 Task: Play online Dominion games in easy mode.
Action: Mouse moved to (371, 383)
Screenshot: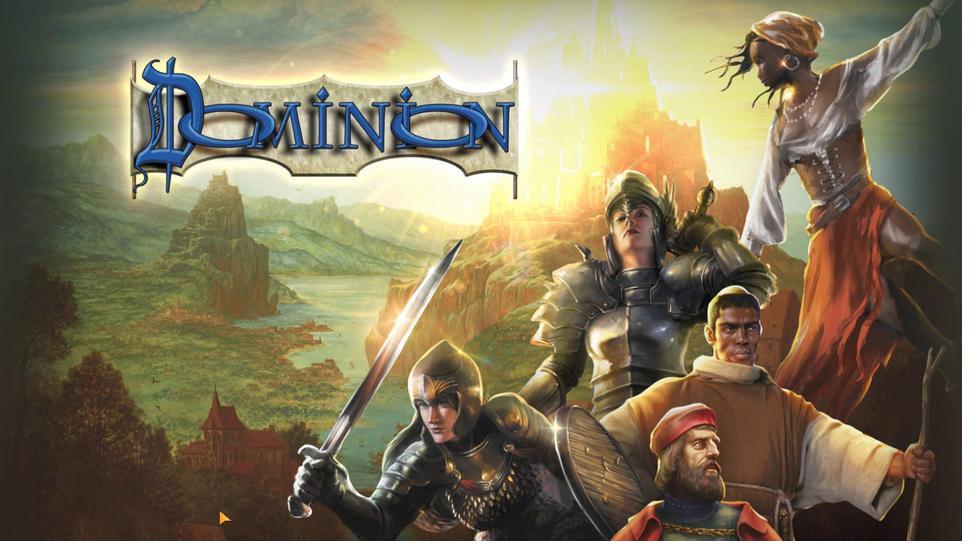 
Action: Mouse pressed left at (371, 383)
Screenshot: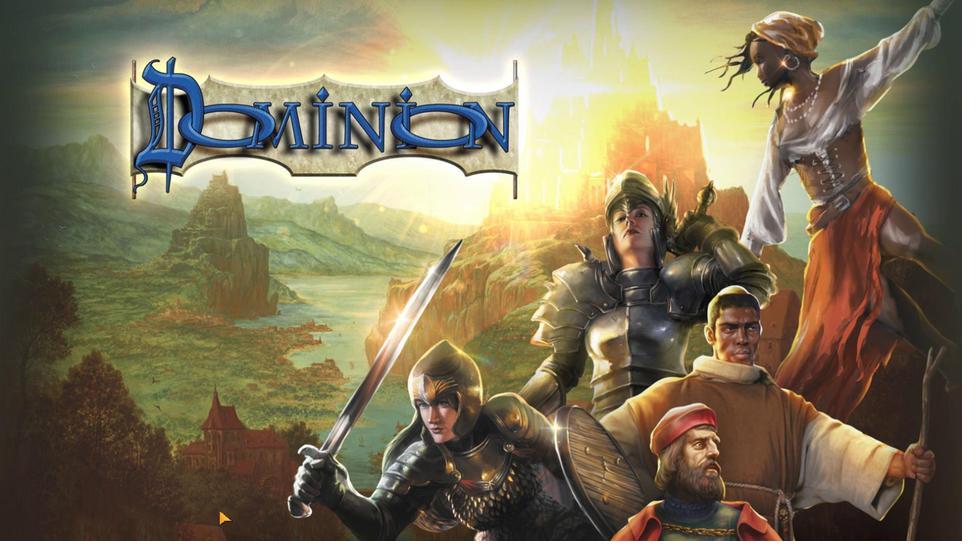 
Action: Mouse moved to (485, 382)
Screenshot: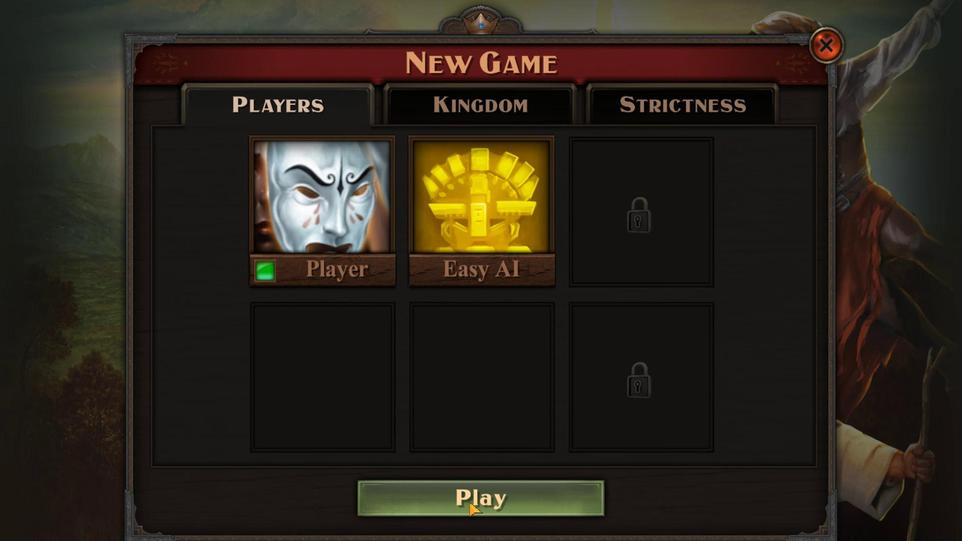 
Action: Mouse pressed left at (485, 382)
Screenshot: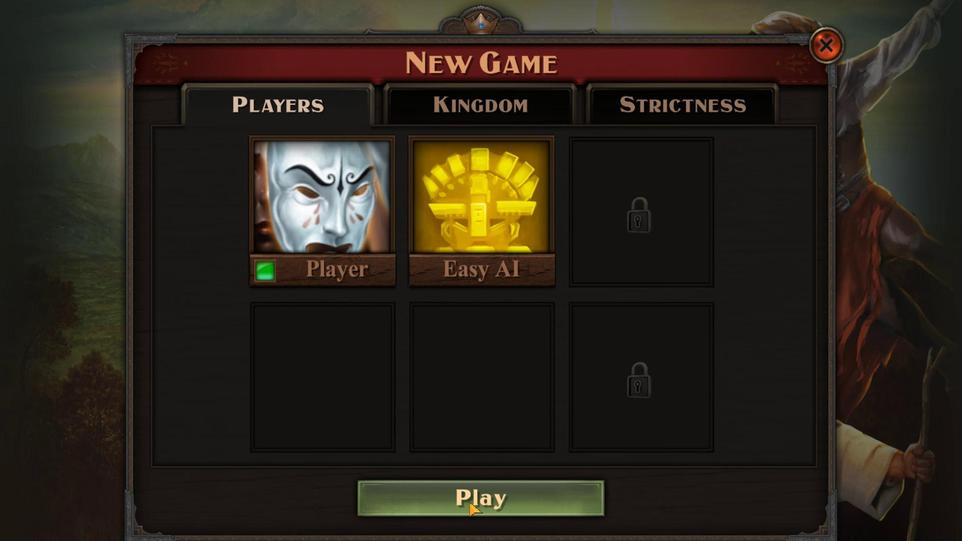 
Action: Mouse moved to (430, 379)
Screenshot: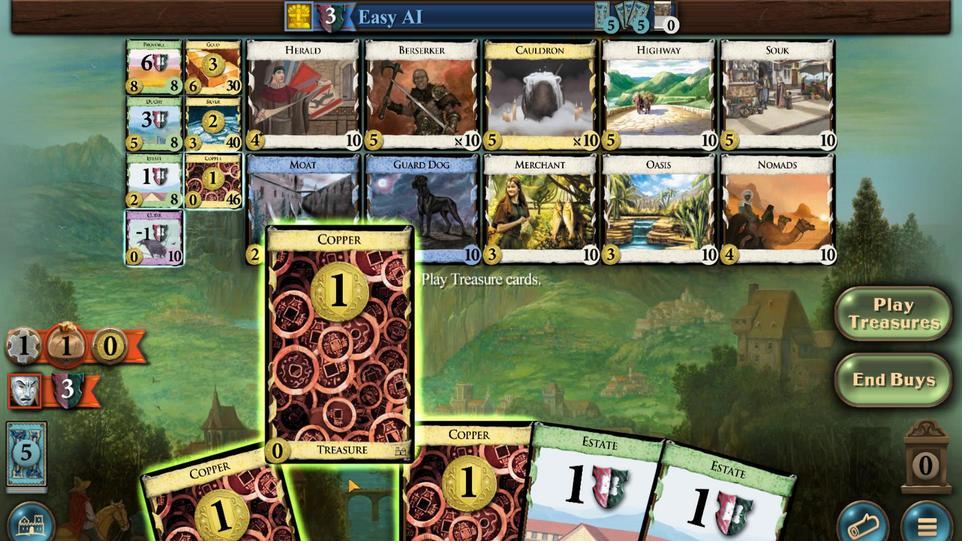 
Action: Mouse scrolled (430, 379) with delta (0, 0)
Screenshot: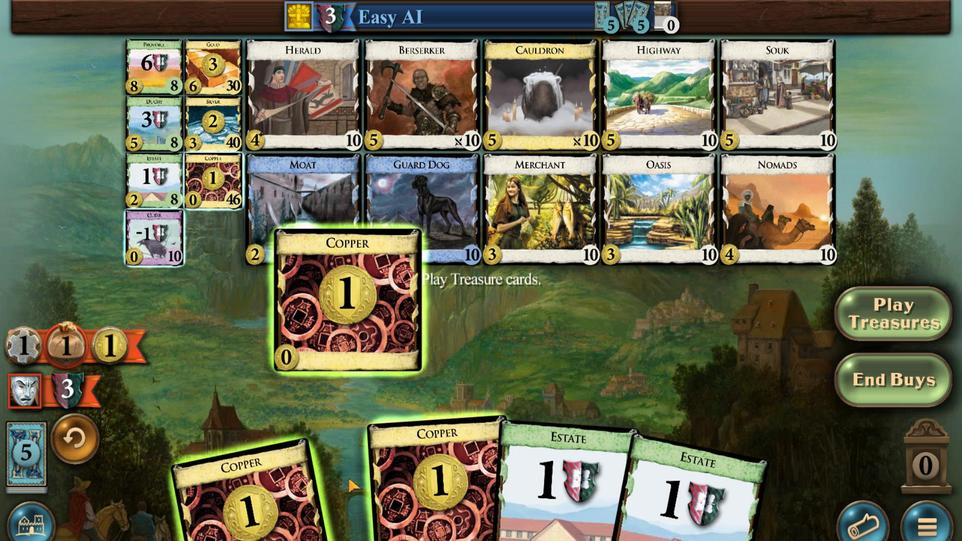
Action: Mouse scrolled (430, 379) with delta (0, 0)
Screenshot: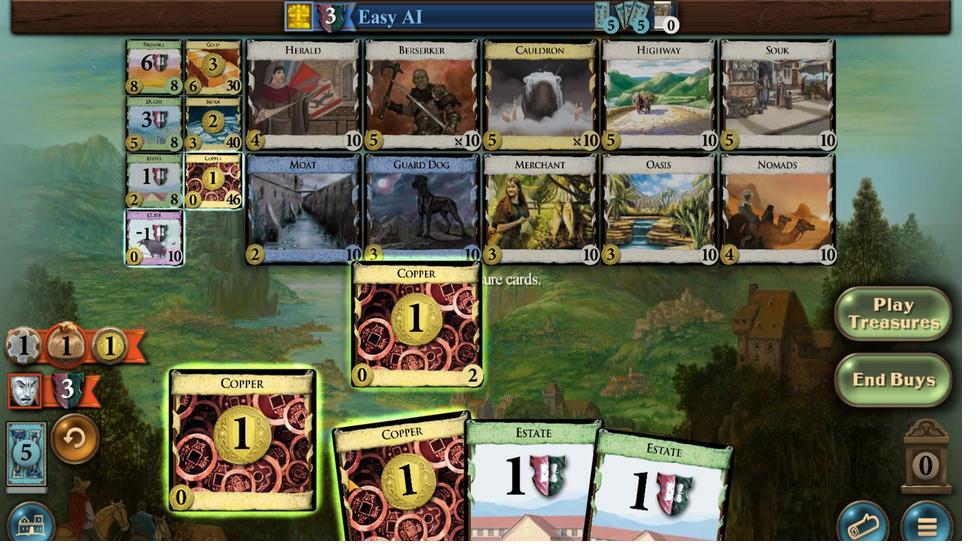 
Action: Mouse moved to (432, 378)
Screenshot: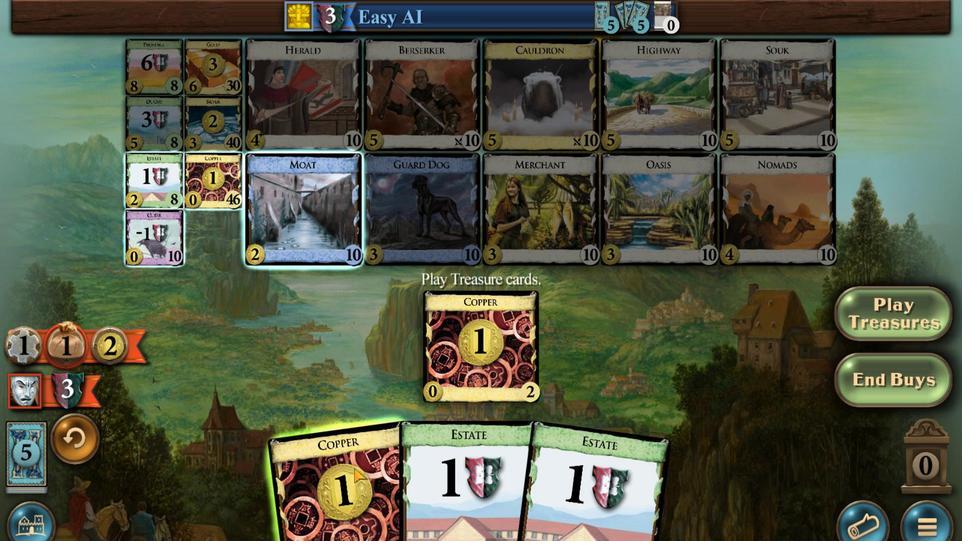 
Action: Mouse scrolled (432, 377) with delta (0, 0)
Screenshot: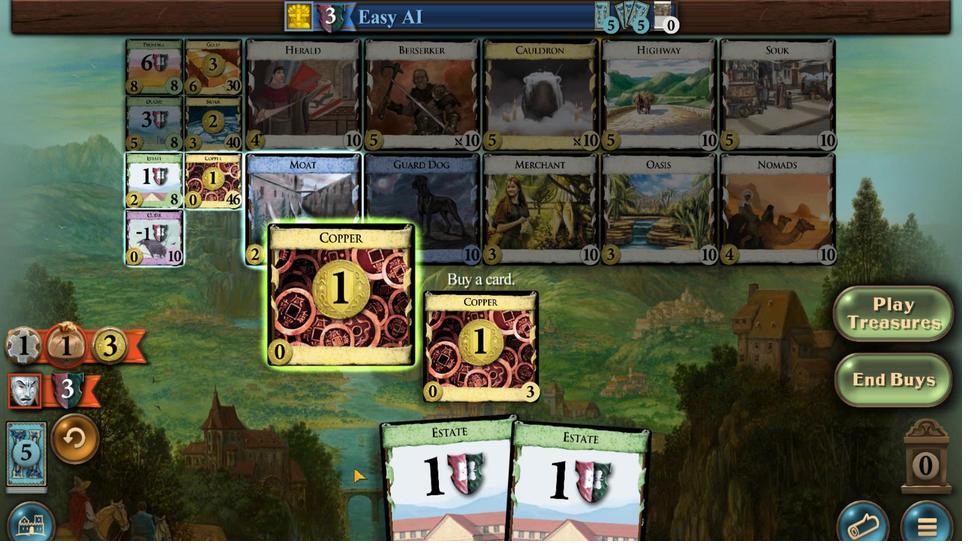 
Action: Mouse moved to (511, 343)
Screenshot: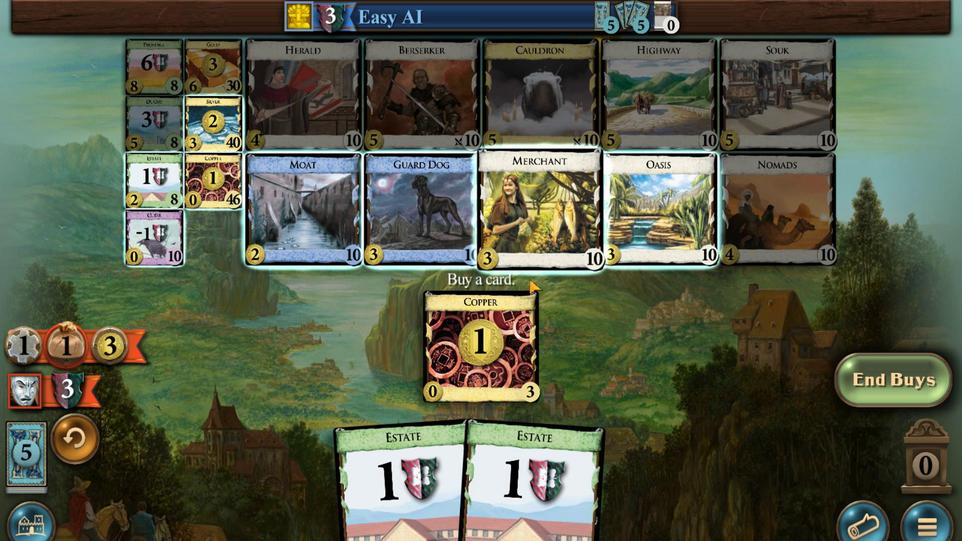 
Action: Mouse pressed left at (511, 343)
Screenshot: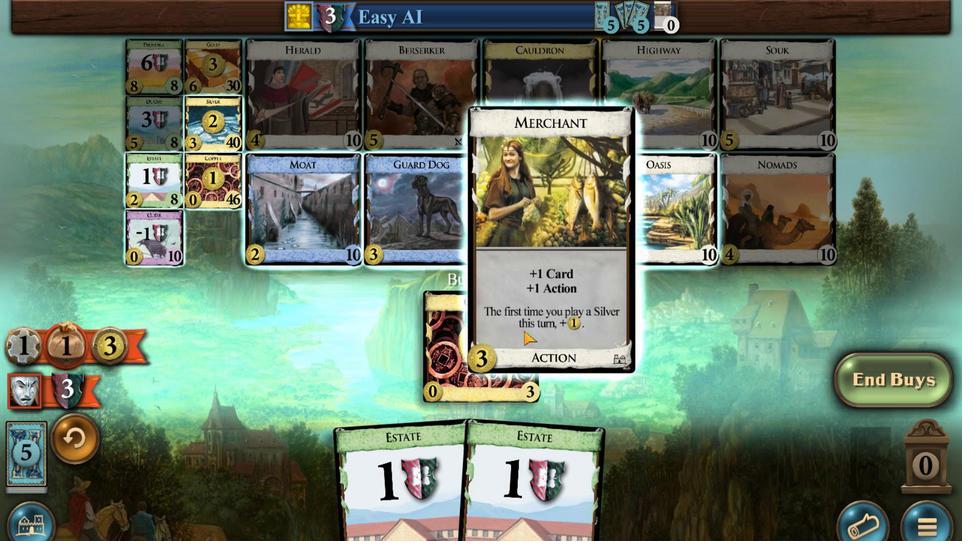 
Action: Mouse moved to (487, 377)
Screenshot: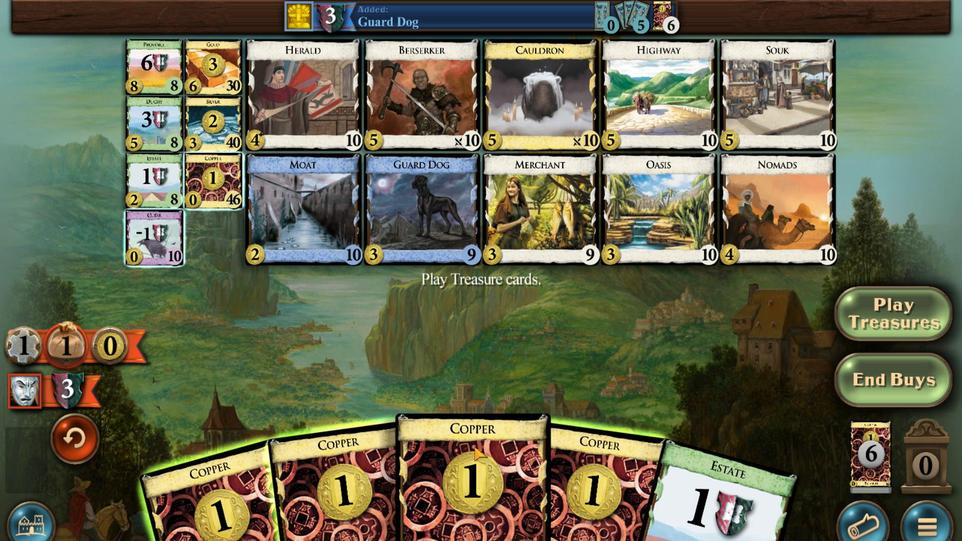 
Action: Mouse pressed left at (487, 377)
Screenshot: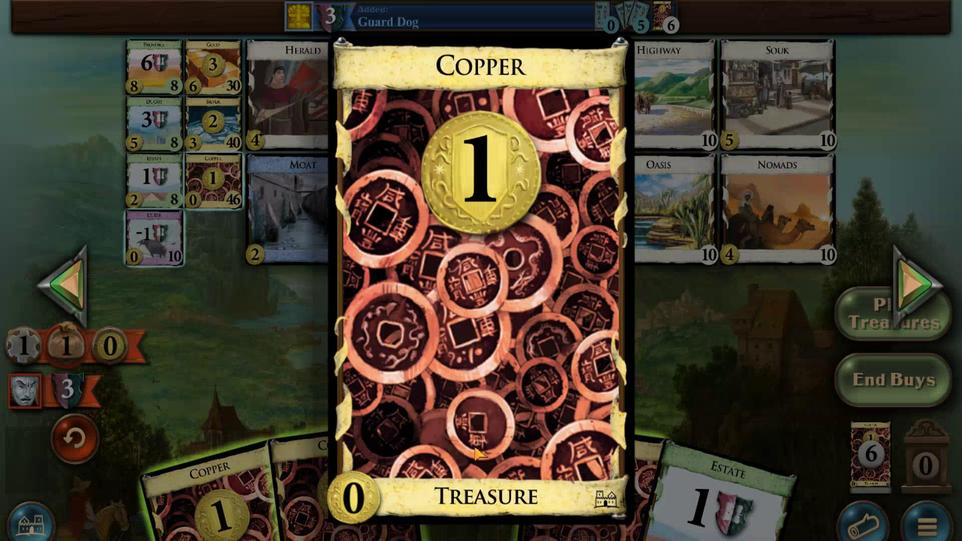 
Action: Mouse moved to (606, 358)
Screenshot: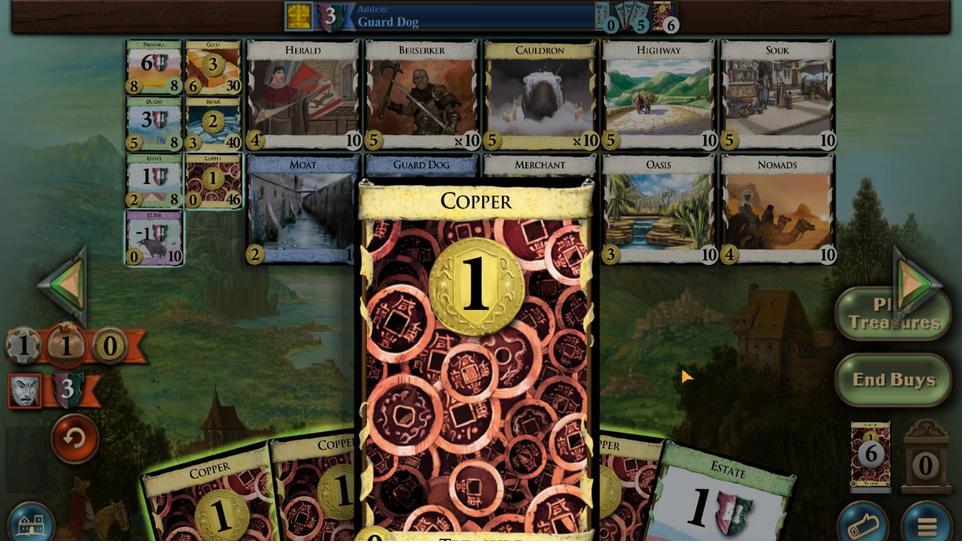 
Action: Mouse pressed left at (606, 358)
Screenshot: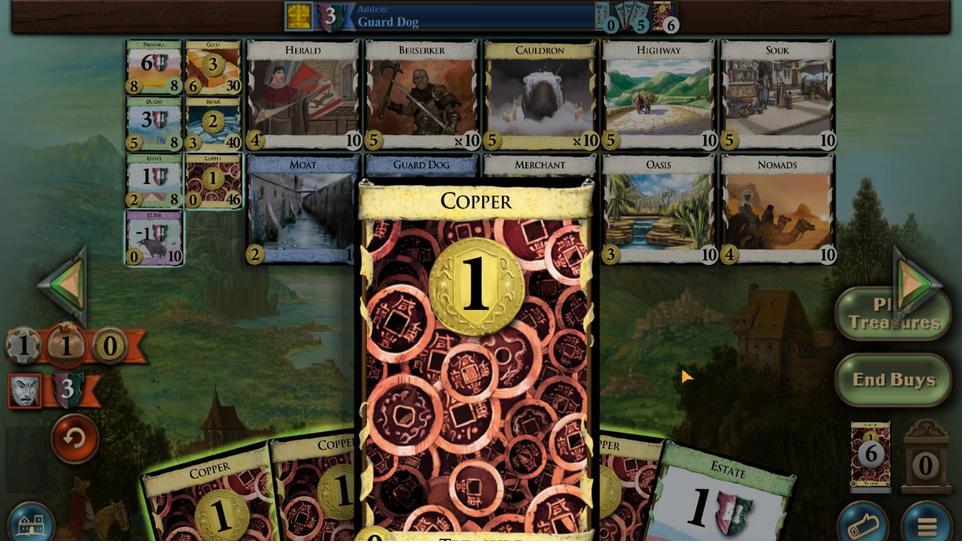 
Action: Mouse moved to (495, 378)
Screenshot: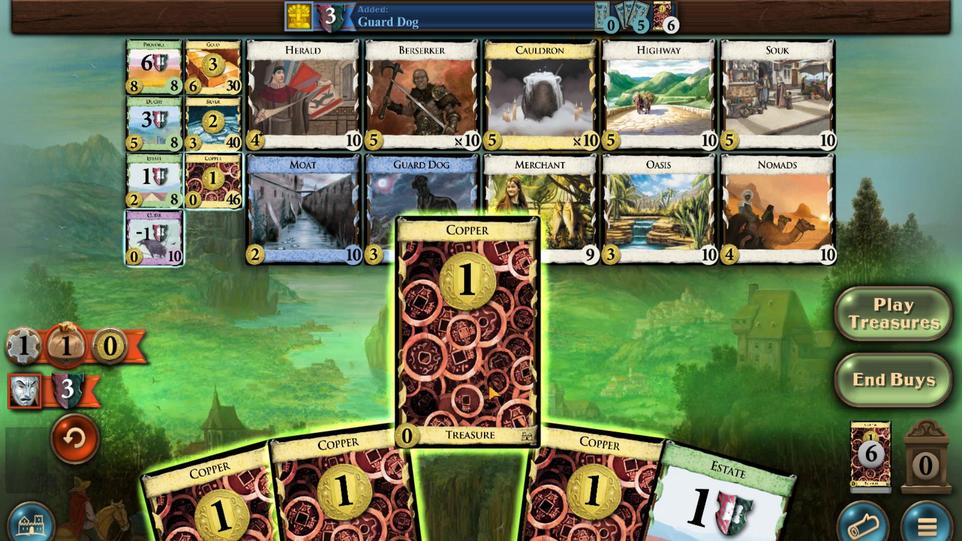 
Action: Mouse pressed left at (495, 378)
Screenshot: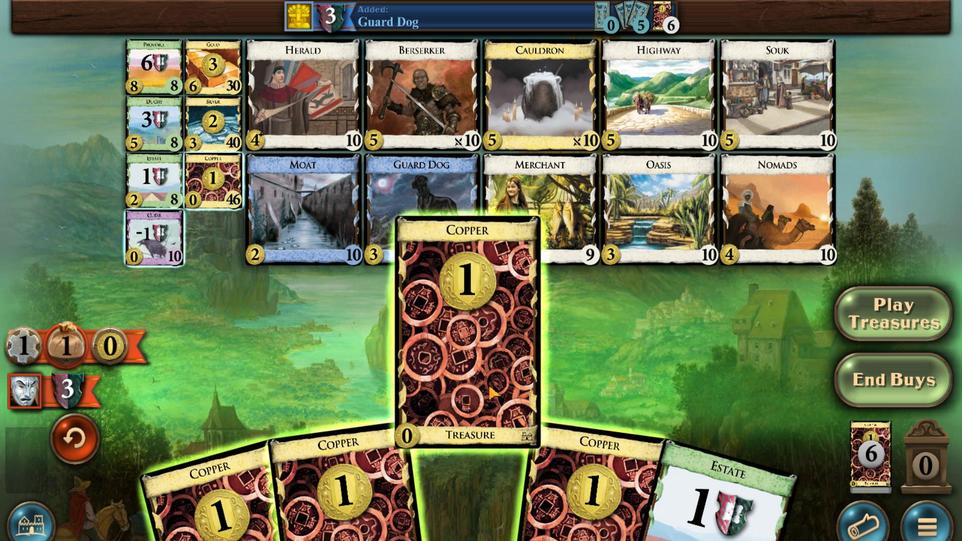 
Action: Mouse moved to (506, 378)
Screenshot: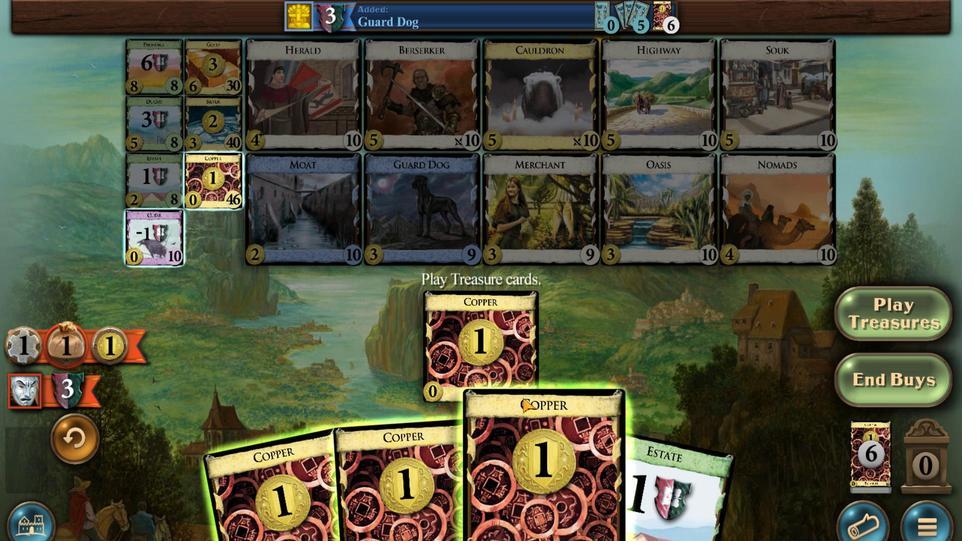 
Action: Mouse pressed left at (506, 378)
Screenshot: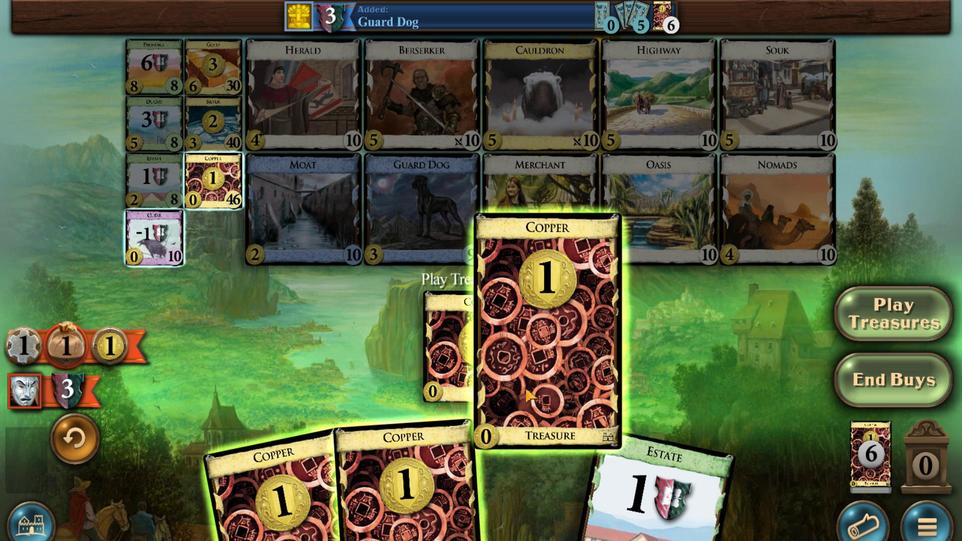 
Action: Mouse moved to (496, 376)
Screenshot: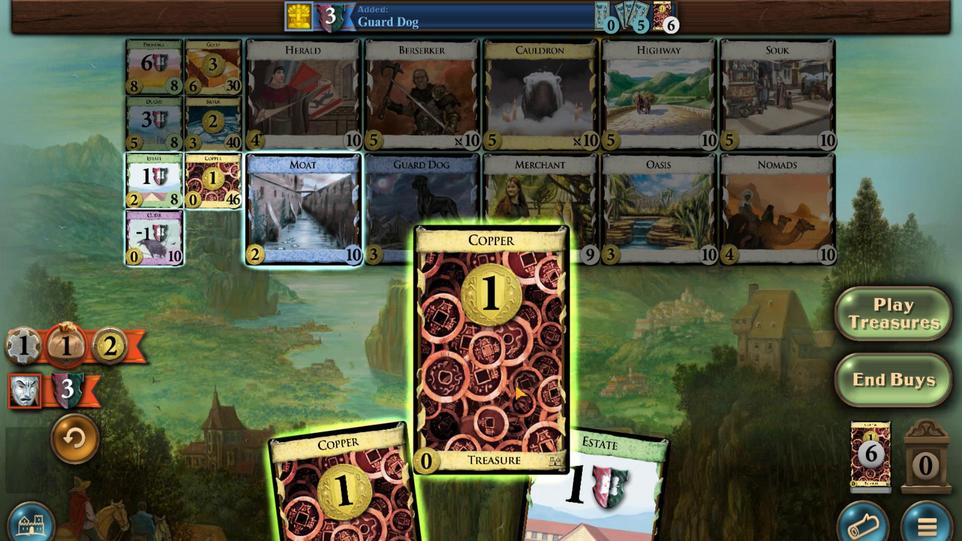 
Action: Mouse pressed left at (496, 376)
Screenshot: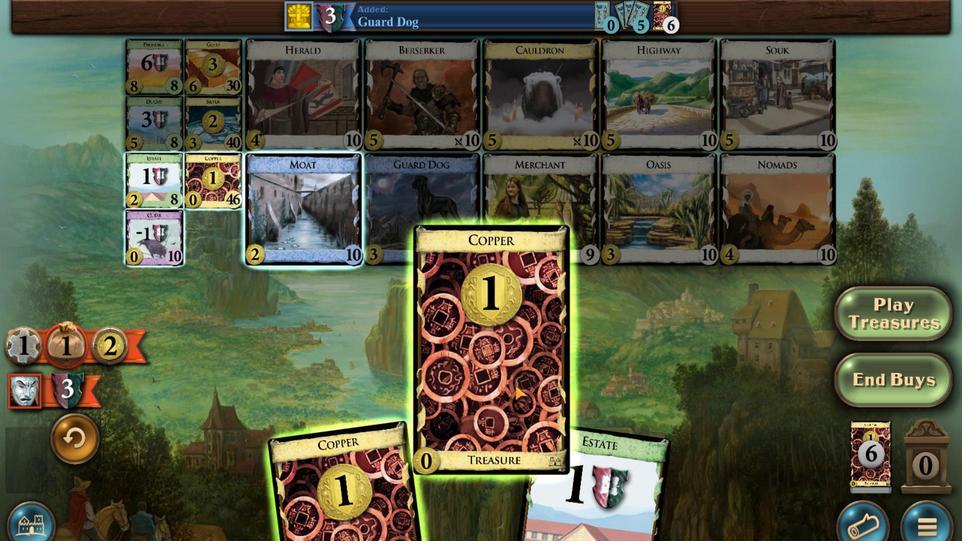 
Action: Mouse moved to (467, 377)
Screenshot: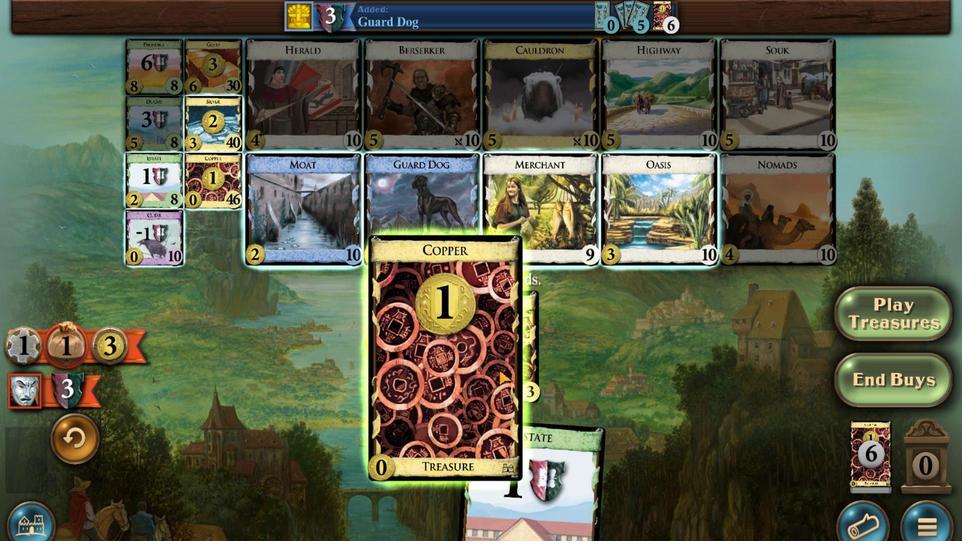 
Action: Mouse pressed left at (467, 377)
Screenshot: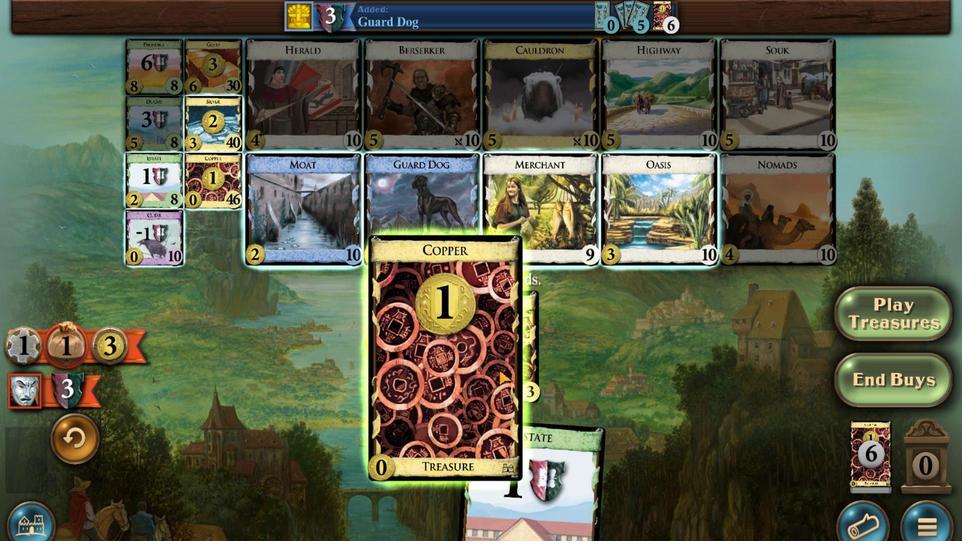 
Action: Mouse moved to (522, 345)
Screenshot: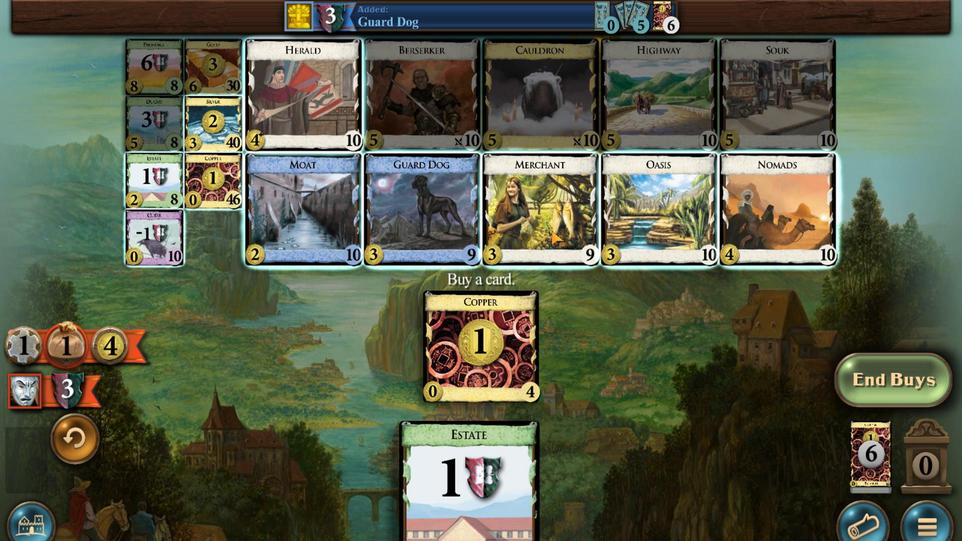 
Action: Mouse pressed left at (522, 345)
Screenshot: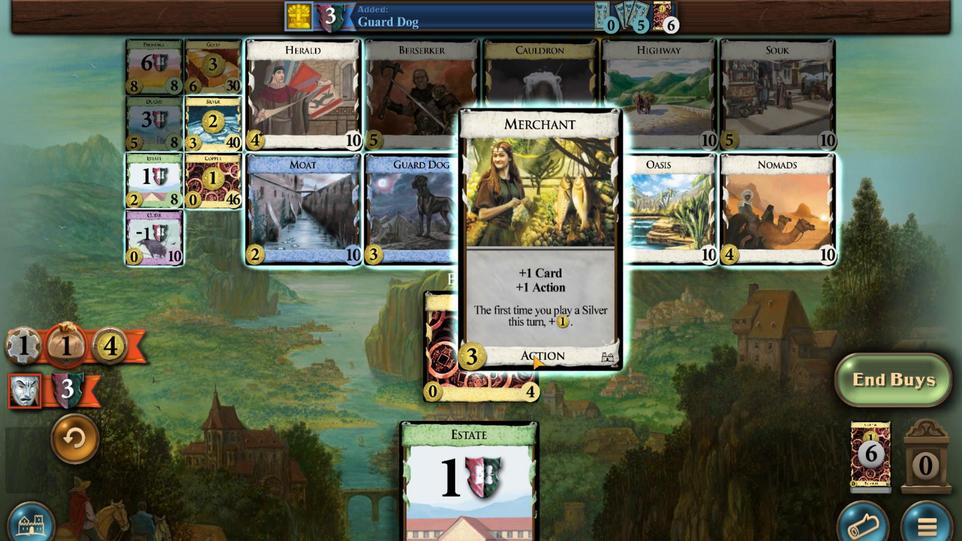 
Action: Mouse moved to (439, 376)
Screenshot: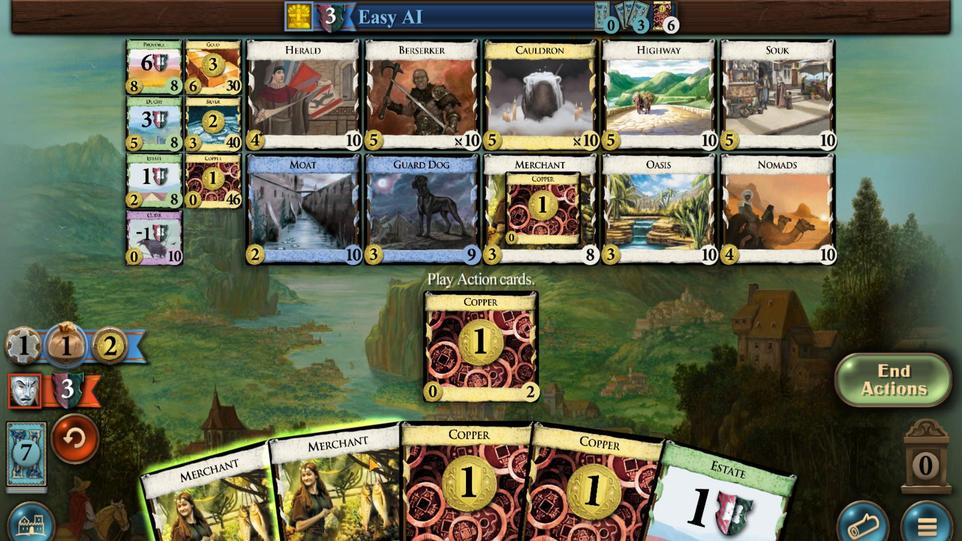 
Action: Mouse scrolled (439, 376) with delta (0, 0)
Screenshot: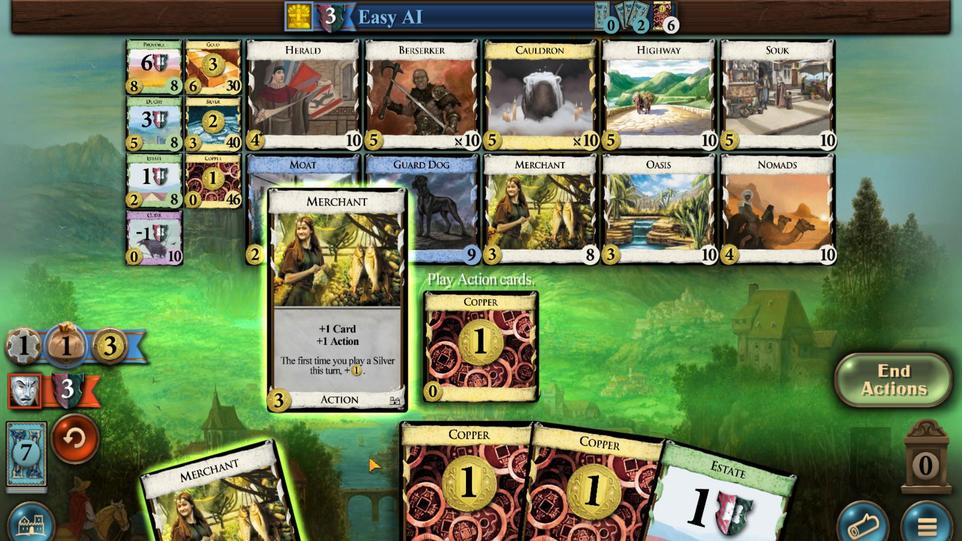 
Action: Mouse scrolled (439, 376) with delta (0, 0)
Screenshot: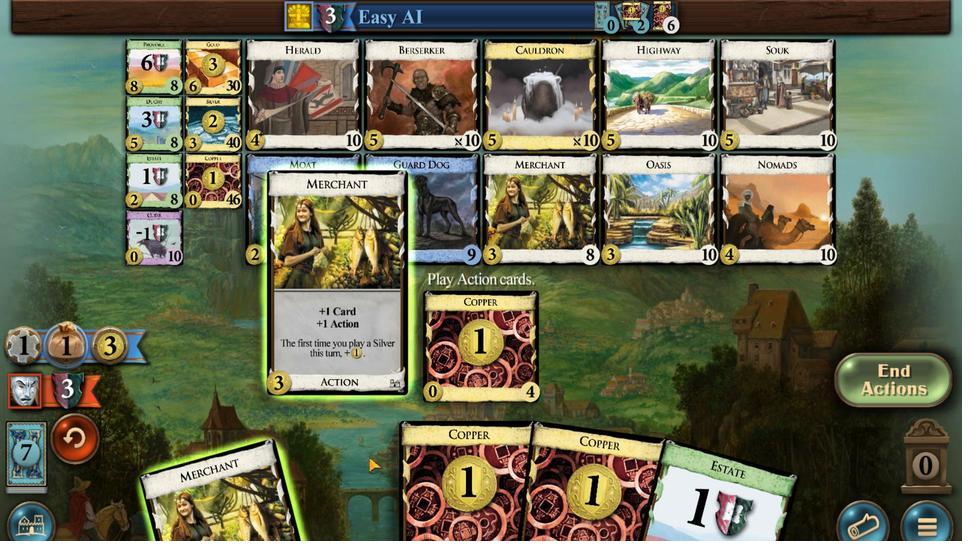 
Action: Mouse moved to (381, 381)
Screenshot: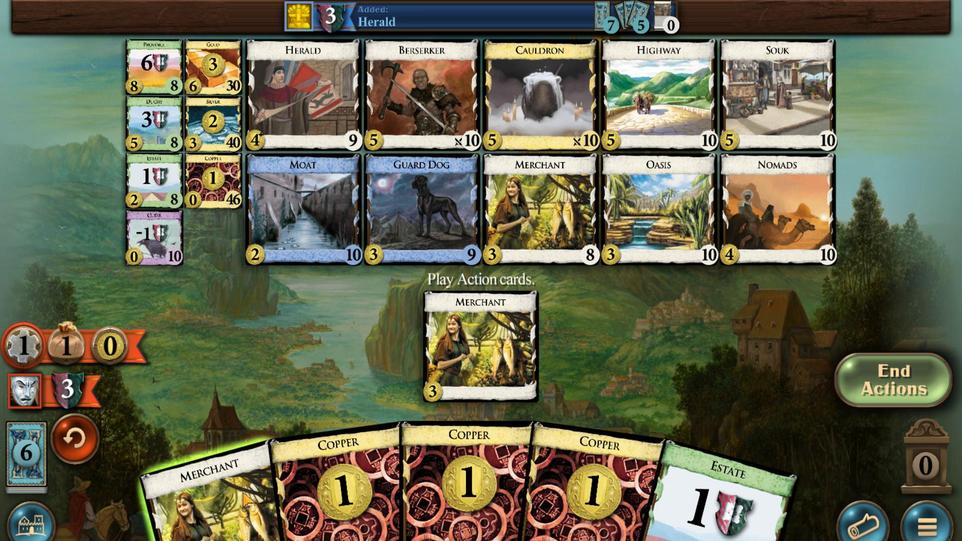 
Action: Mouse scrolled (381, 381) with delta (0, 0)
Screenshot: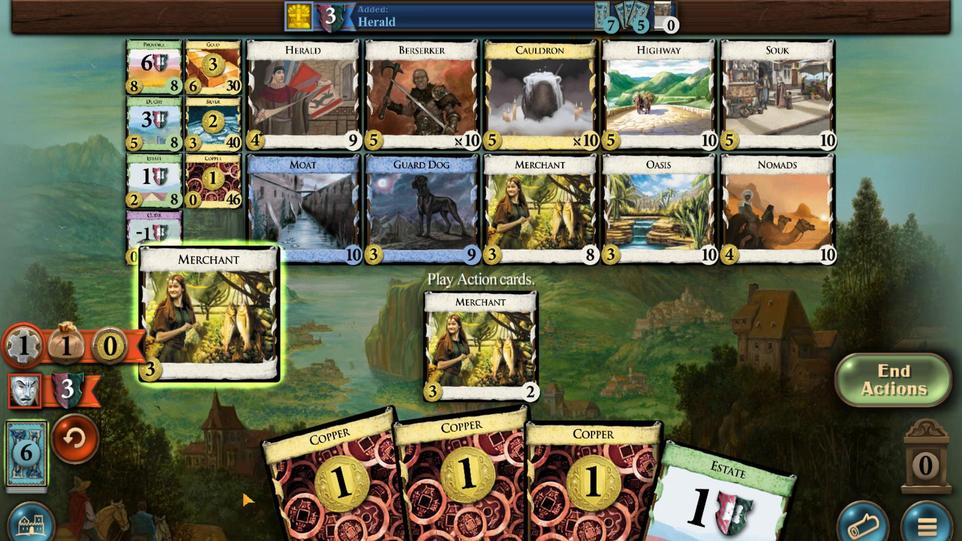 
Action: Mouse scrolled (381, 381) with delta (0, 0)
Screenshot: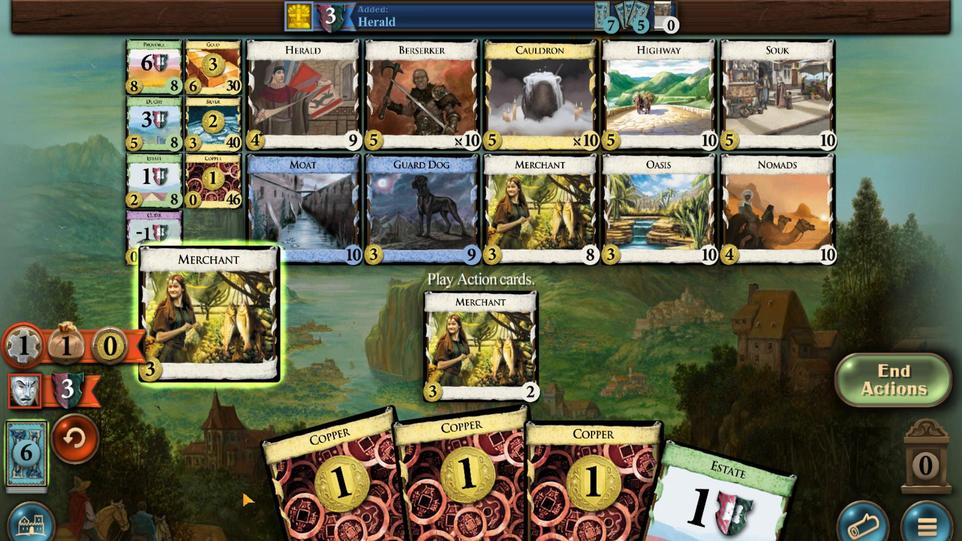 
Action: Mouse moved to (460, 379)
Screenshot: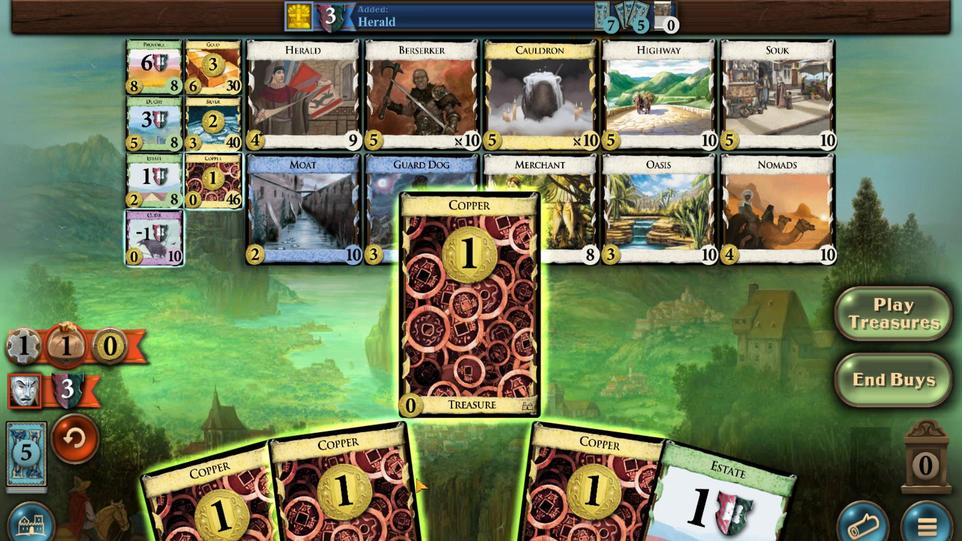 
Action: Mouse scrolled (460, 379) with delta (0, 0)
Screenshot: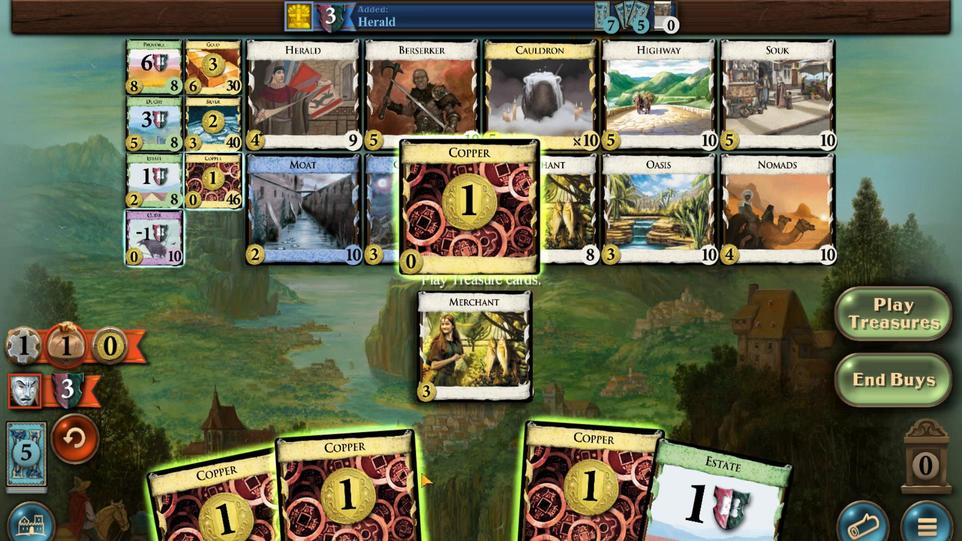 
Action: Mouse moved to (461, 379)
Screenshot: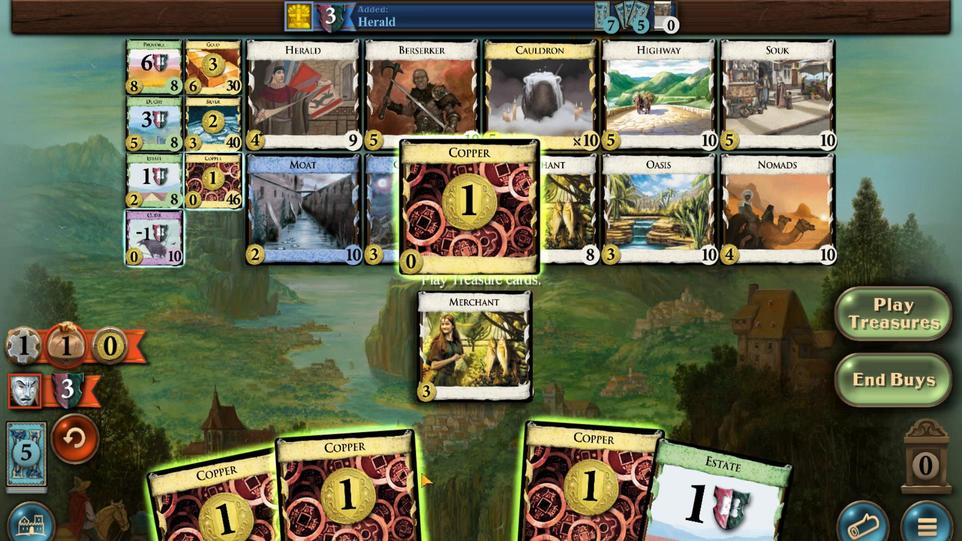 
Action: Mouse scrolled (461, 379) with delta (0, 0)
Screenshot: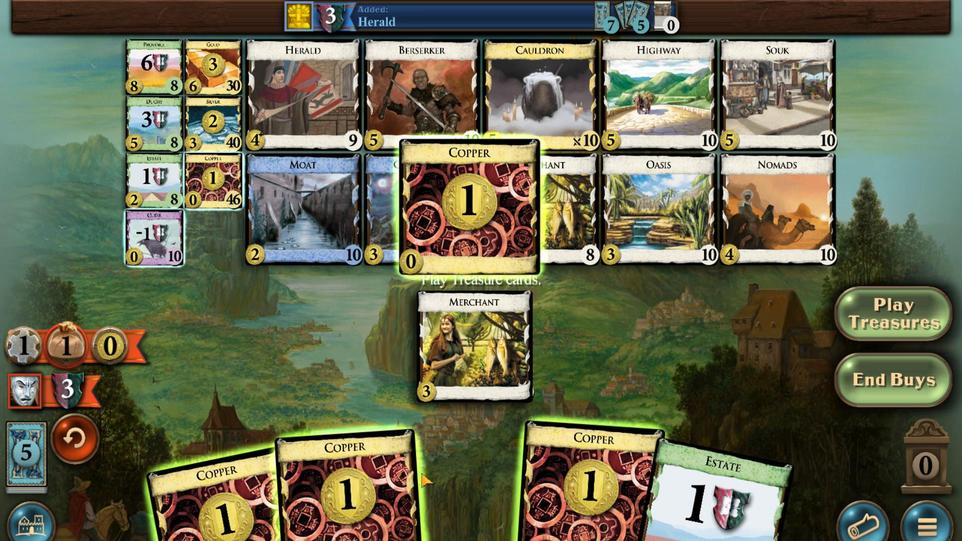 
Action: Mouse moved to (518, 378)
Screenshot: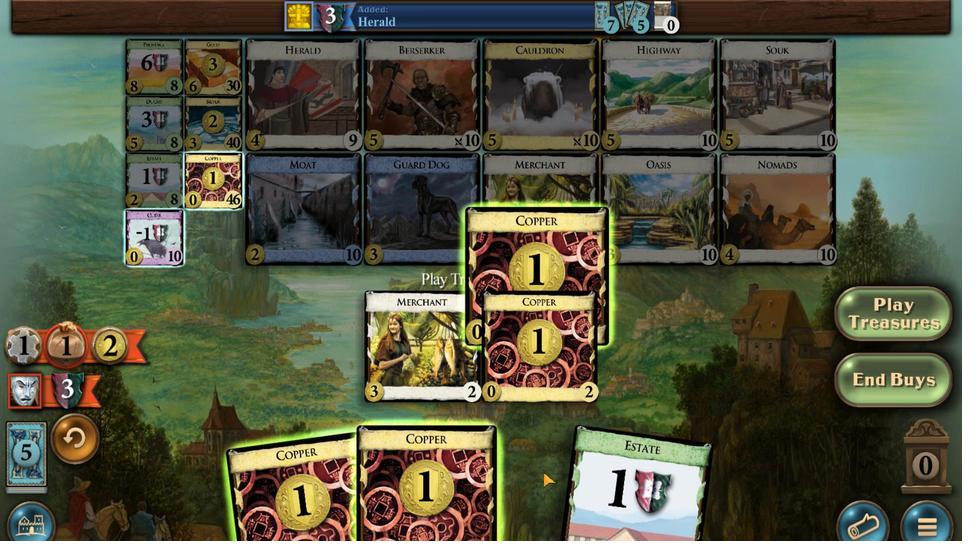 
Action: Mouse scrolled (518, 378) with delta (0, 0)
Screenshot: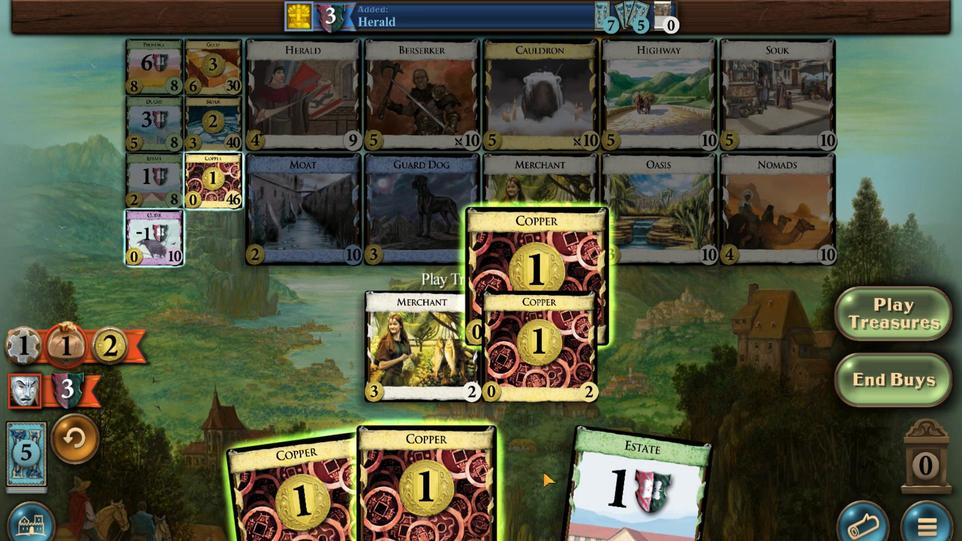 
Action: Mouse moved to (492, 380)
Screenshot: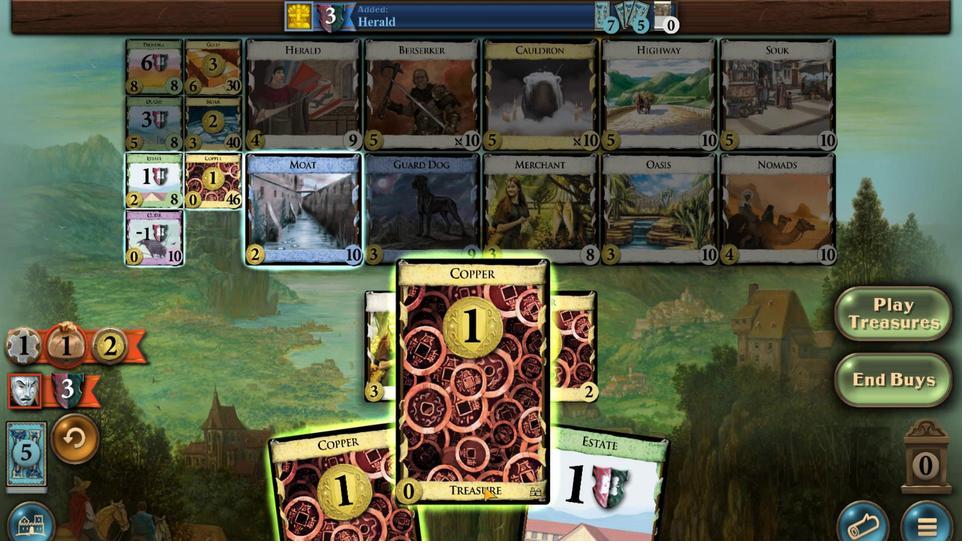 
Action: Mouse scrolled (492, 380) with delta (0, 0)
Screenshot: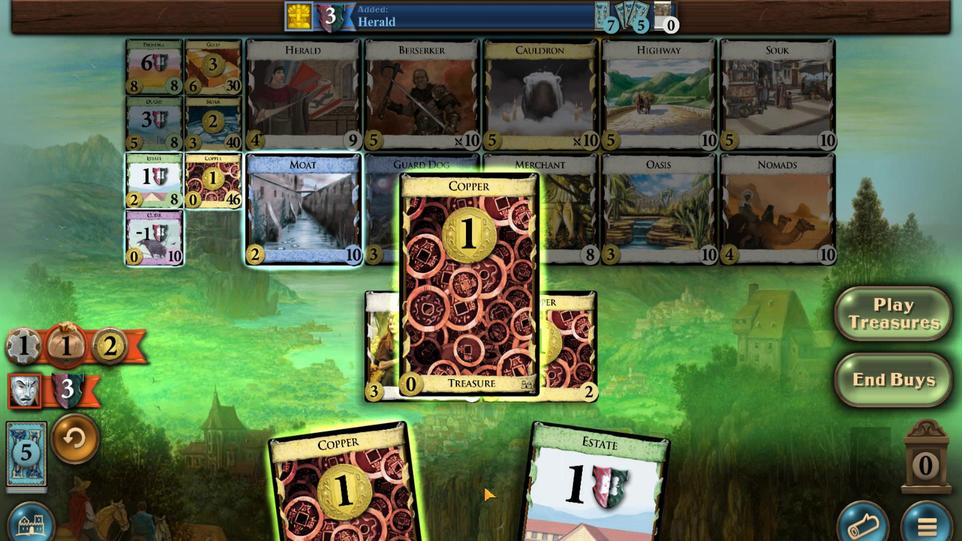 
Action: Mouse scrolled (492, 380) with delta (0, 0)
Screenshot: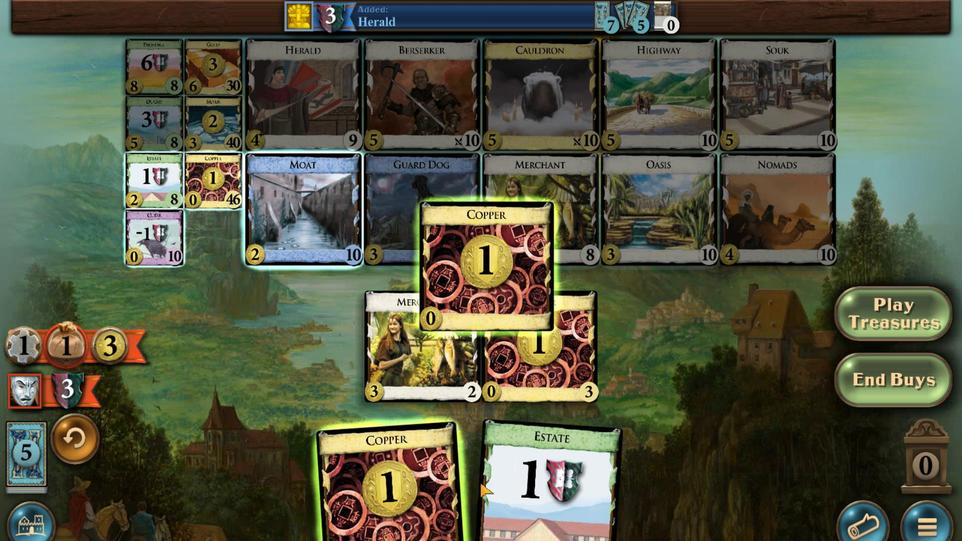 
Action: Mouse moved to (456, 380)
Screenshot: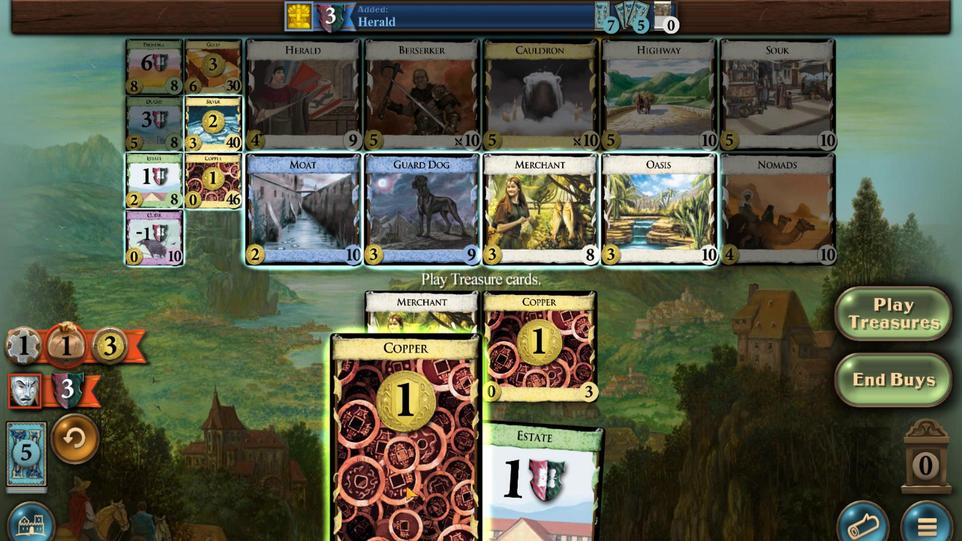 
Action: Mouse scrolled (456, 380) with delta (0, 0)
Screenshot: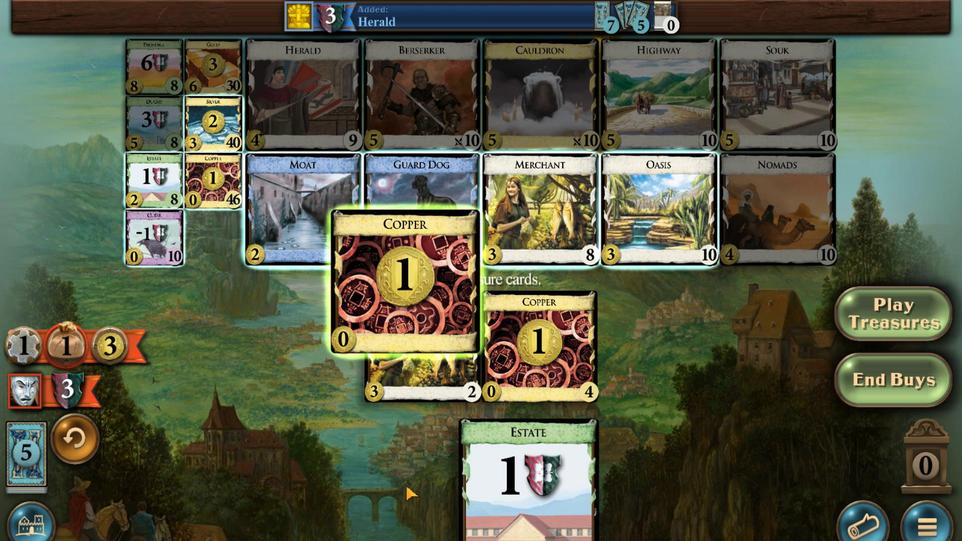 
Action: Mouse moved to (566, 344)
Screenshot: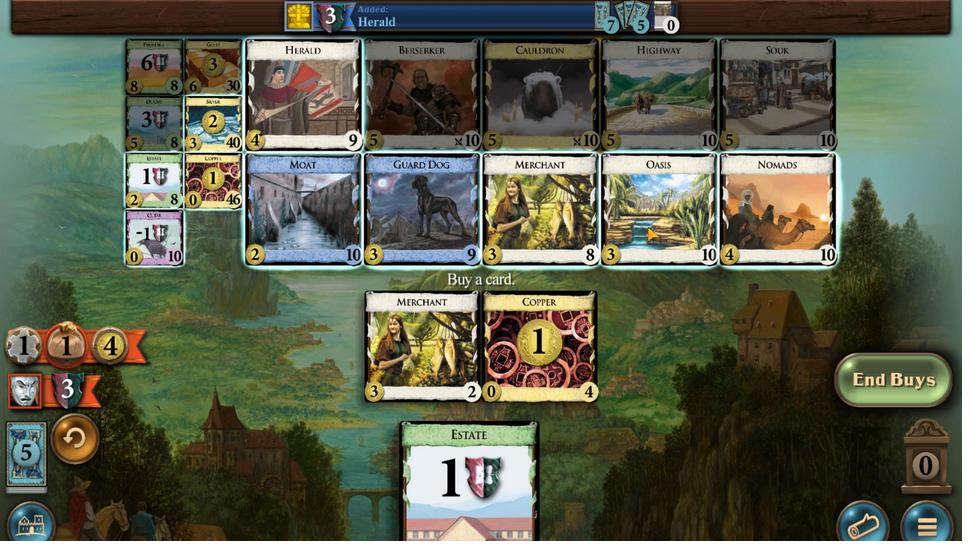 
Action: Mouse pressed left at (566, 344)
Screenshot: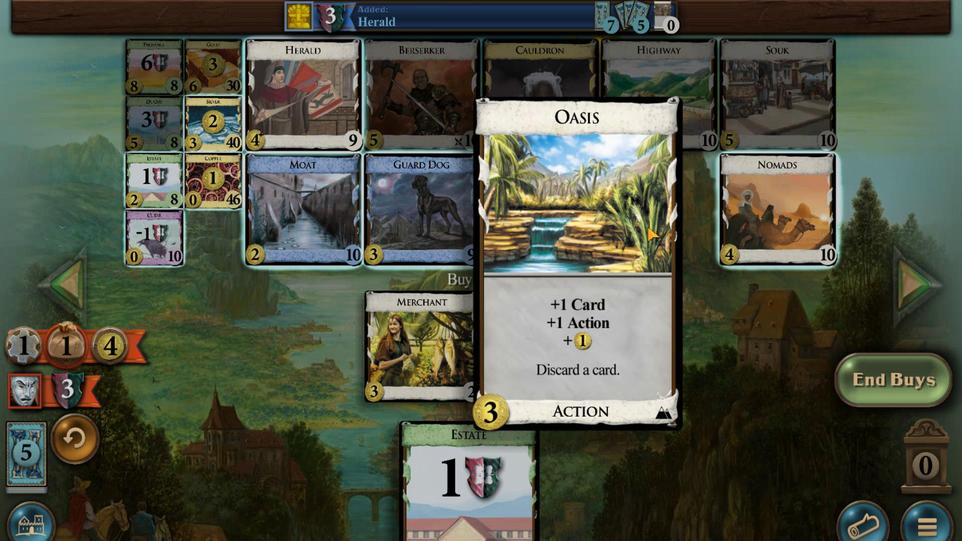 
Action: Mouse moved to (587, 349)
Screenshot: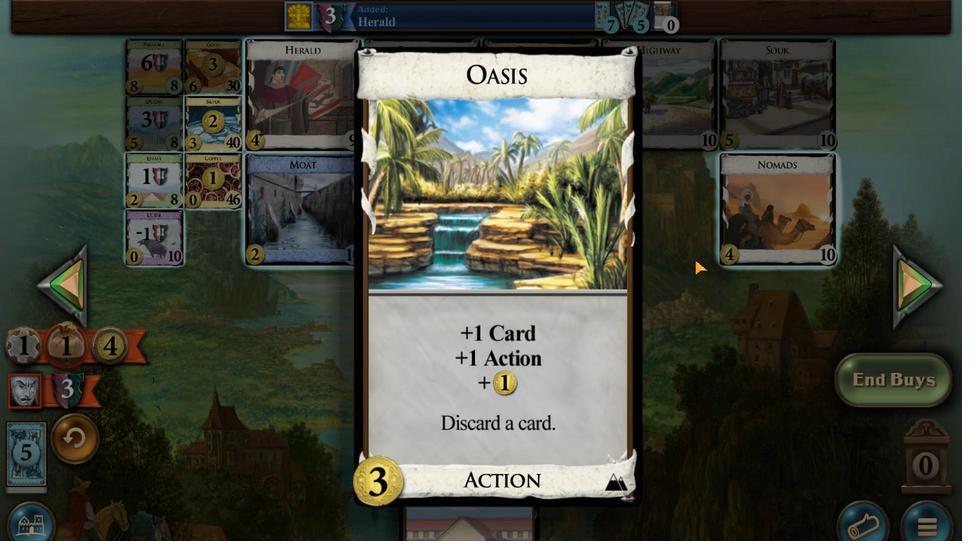 
Action: Mouse pressed left at (587, 349)
Screenshot: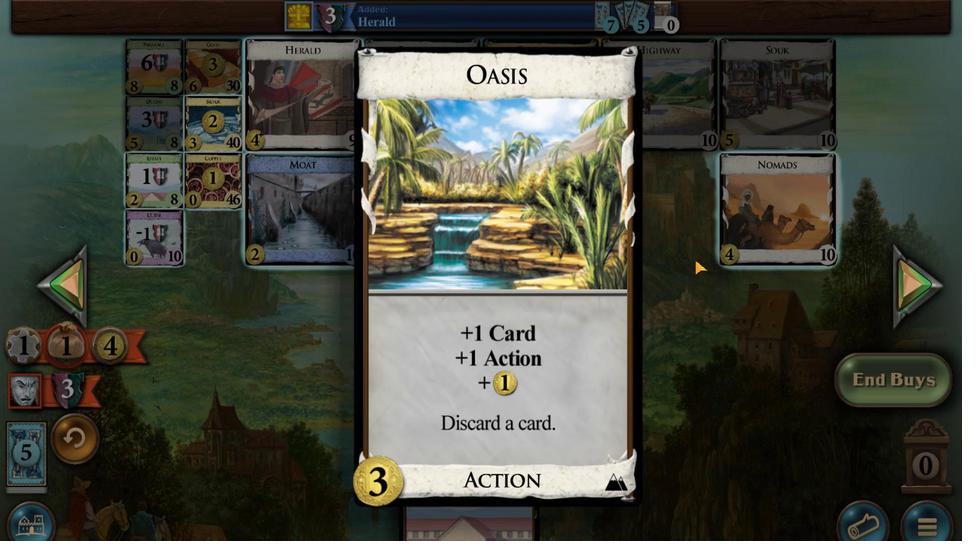 
Action: Mouse moved to (622, 343)
Screenshot: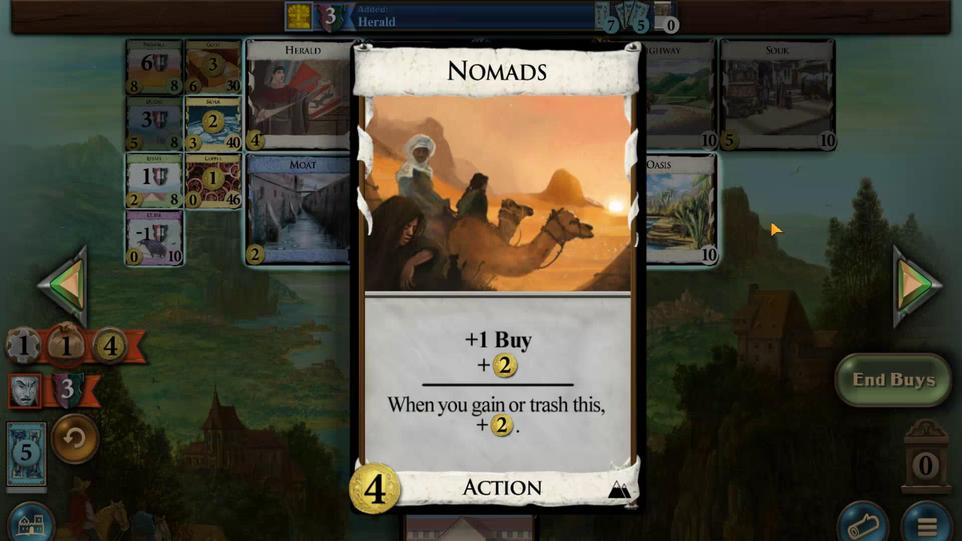 
Action: Mouse pressed left at (622, 343)
Screenshot: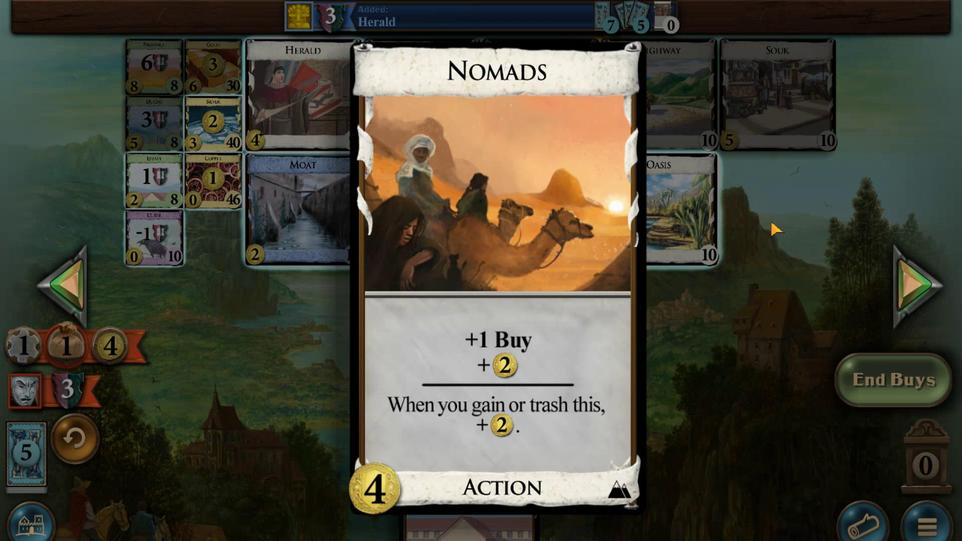 
Action: Mouse moved to (643, 343)
Screenshot: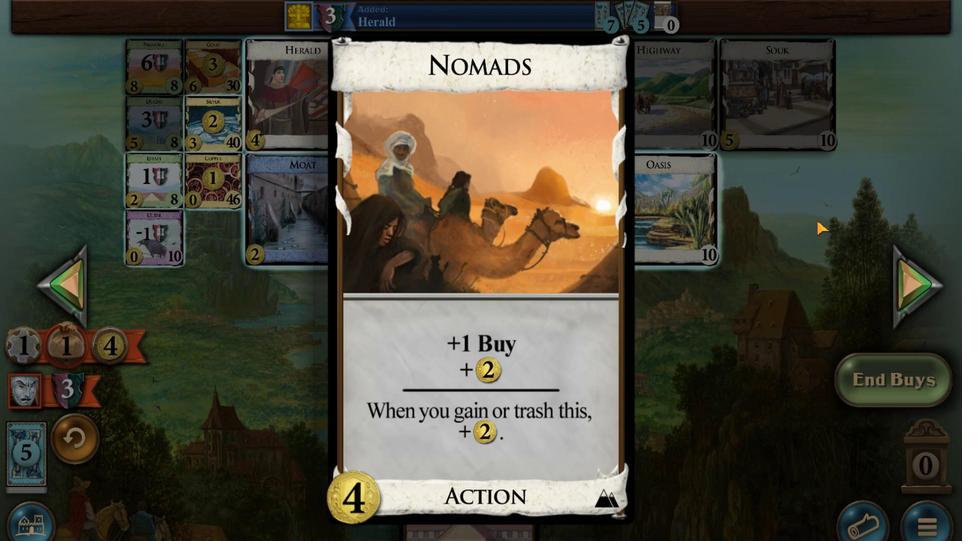 
Action: Mouse pressed left at (643, 343)
Screenshot: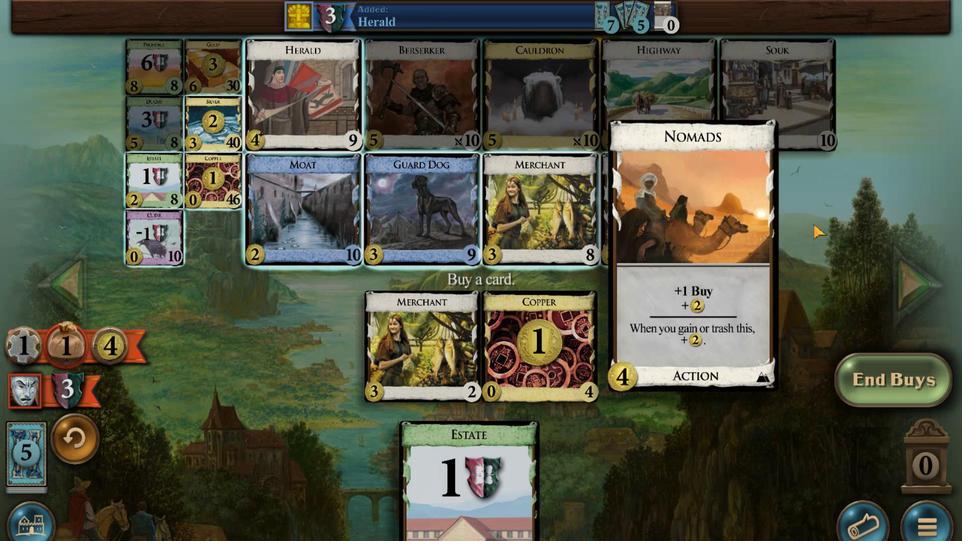 
Action: Mouse moved to (627, 344)
Screenshot: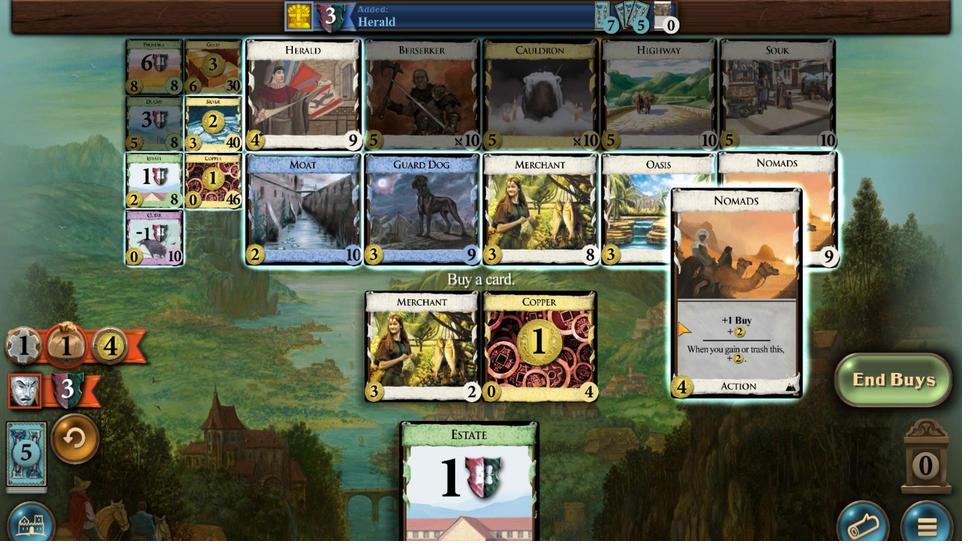
Action: Mouse pressed left at (627, 344)
Screenshot: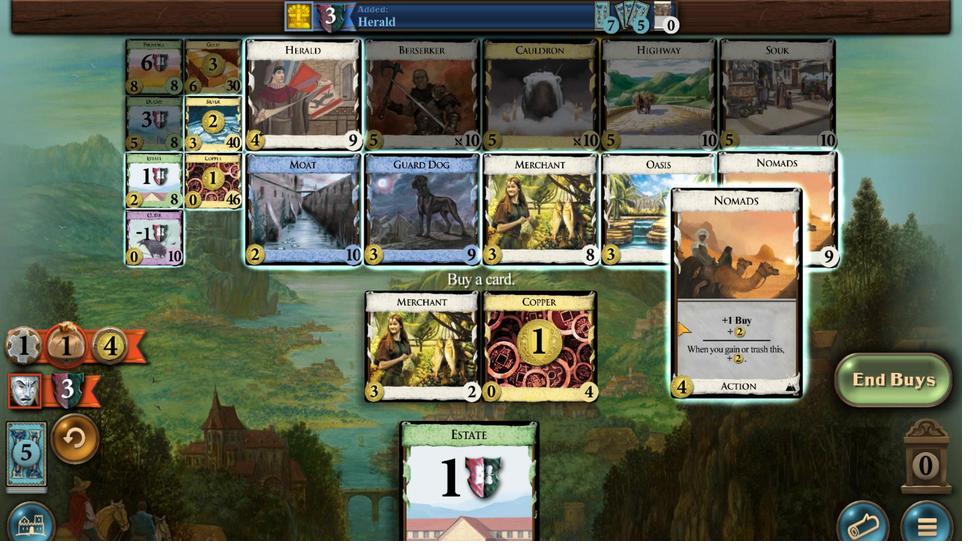 
Action: Mouse moved to (489, 376)
Screenshot: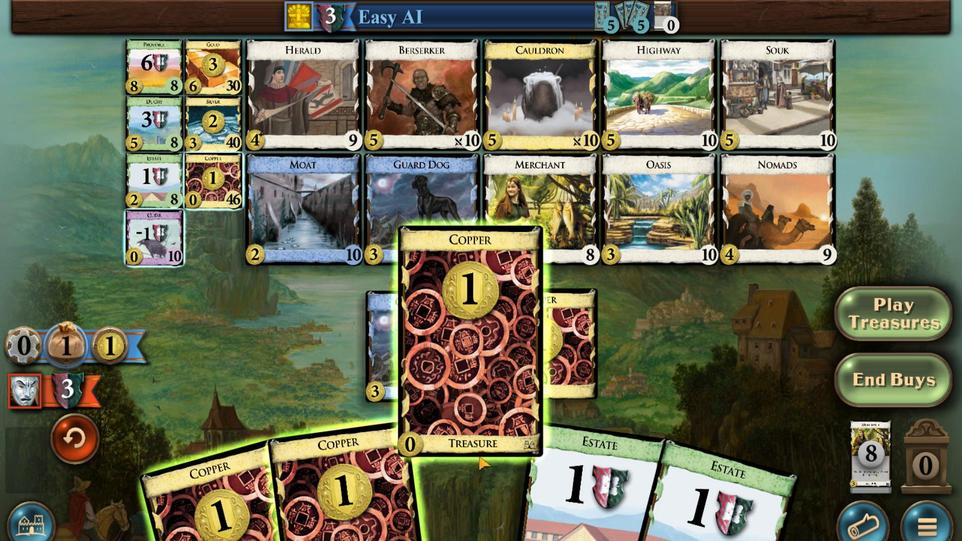 
Action: Mouse scrolled (489, 376) with delta (0, 0)
Screenshot: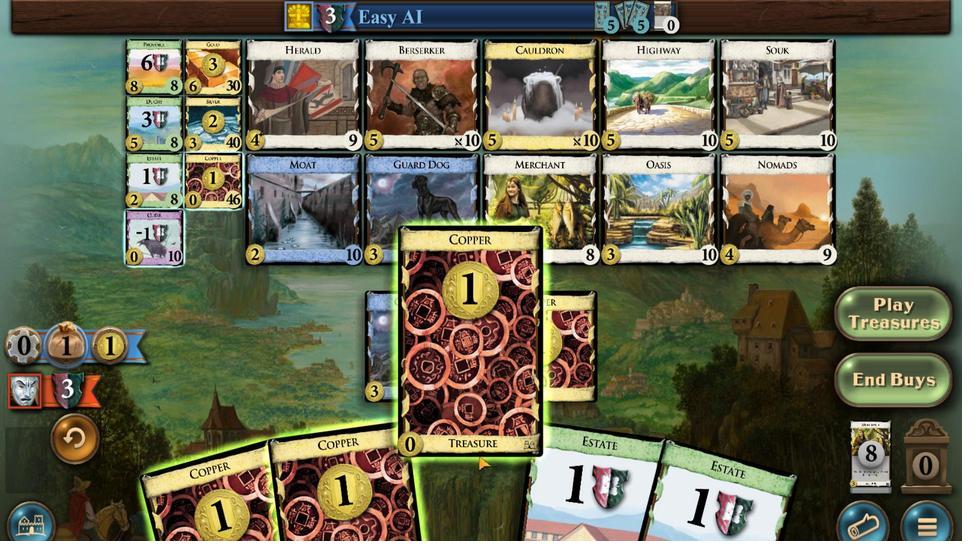 
Action: Mouse moved to (442, 379)
Screenshot: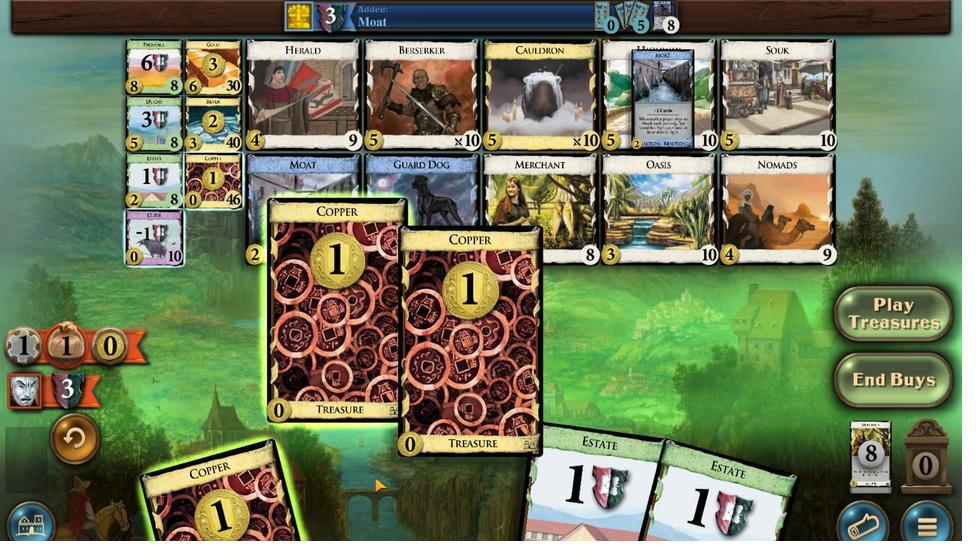 
Action: Mouse scrolled (442, 379) with delta (0, 0)
Screenshot: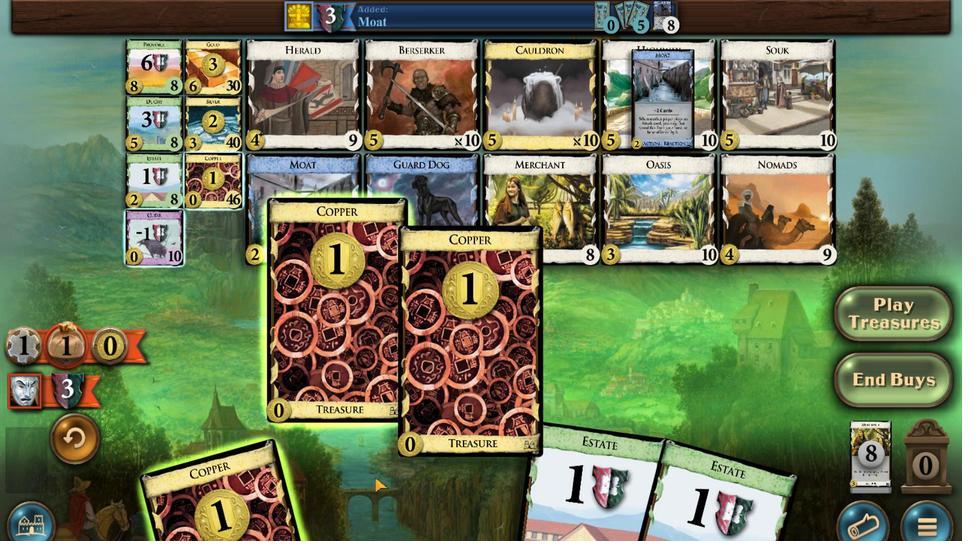 
Action: Mouse scrolled (442, 379) with delta (0, 0)
Screenshot: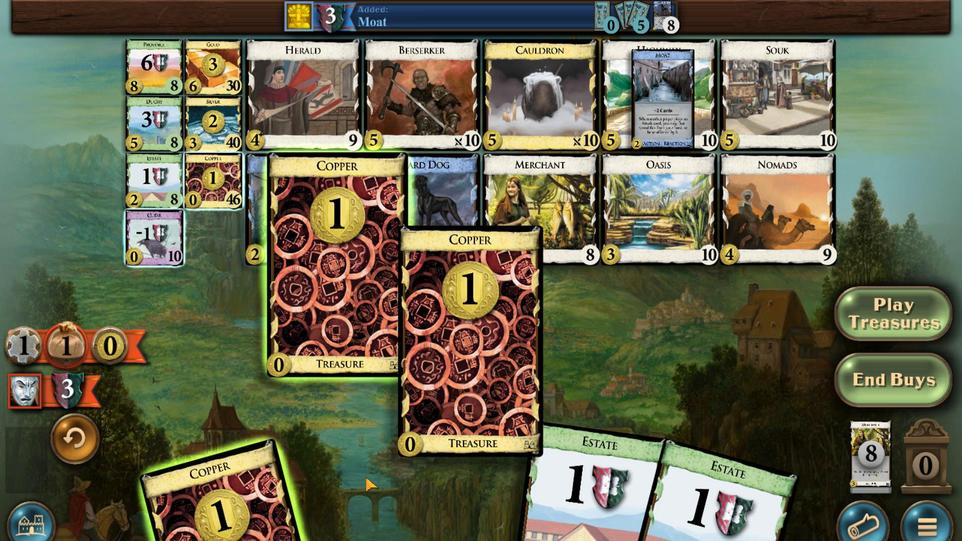 
Action: Mouse moved to (416, 379)
Screenshot: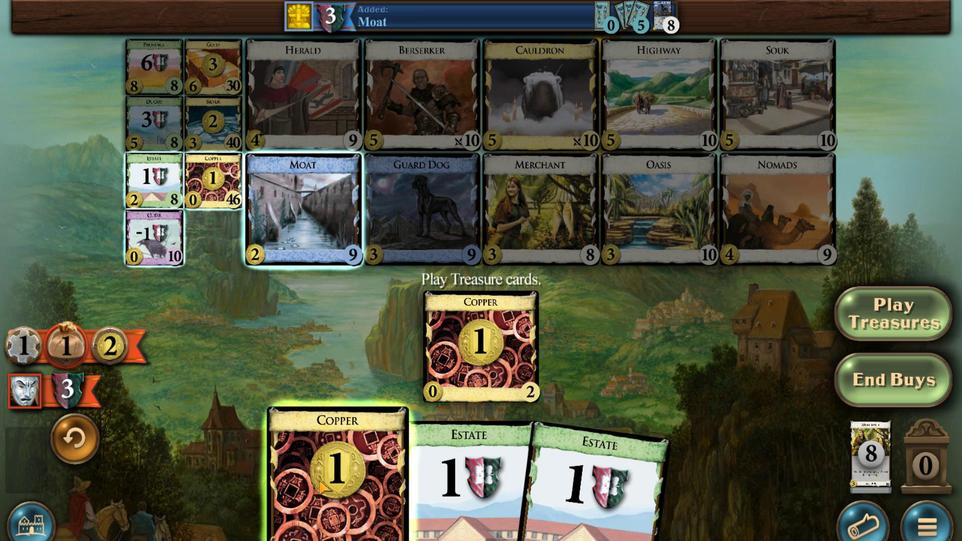 
Action: Mouse scrolled (416, 379) with delta (0, 0)
Screenshot: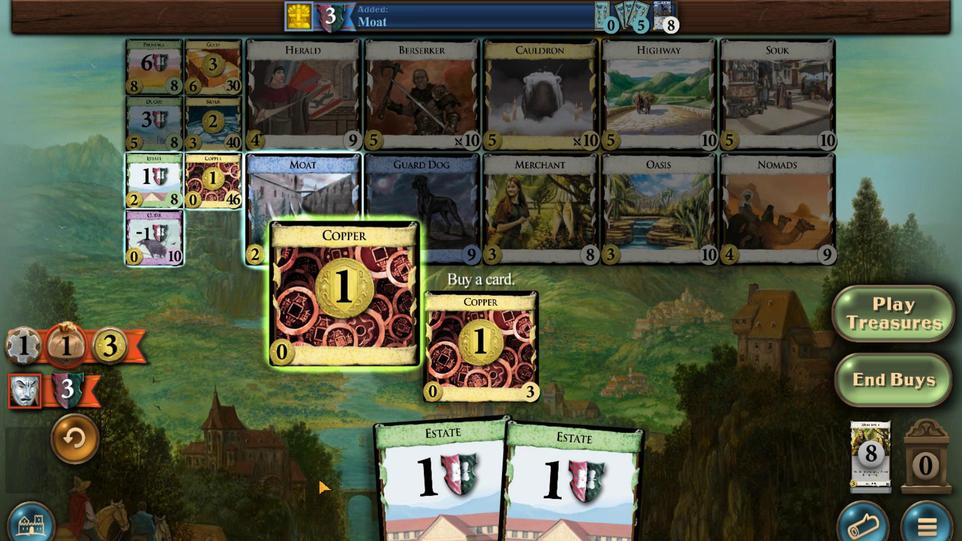
Action: Mouse moved to (467, 341)
Screenshot: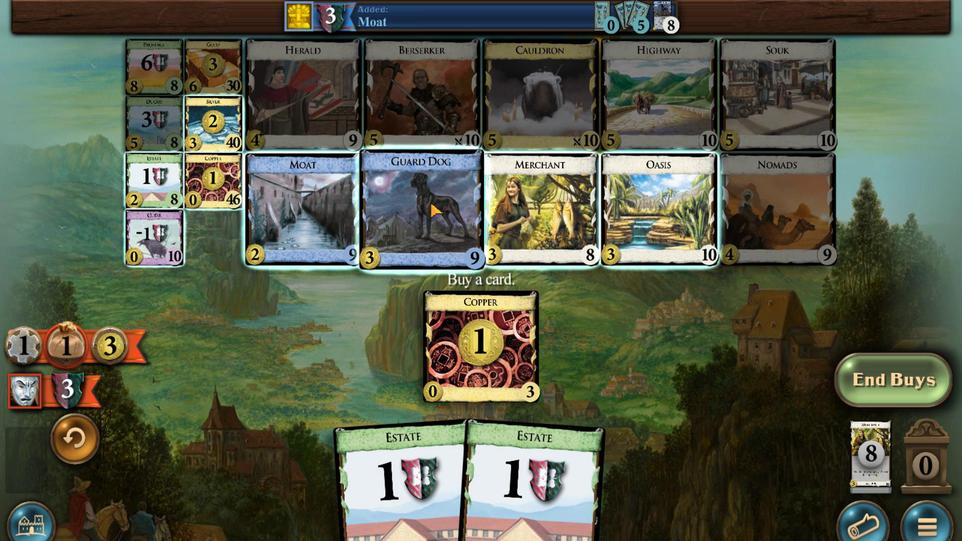 
Action: Mouse pressed left at (467, 341)
Screenshot: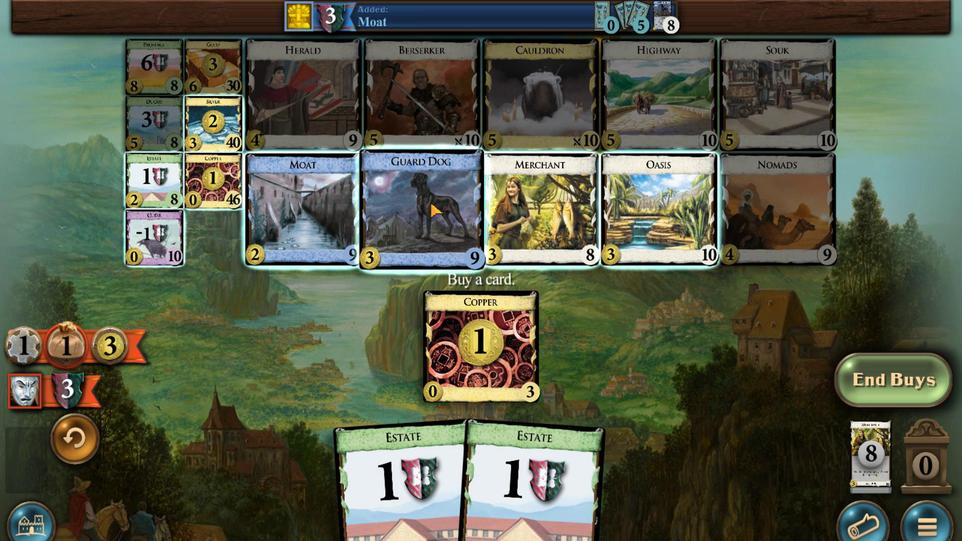 
Action: Mouse moved to (602, 357)
Screenshot: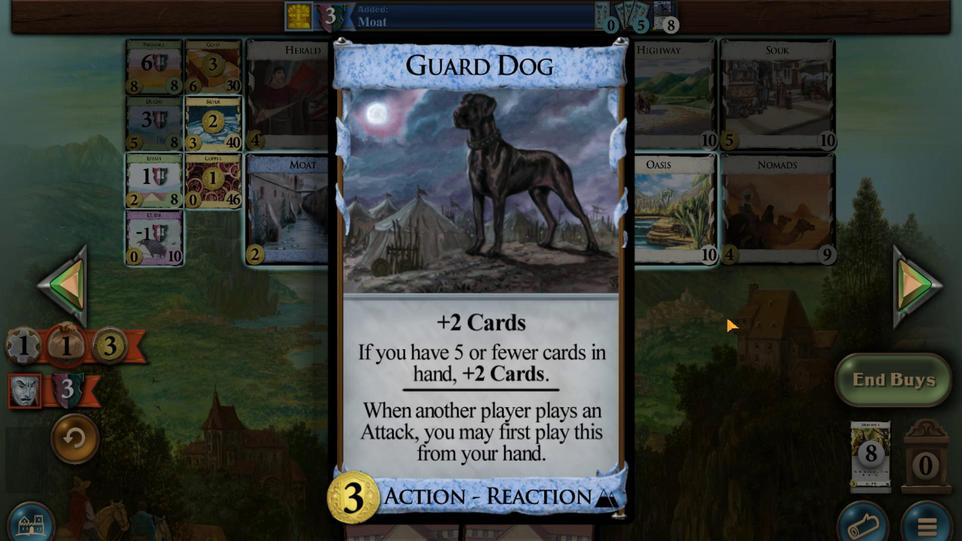 
Action: Mouse pressed left at (602, 357)
Screenshot: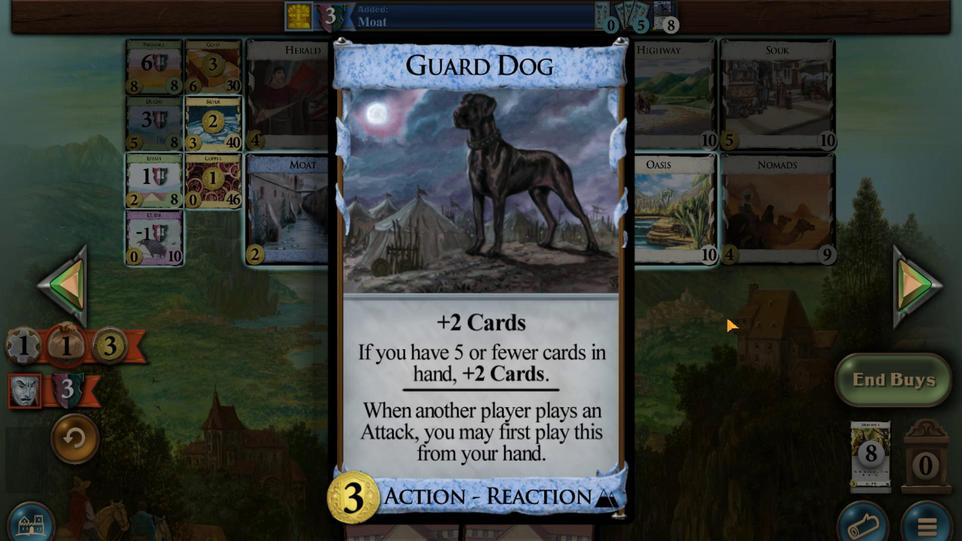 
Action: Mouse moved to (468, 341)
Screenshot: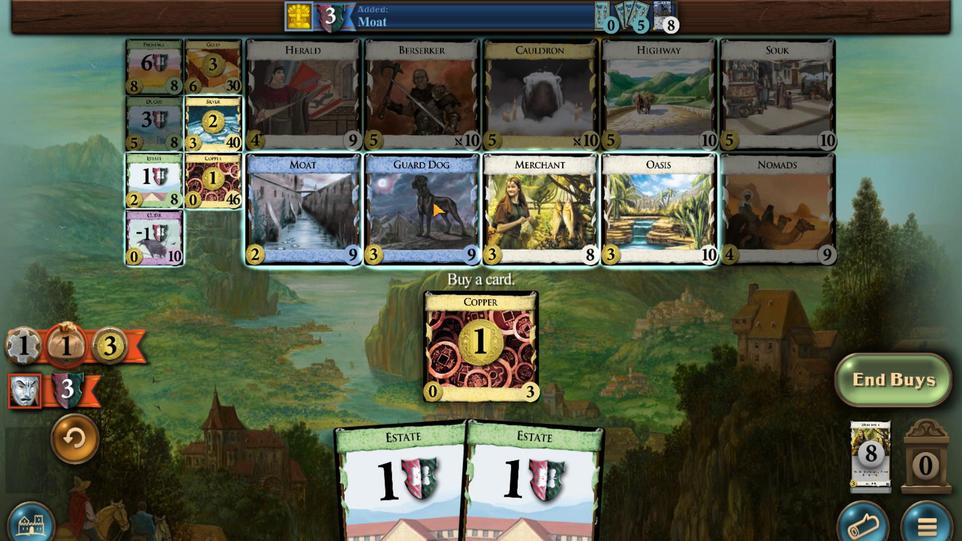 
Action: Mouse pressed left at (468, 341)
Screenshot: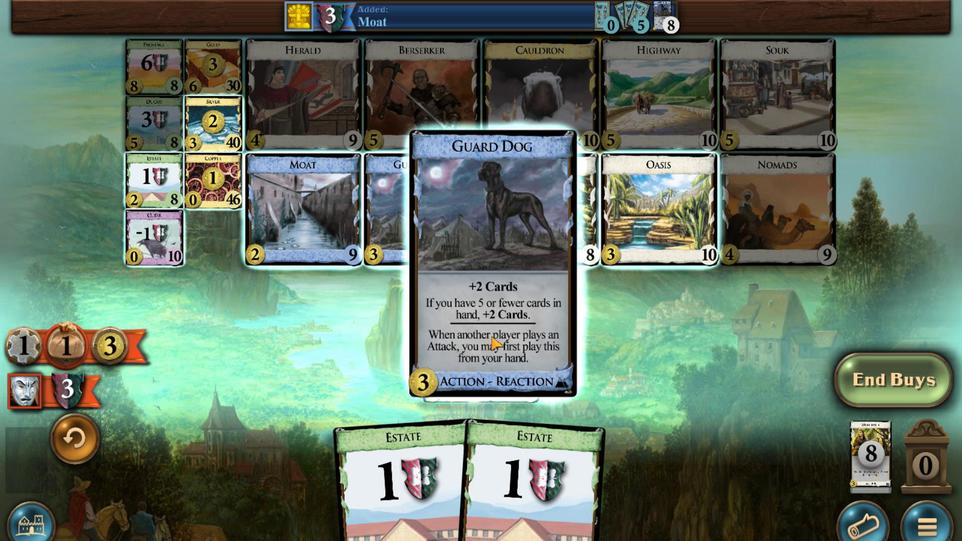 
Action: Mouse moved to (427, 377)
Screenshot: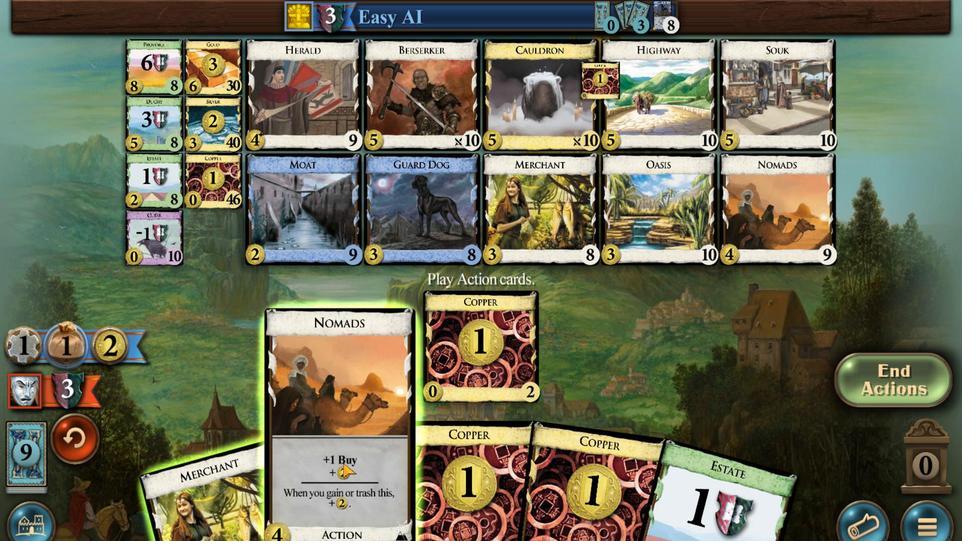 
Action: Mouse scrolled (427, 377) with delta (0, 0)
Screenshot: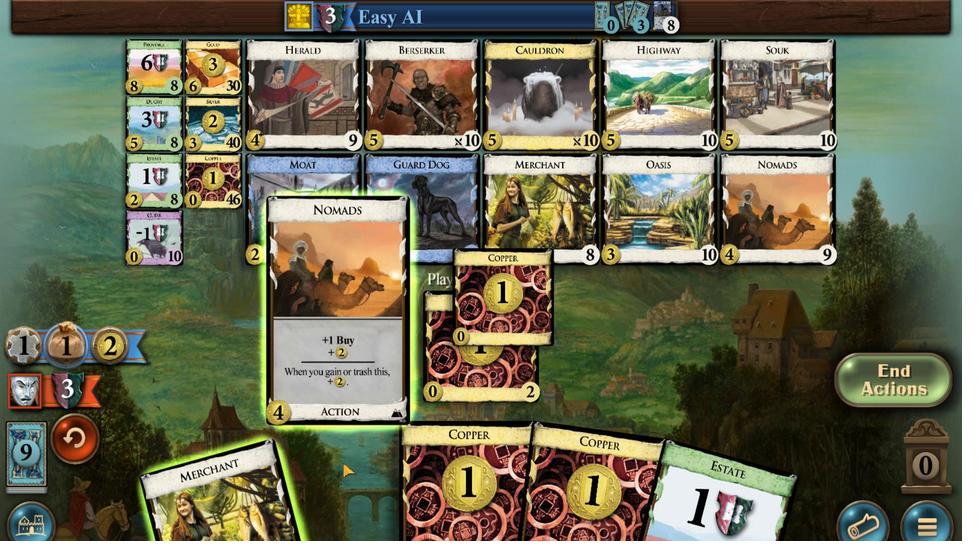 
Action: Mouse scrolled (427, 377) with delta (0, 0)
Screenshot: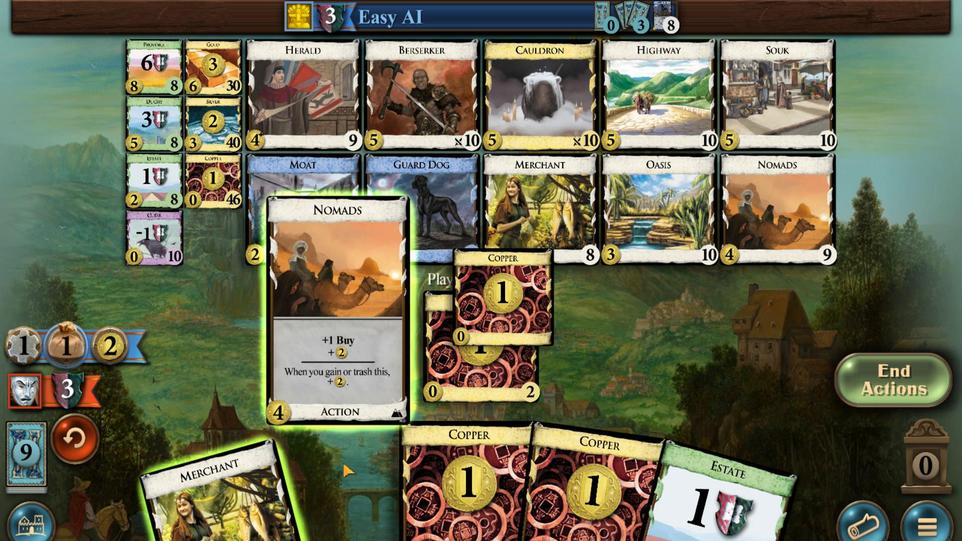 
Action: Mouse moved to (451, 381)
Screenshot: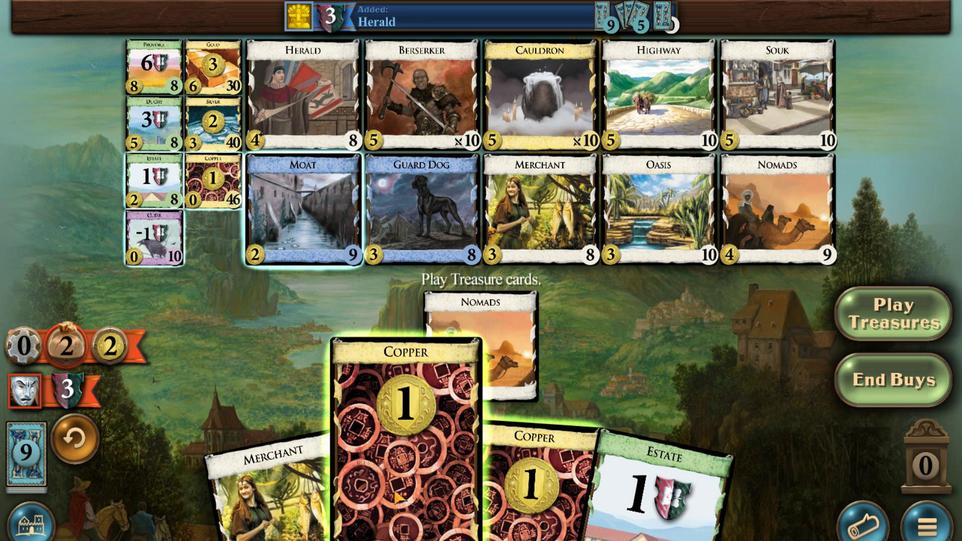 
Action: Mouse scrolled (451, 380) with delta (0, 0)
Screenshot: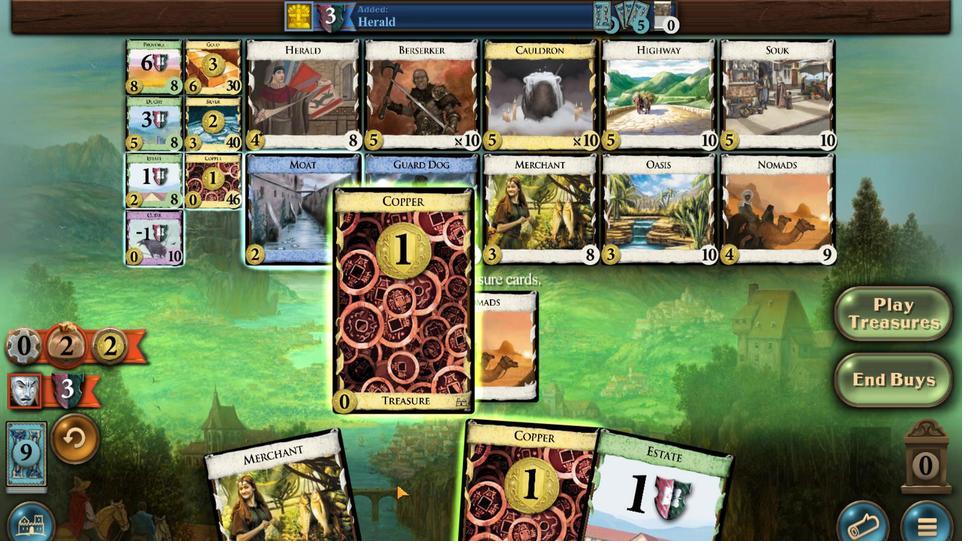 
Action: Mouse scrolled (451, 380) with delta (0, 0)
Screenshot: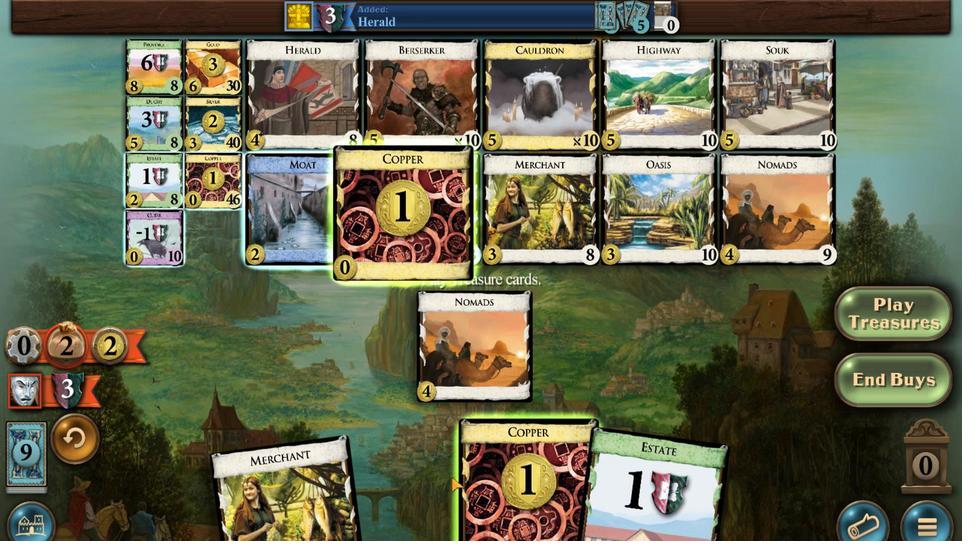 
Action: Mouse moved to (479, 379)
Screenshot: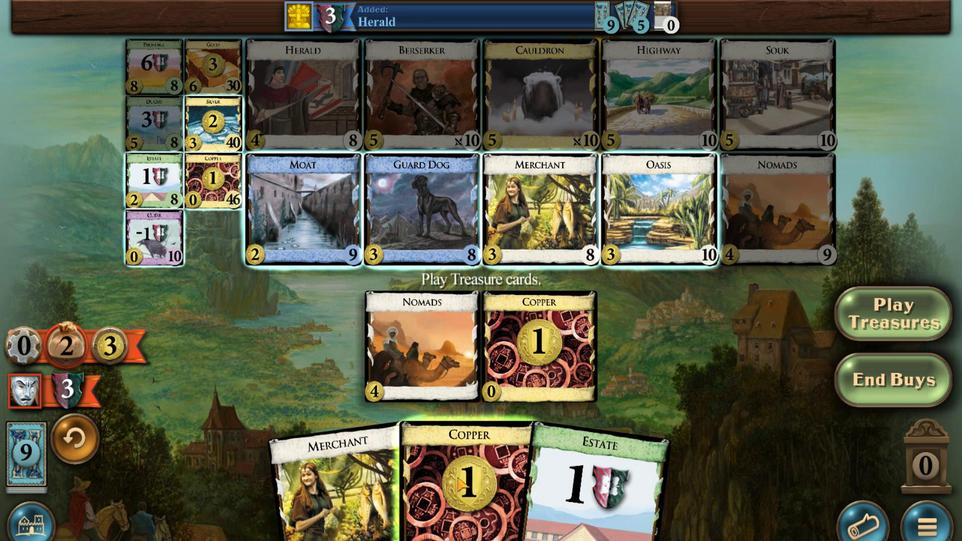 
Action: Mouse scrolled (479, 379) with delta (0, 0)
Screenshot: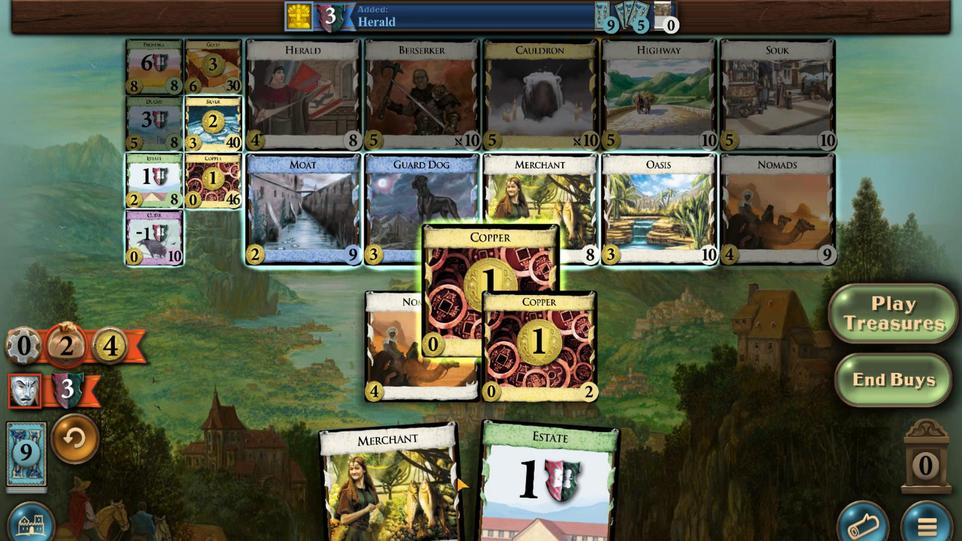 
Action: Mouse moved to (369, 332)
Screenshot: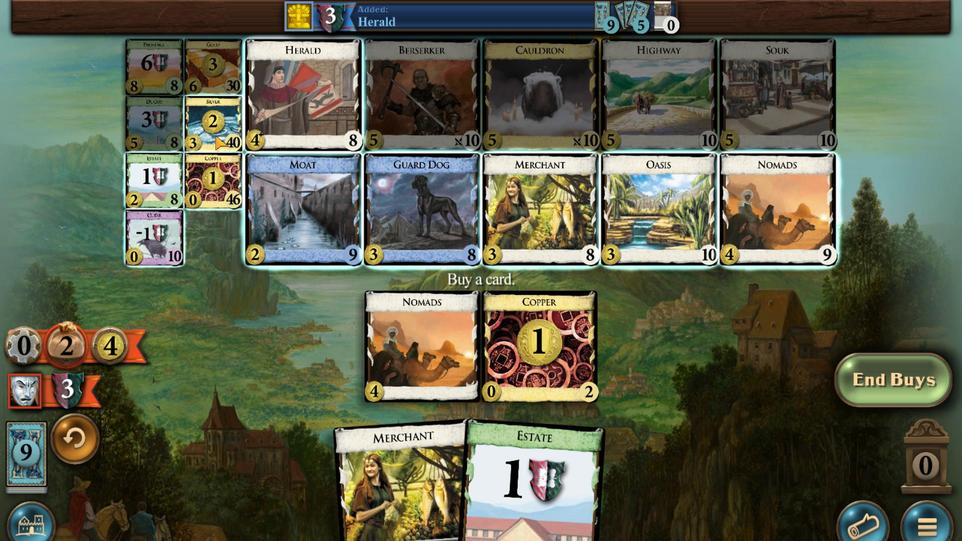 
Action: Mouse pressed left at (369, 332)
Screenshot: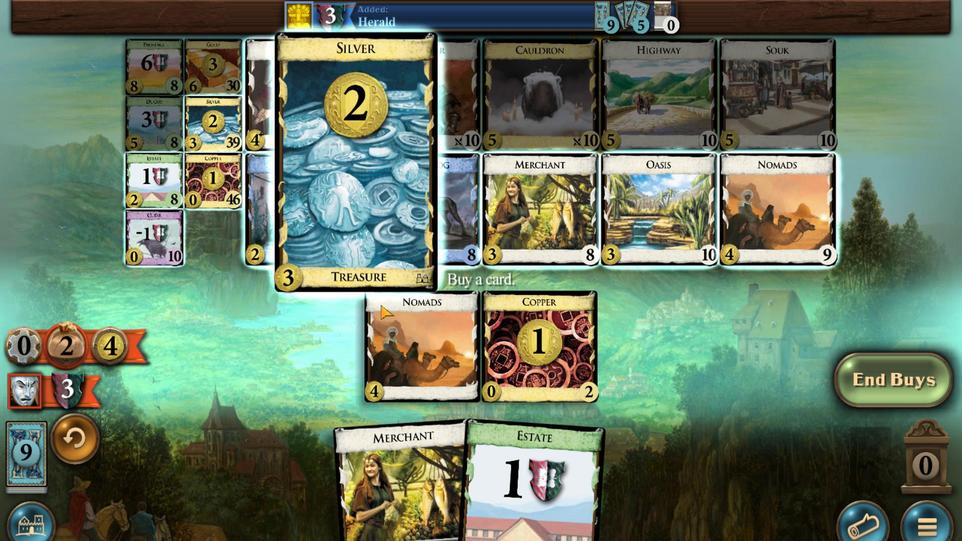 
Action: Mouse moved to (365, 337)
Screenshot: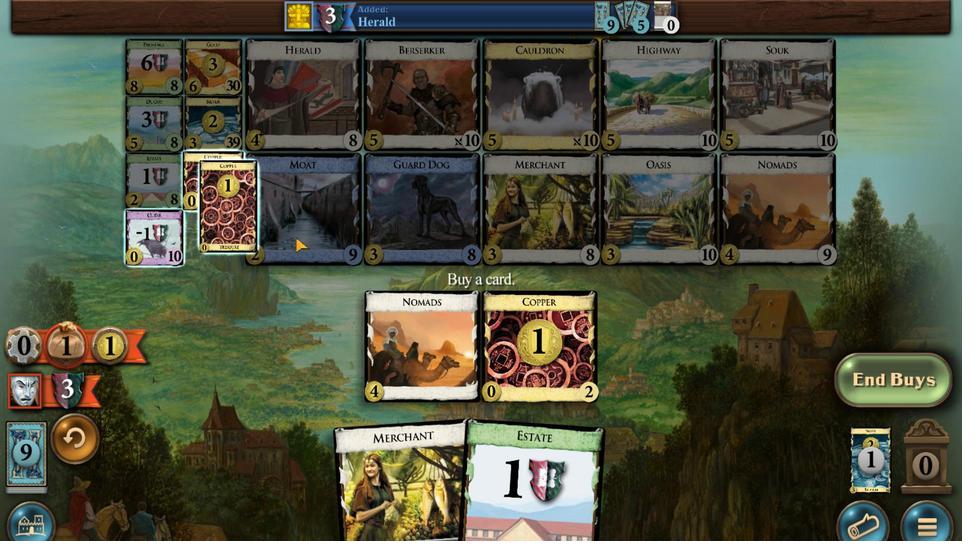 
Action: Mouse pressed left at (365, 337)
Screenshot: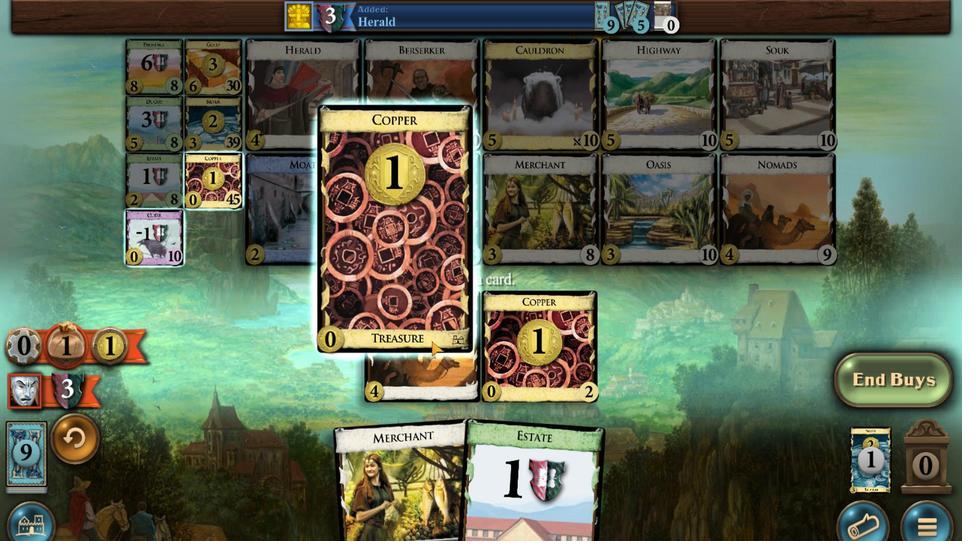 
Action: Mouse moved to (500, 379)
Screenshot: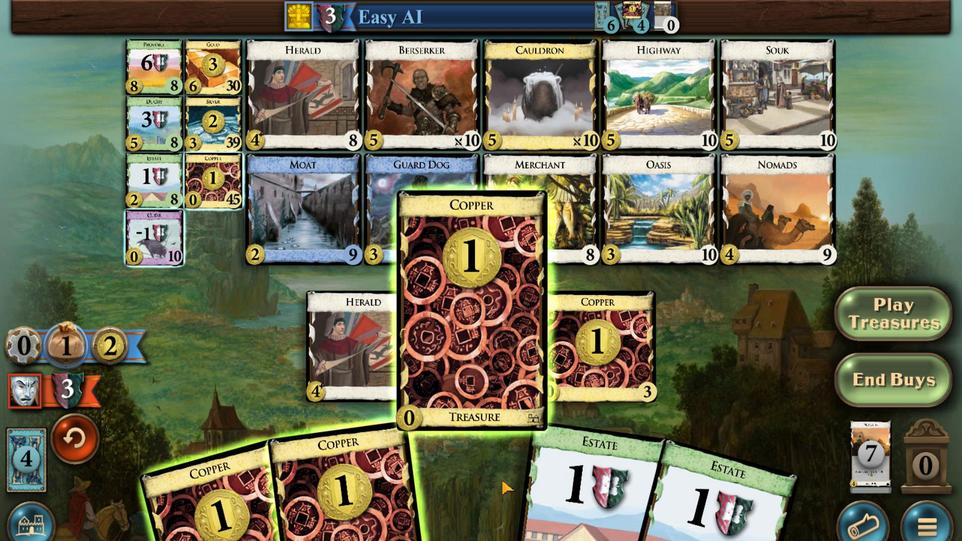 
Action: Mouse scrolled (500, 379) with delta (0, 0)
Screenshot: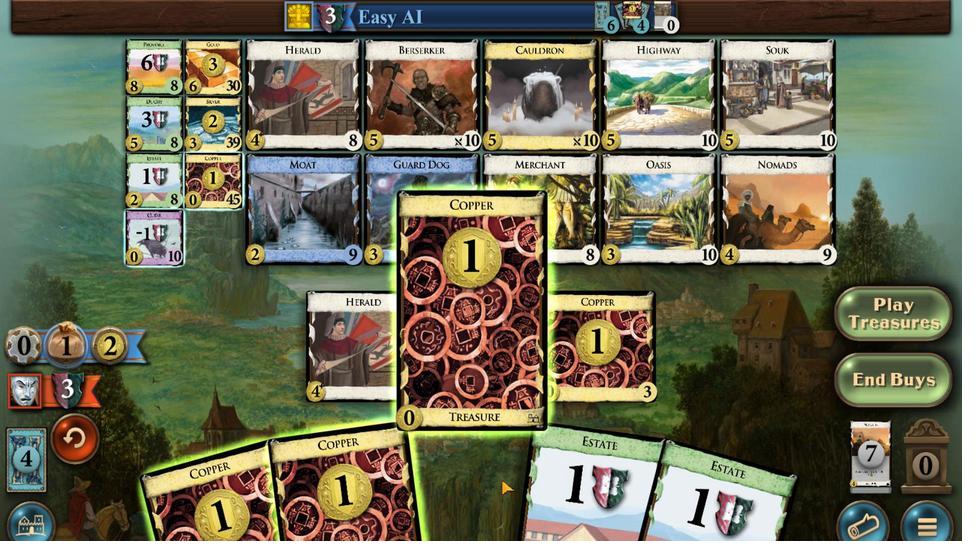 
Action: Mouse moved to (432, 382)
Screenshot: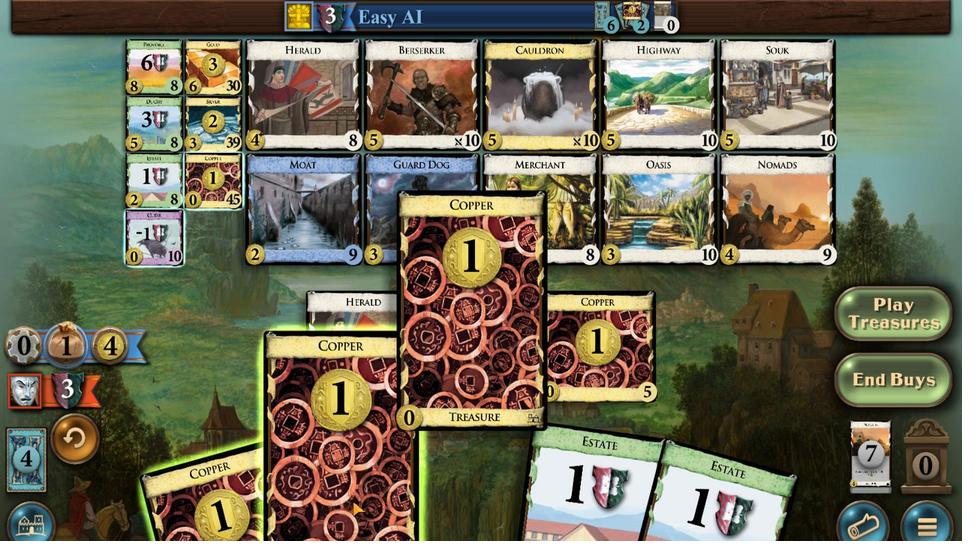 
Action: Mouse scrolled (432, 382) with delta (0, 0)
Screenshot: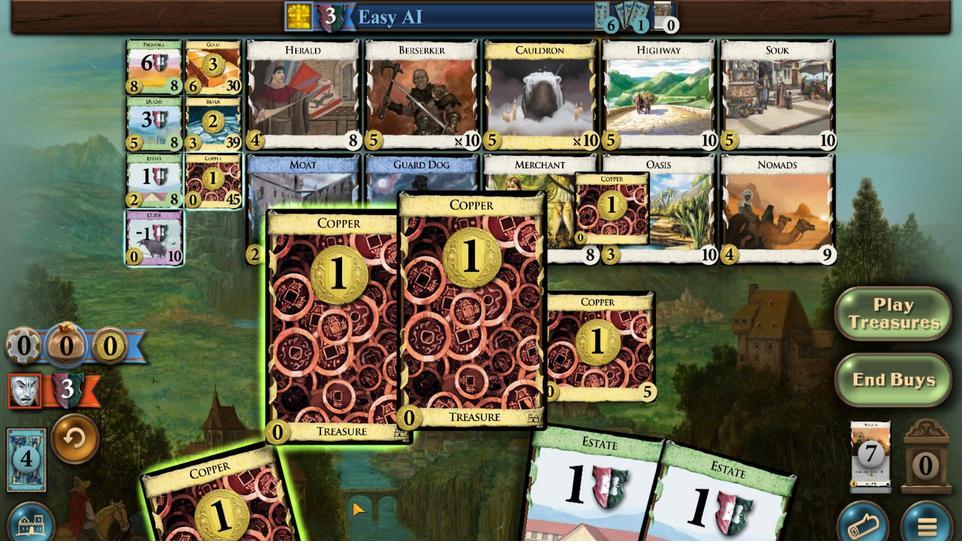 
Action: Mouse moved to (381, 385)
Screenshot: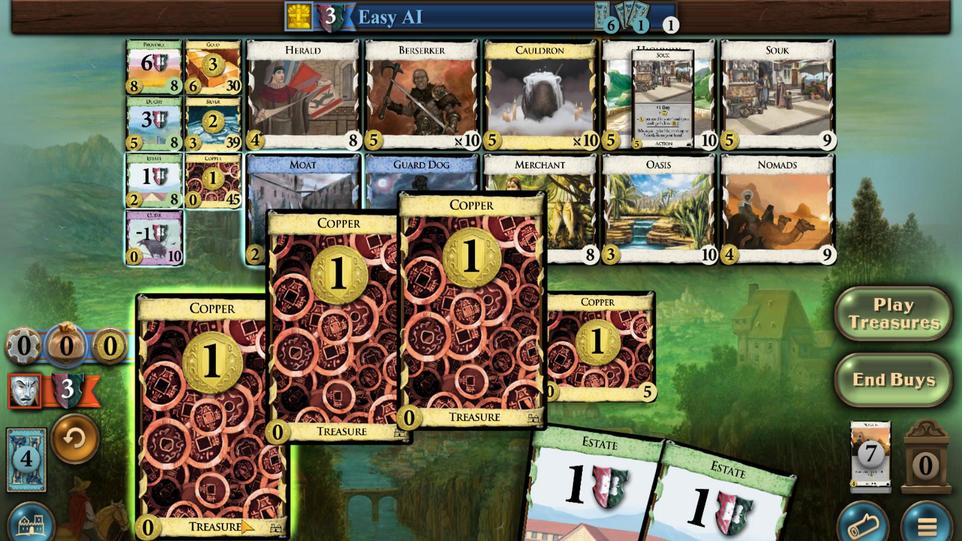 
Action: Mouse scrolled (381, 385) with delta (0, 0)
Screenshot: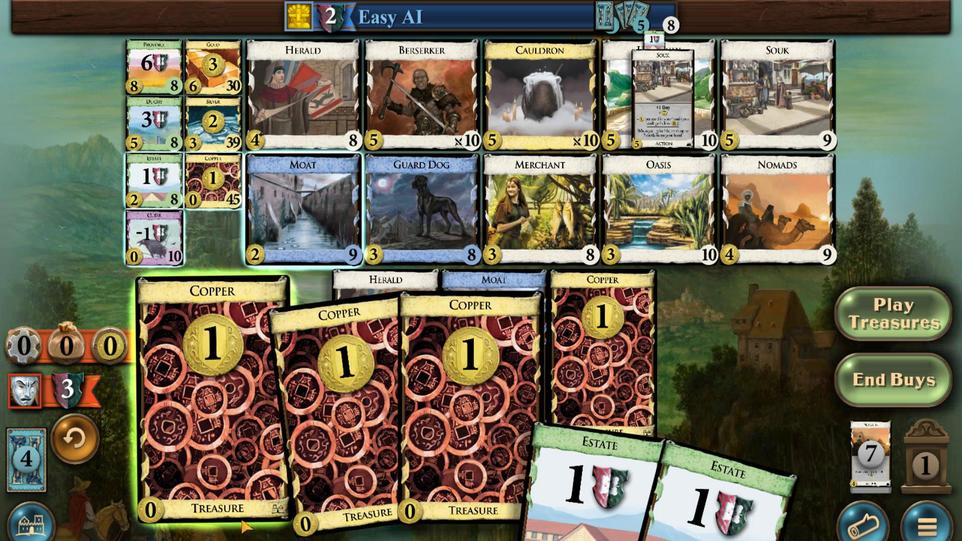 
Action: Mouse moved to (368, 383)
Screenshot: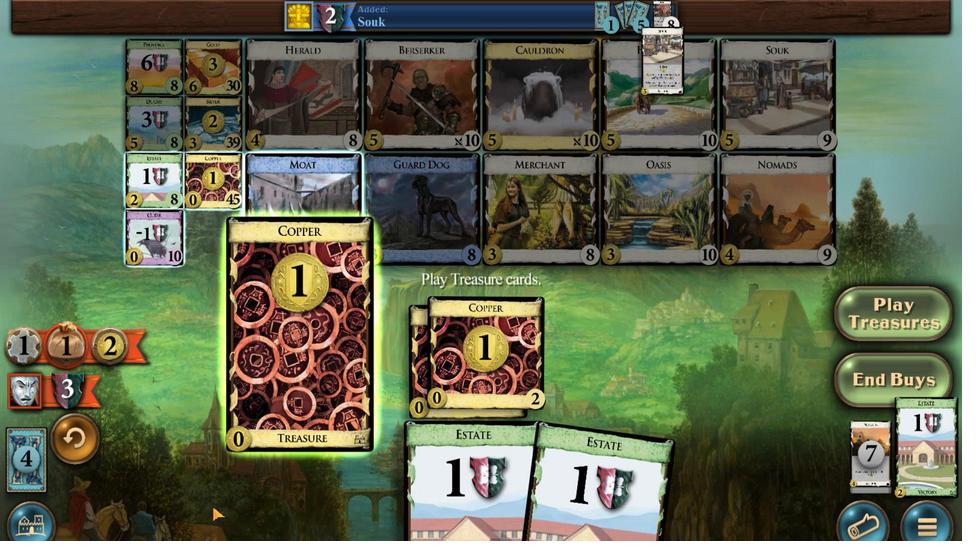 
Action: Mouse scrolled (368, 383) with delta (0, 0)
Screenshot: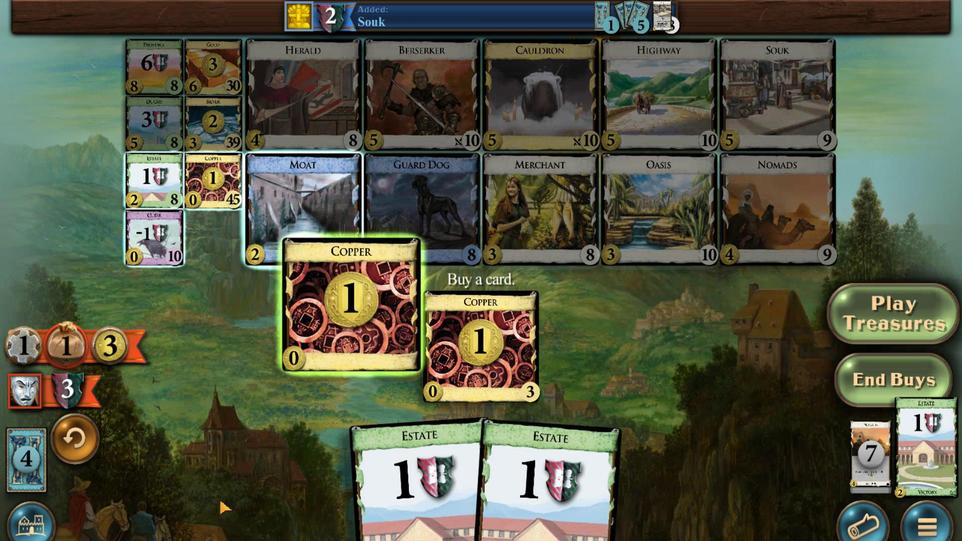 
Action: Mouse scrolled (368, 383) with delta (0, 0)
Screenshot: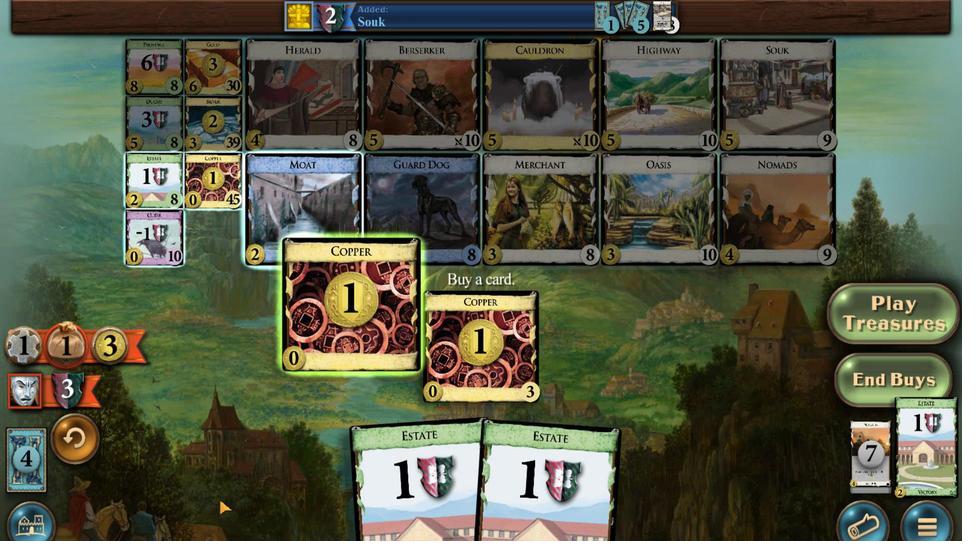 
Action: Mouse moved to (518, 343)
Screenshot: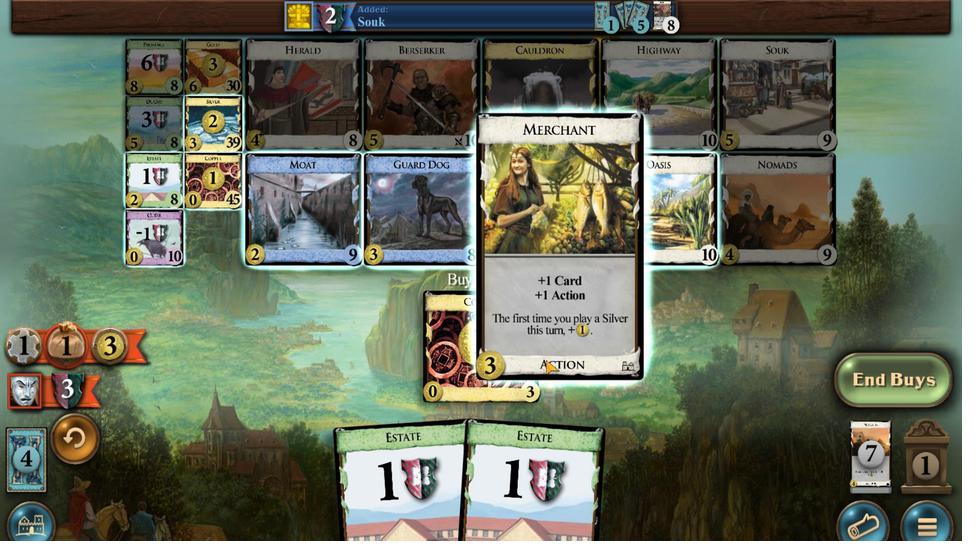 
Action: Mouse pressed left at (518, 343)
Screenshot: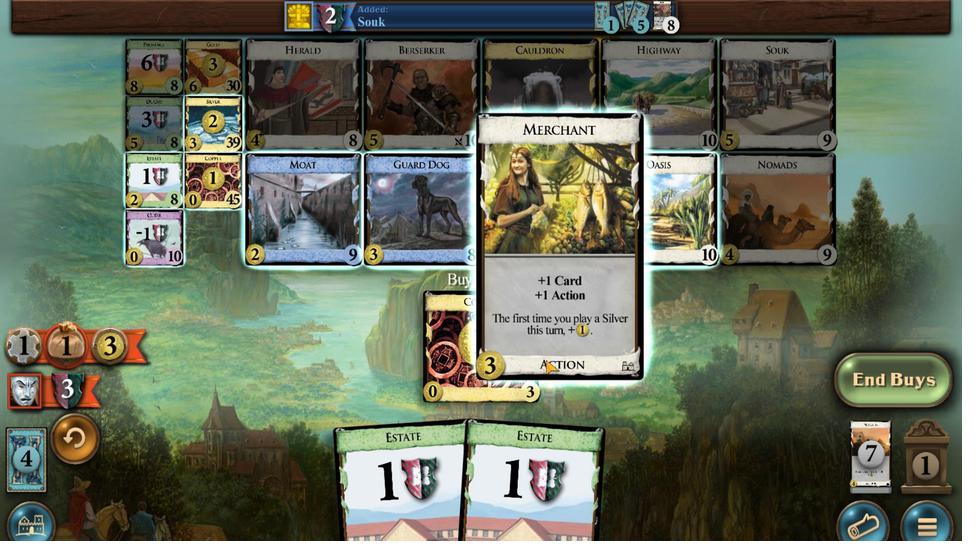 
Action: Mouse moved to (408, 377)
Screenshot: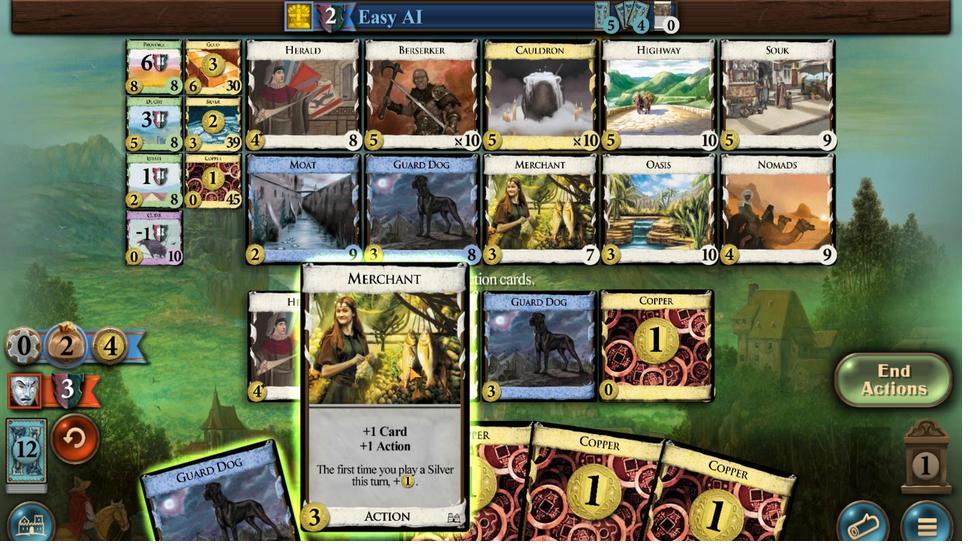 
Action: Mouse pressed left at (408, 377)
Screenshot: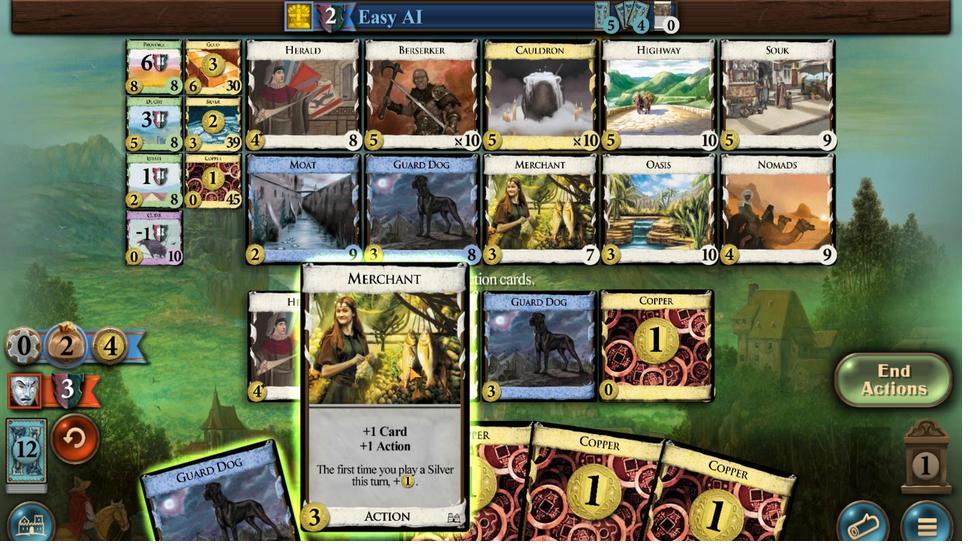 
Action: Mouse moved to (370, 380)
Screenshot: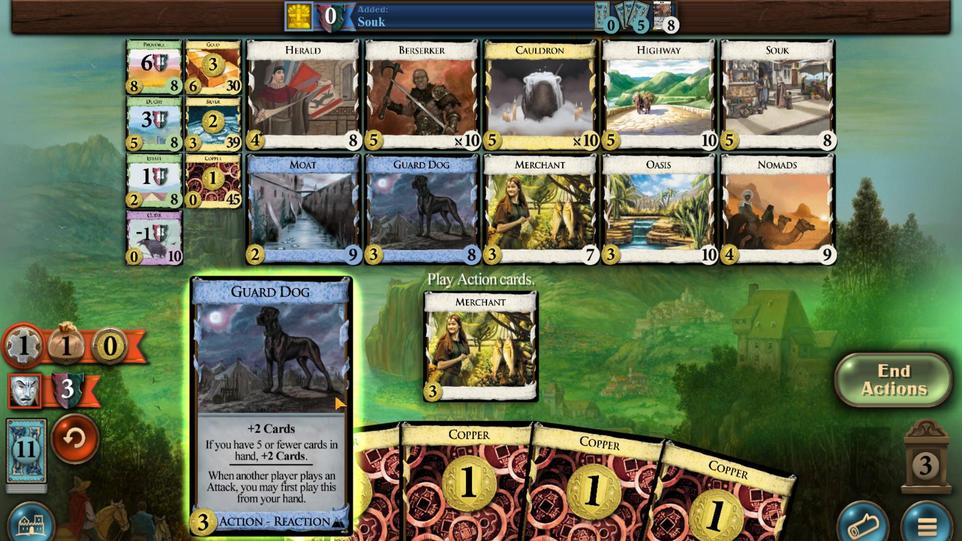 
Action: Mouse pressed left at (370, 380)
Screenshot: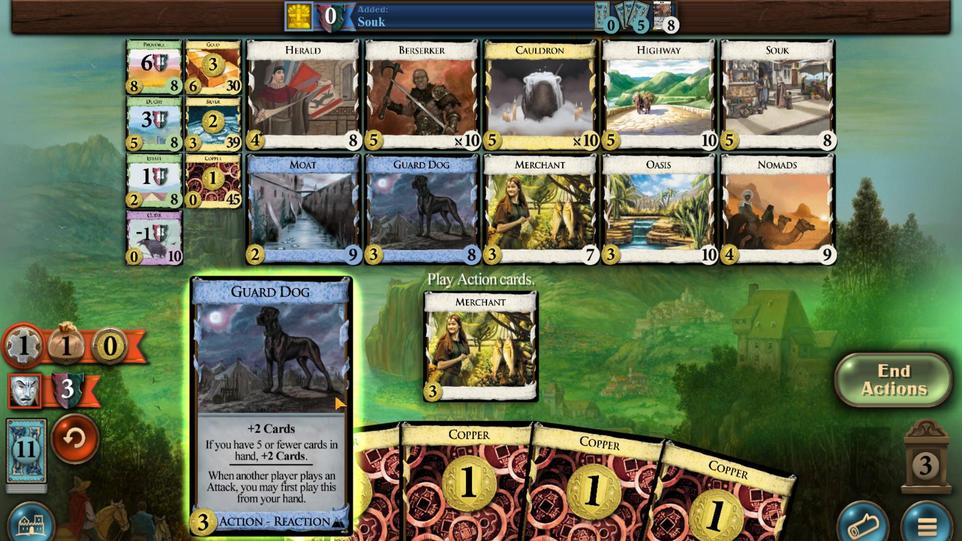 
Action: Mouse moved to (463, 377)
Screenshot: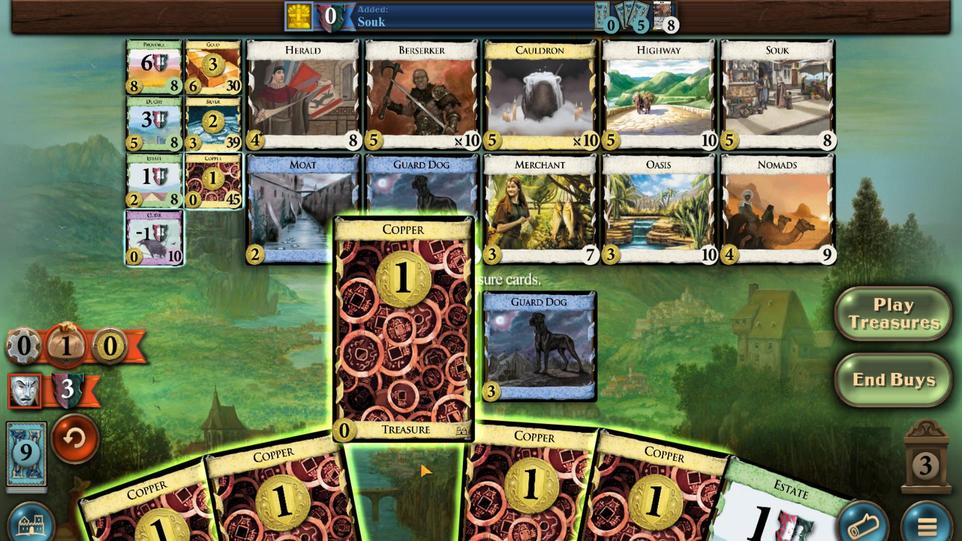 
Action: Mouse scrolled (463, 377) with delta (0, 0)
Screenshot: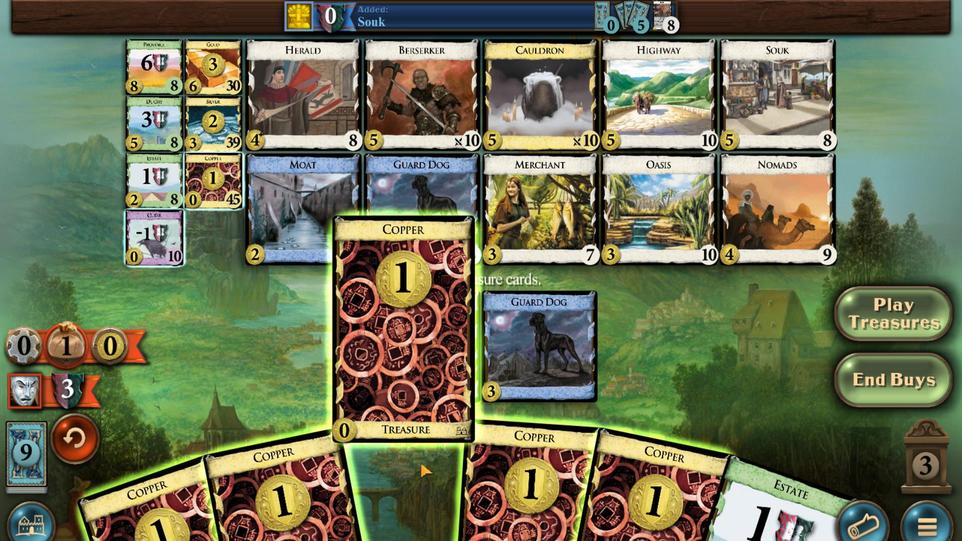 
Action: Mouse scrolled (463, 377) with delta (0, 0)
Screenshot: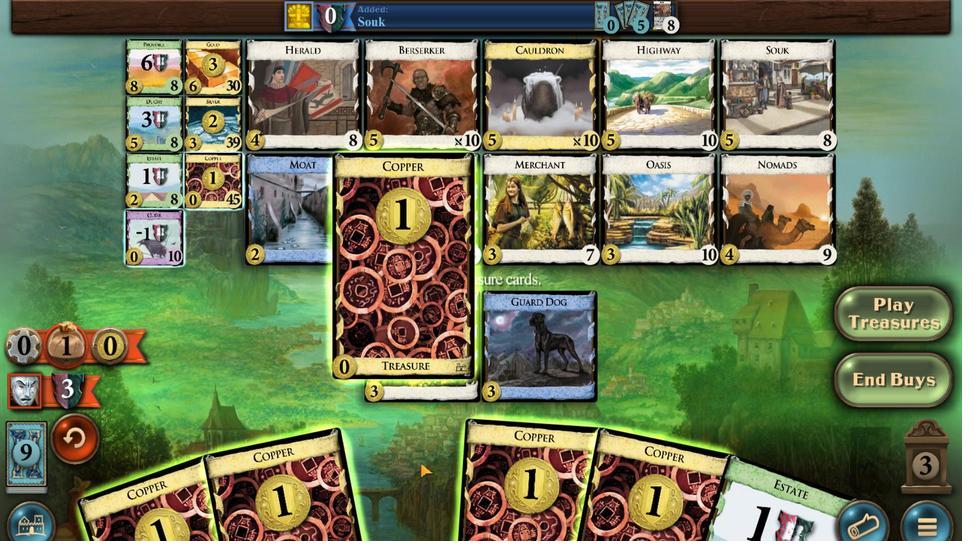 
Action: Mouse moved to (440, 378)
Screenshot: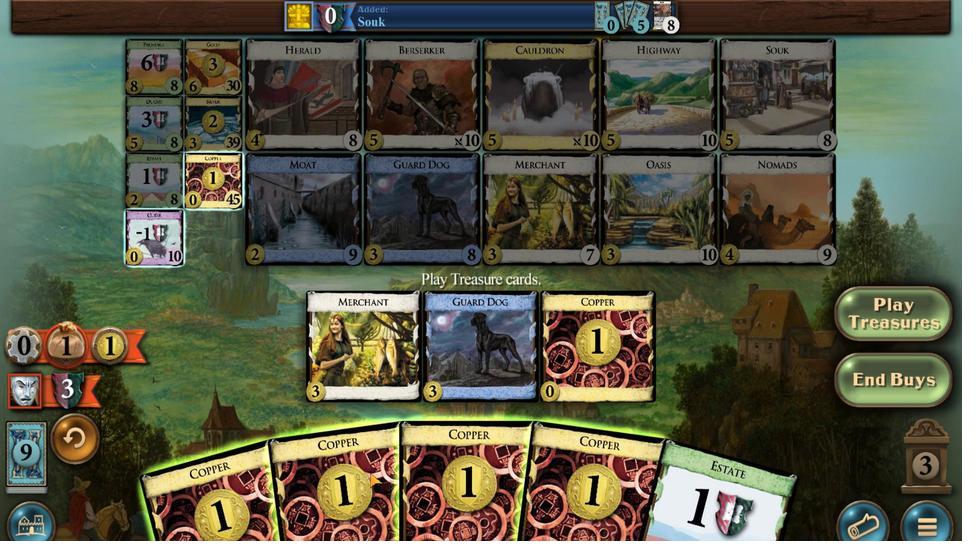 
Action: Mouse scrolled (440, 378) with delta (0, 0)
Screenshot: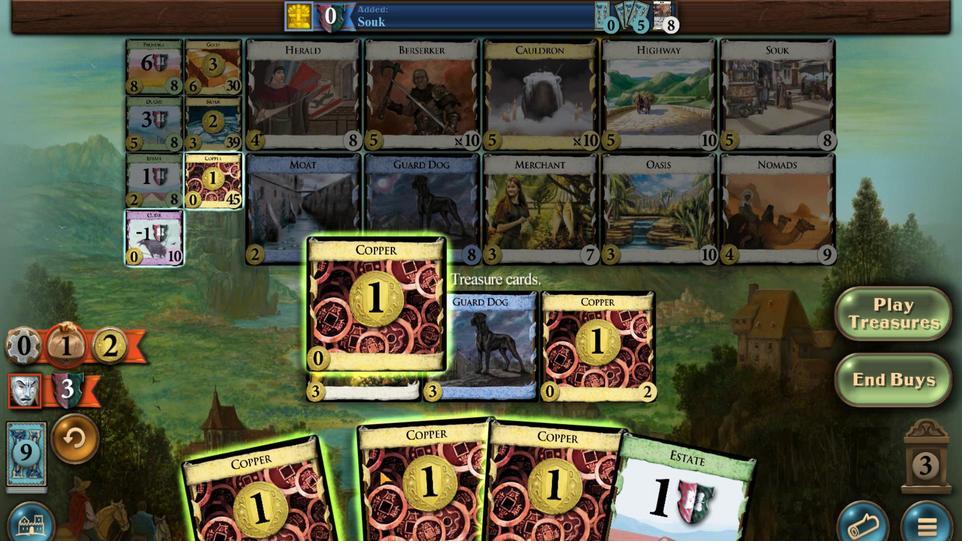 
Action: Mouse moved to (449, 378)
Screenshot: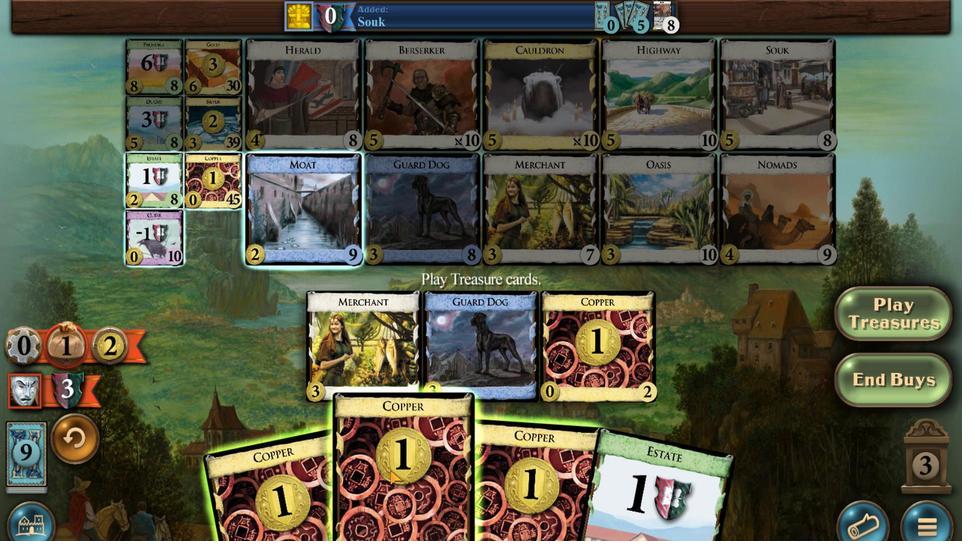 
Action: Mouse scrolled (449, 378) with delta (0, 0)
Screenshot: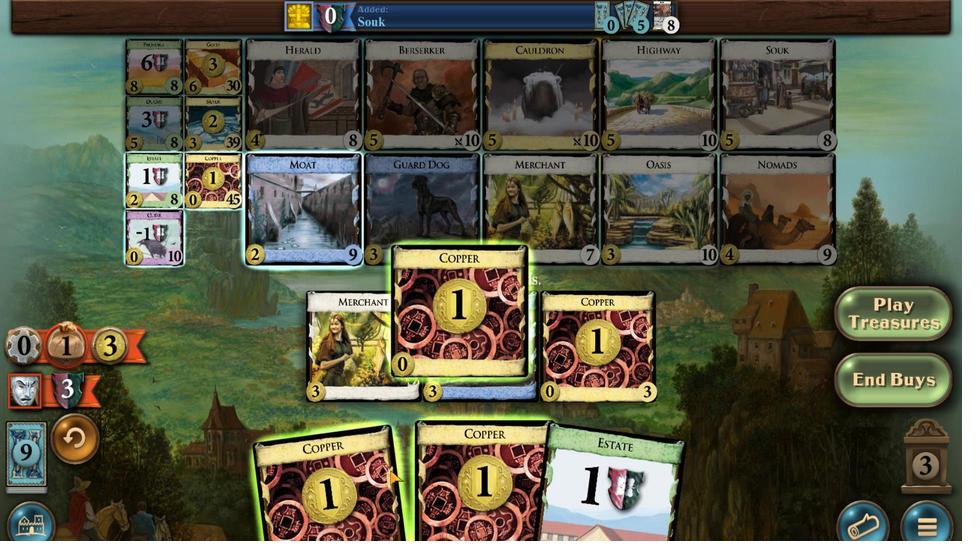 
Action: Mouse moved to (467, 379)
Screenshot: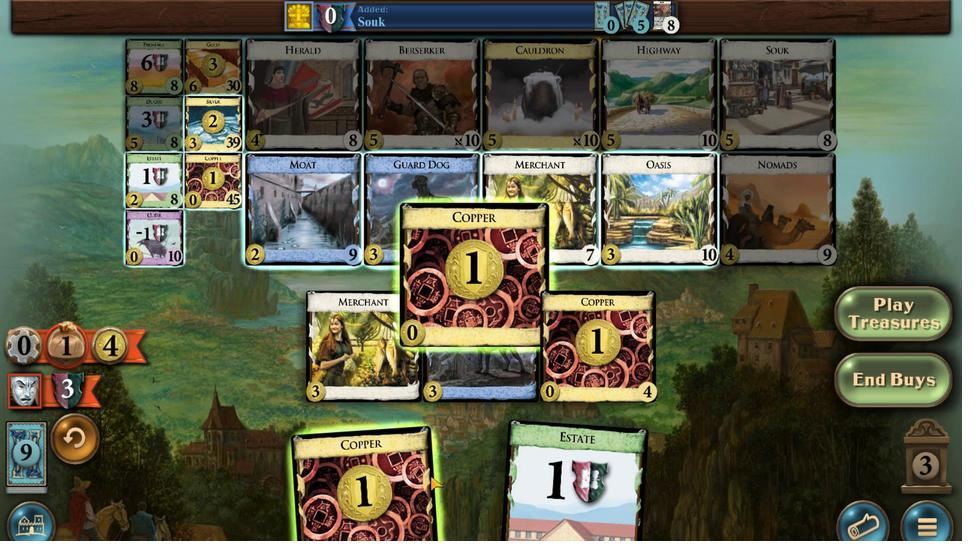 
Action: Mouse scrolled (467, 379) with delta (0, 0)
Screenshot: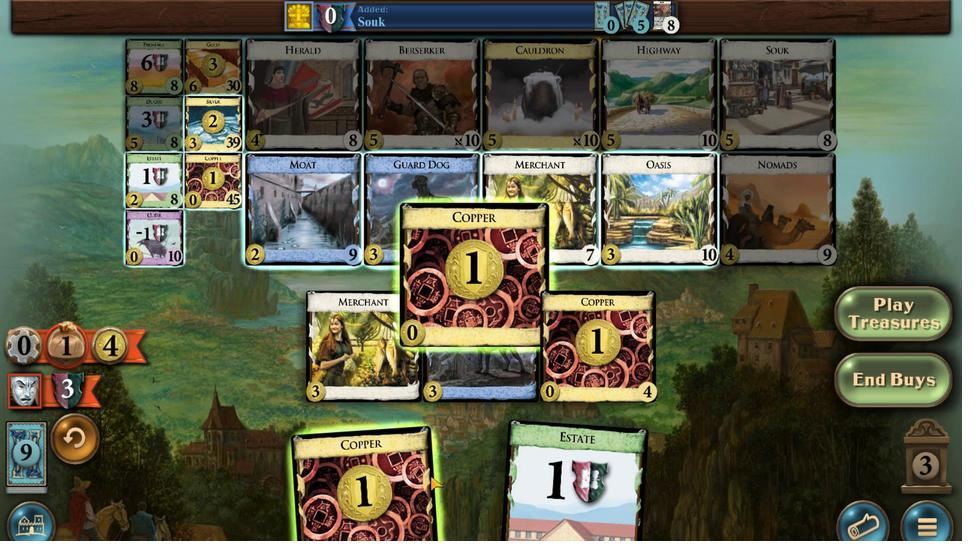 
Action: Mouse moved to (456, 379)
Screenshot: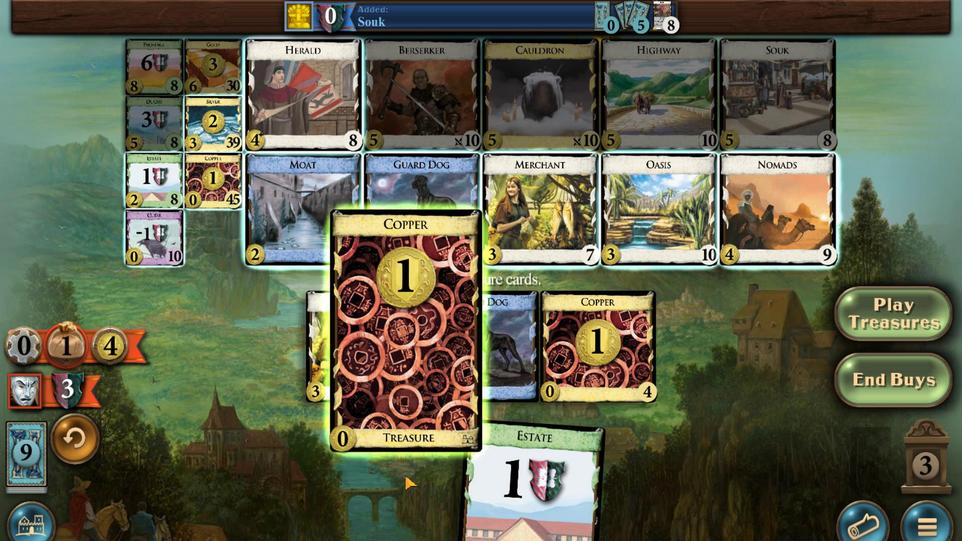 
Action: Mouse scrolled (456, 378) with delta (0, 0)
Screenshot: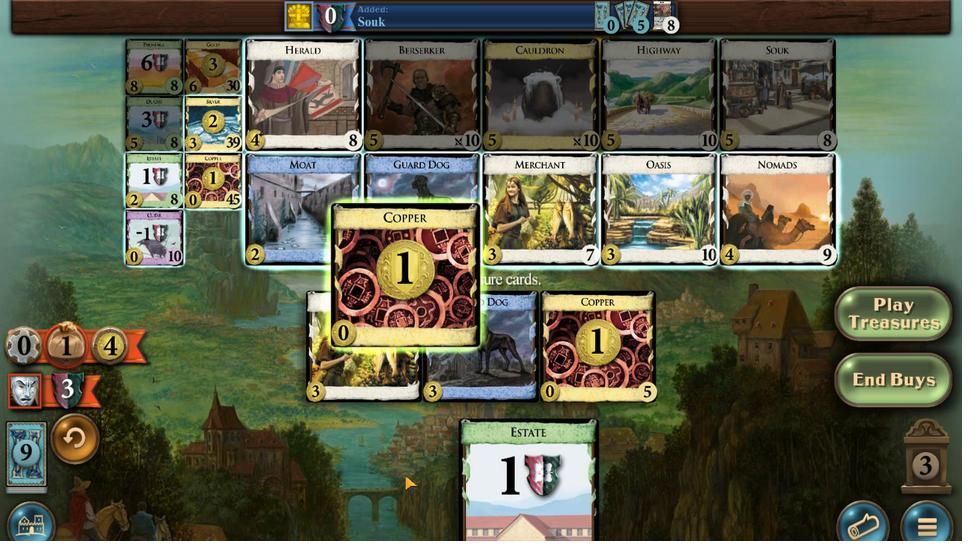 
Action: Mouse moved to (340, 328)
Screenshot: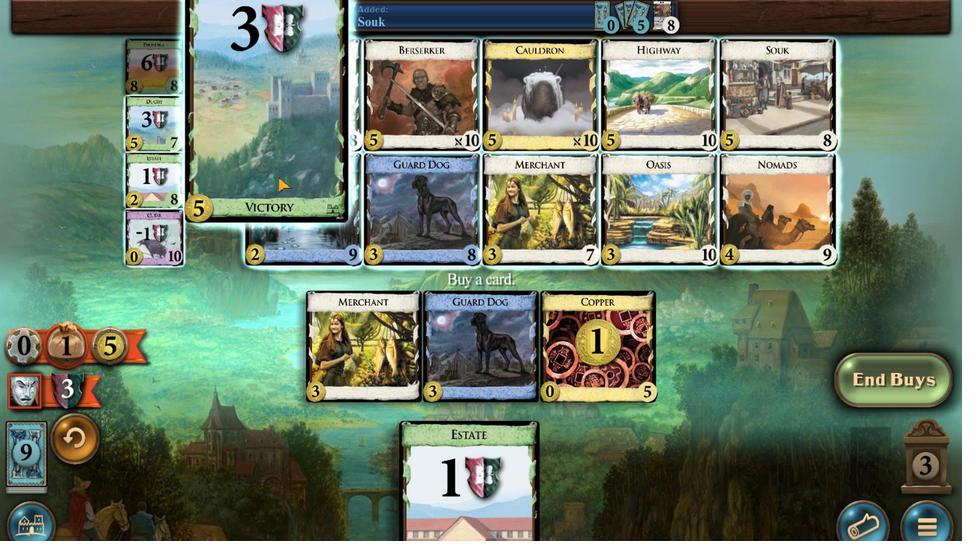 
Action: Mouse pressed left at (340, 328)
Screenshot: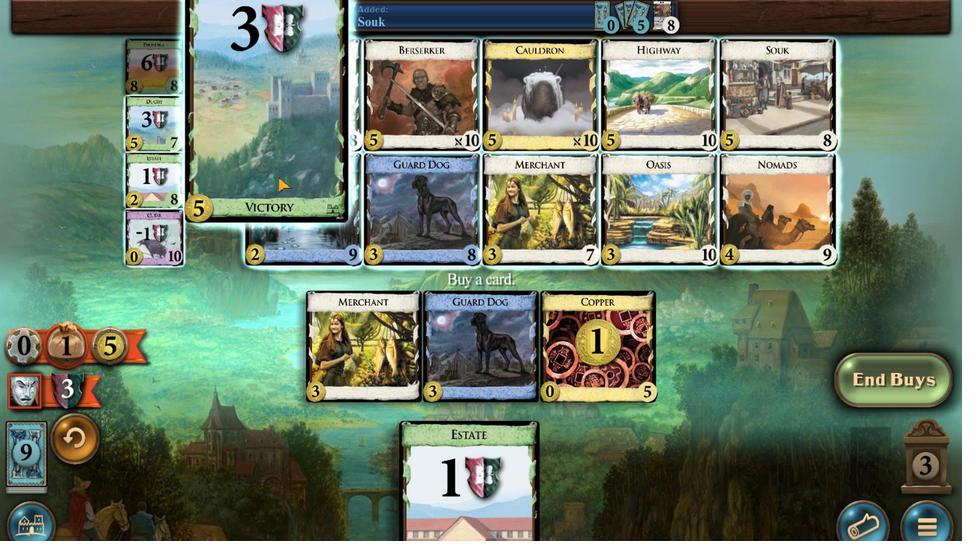 
Action: Mouse moved to (439, 378)
Screenshot: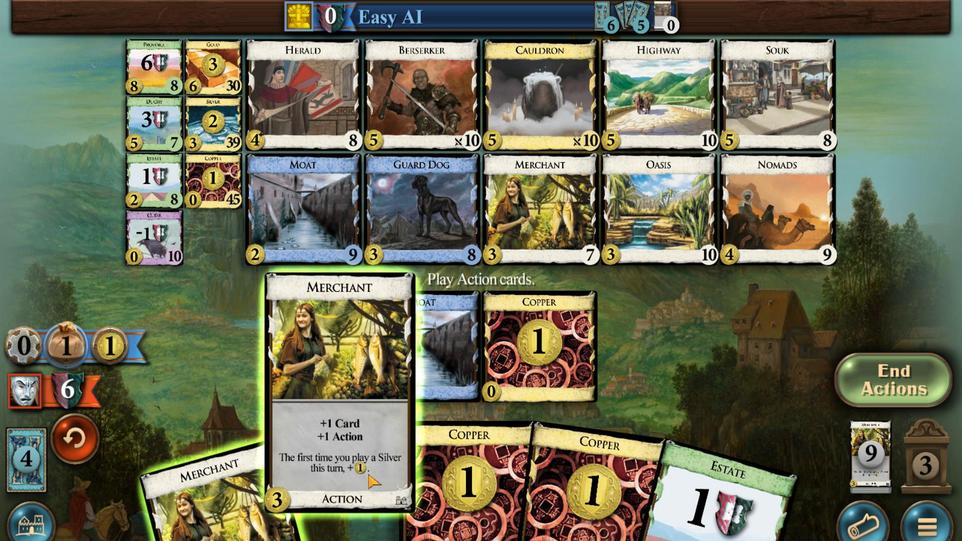 
Action: Mouse scrolled (439, 378) with delta (0, 0)
Screenshot: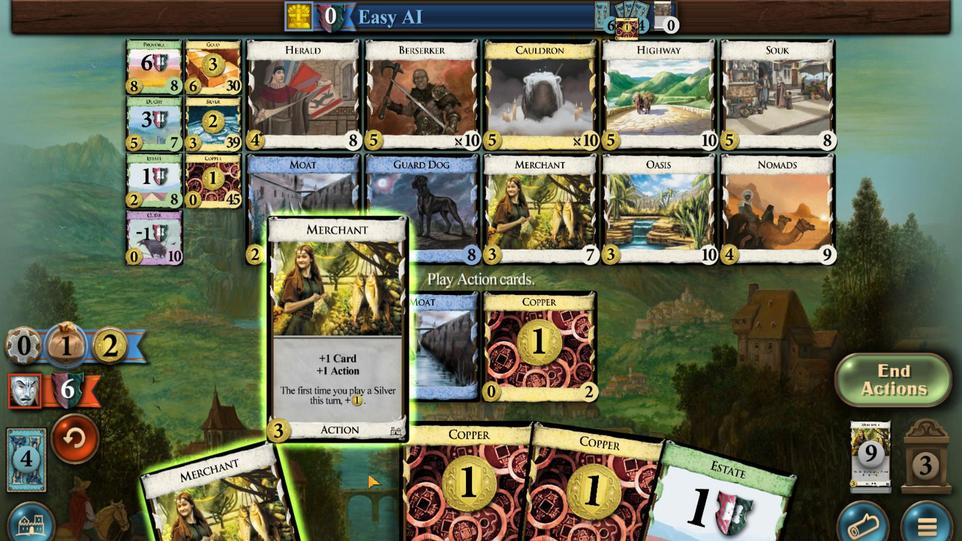
Action: Mouse scrolled (439, 378) with delta (0, 0)
Screenshot: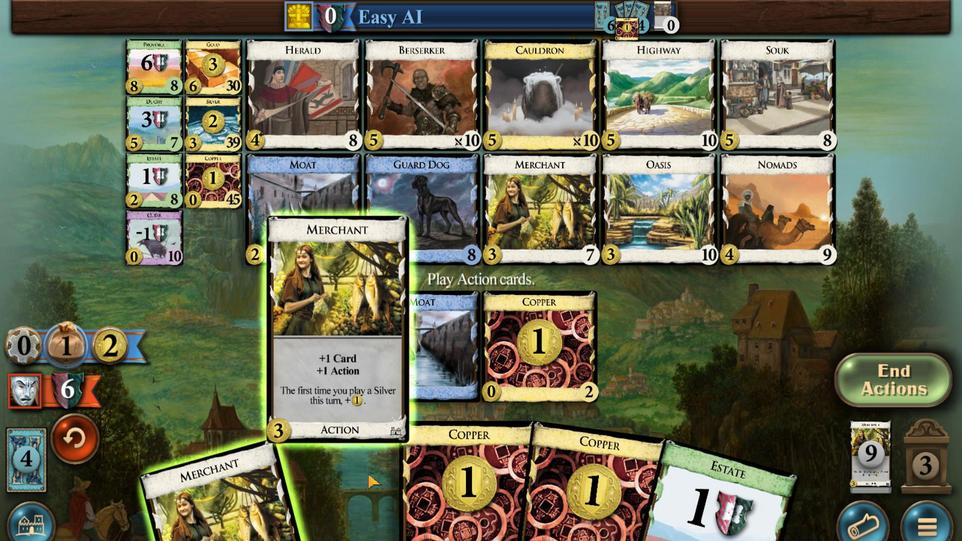 
Action: Mouse moved to (369, 382)
Screenshot: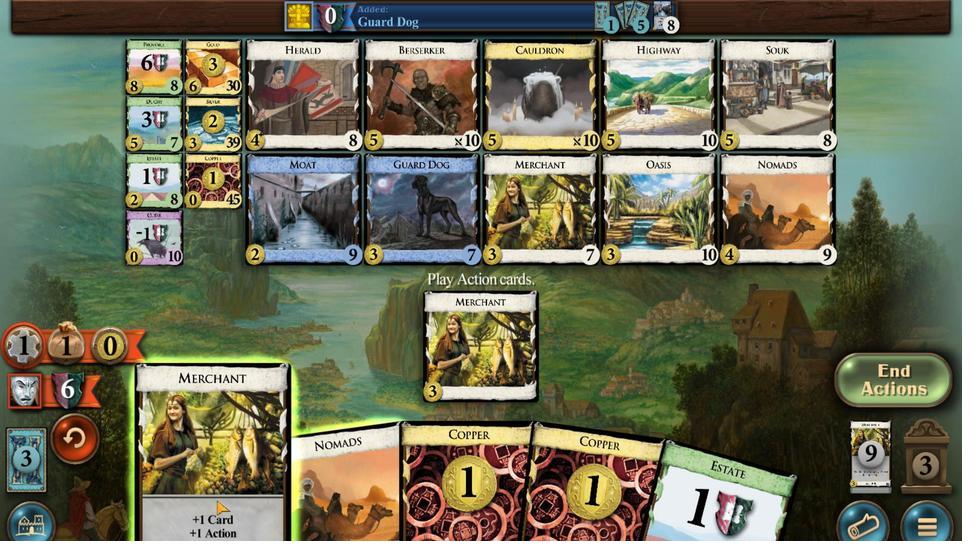 
Action: Mouse scrolled (369, 382) with delta (0, 0)
Screenshot: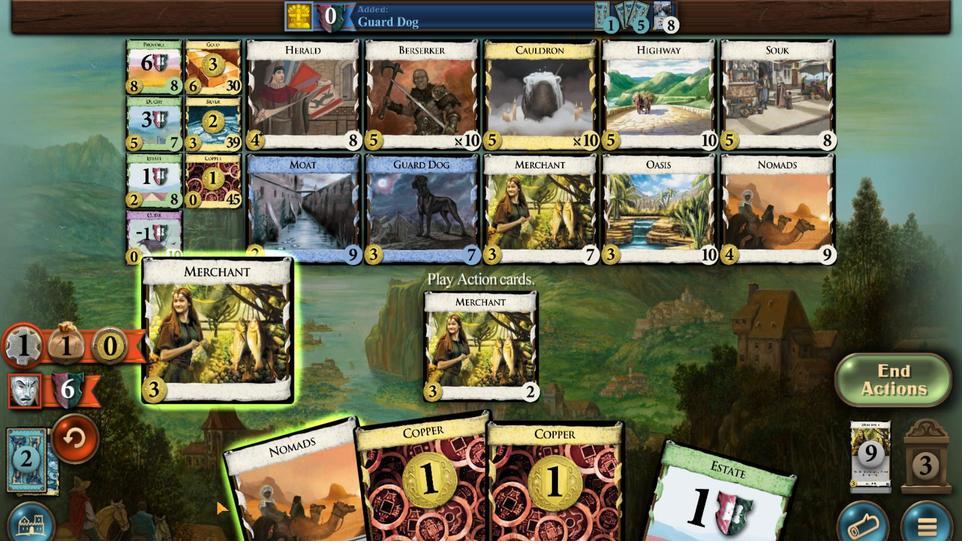 
Action: Mouse moved to (372, 381)
Screenshot: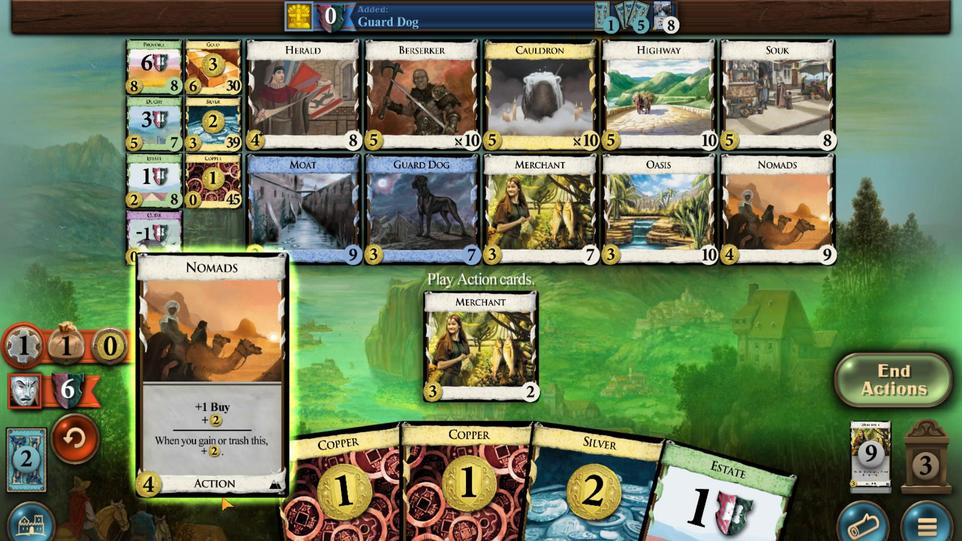 
Action: Mouse scrolled (372, 381) with delta (0, 0)
Screenshot: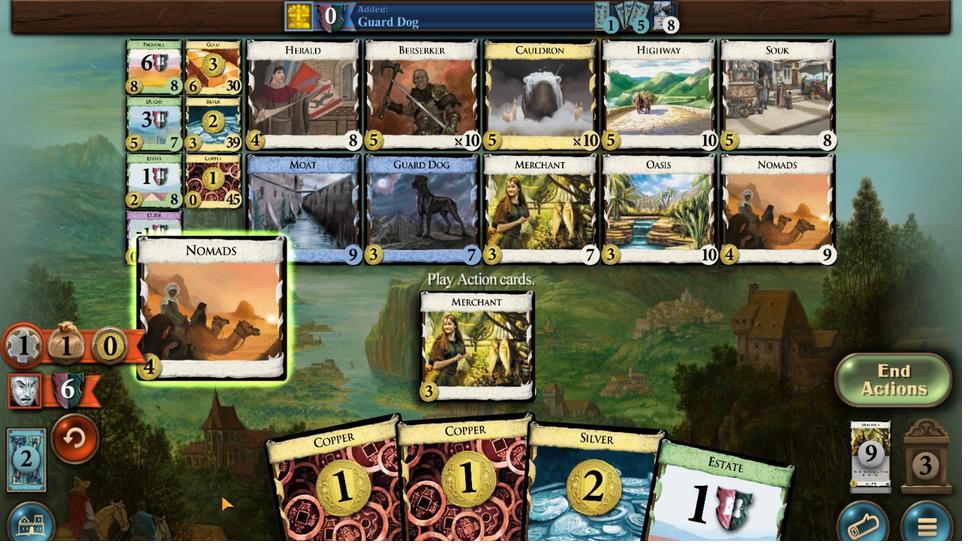 
Action: Mouse moved to (537, 378)
Screenshot: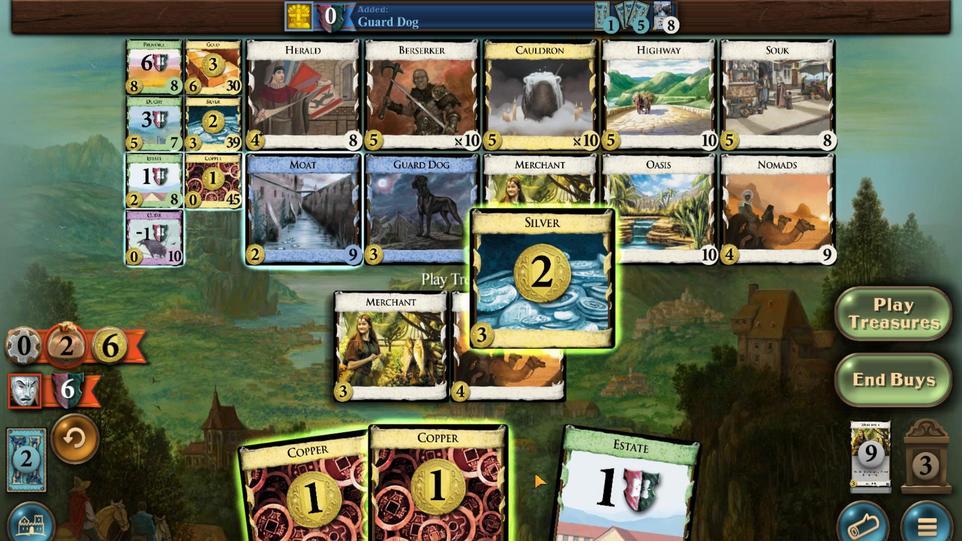
Action: Mouse scrolled (537, 378) with delta (0, 0)
Screenshot: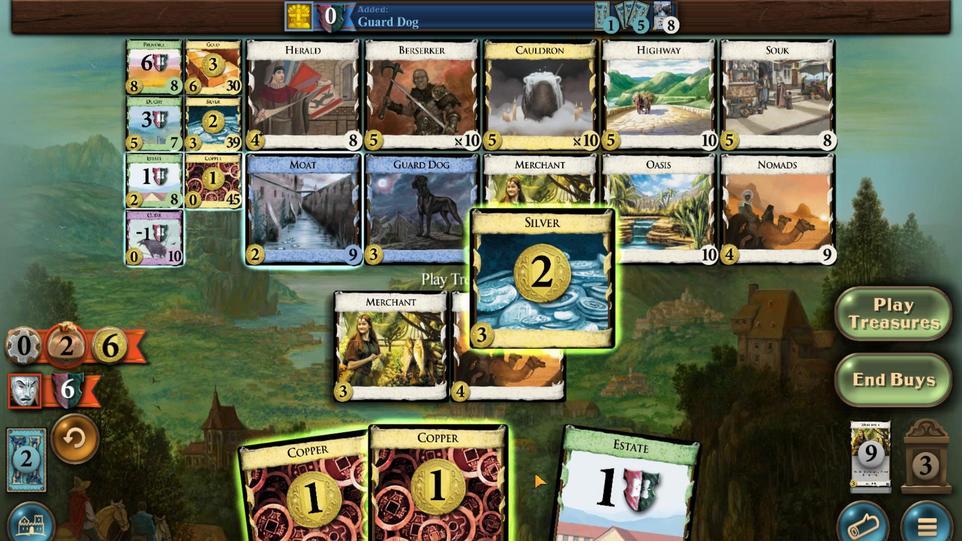 
Action: Mouse moved to (492, 379)
Screenshot: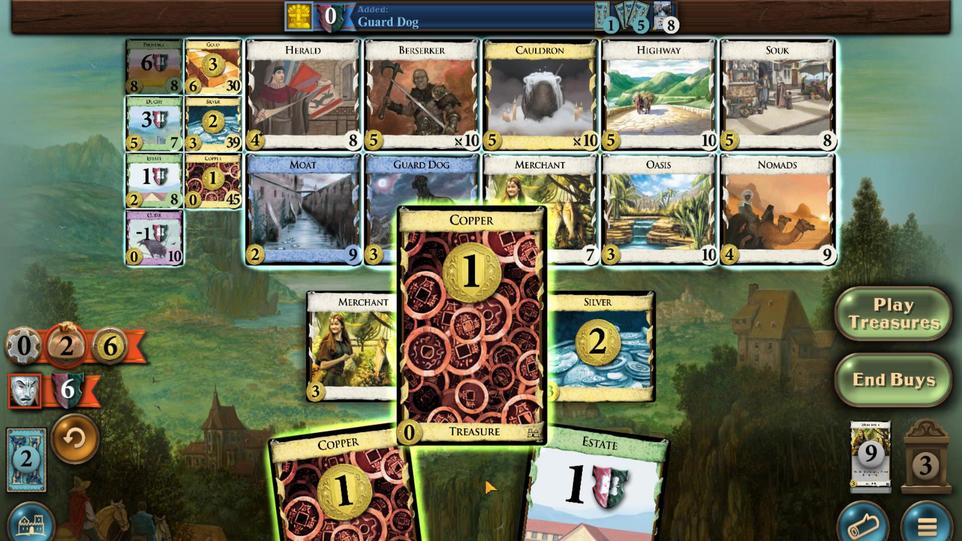 
Action: Mouse scrolled (492, 379) with delta (0, 0)
Screenshot: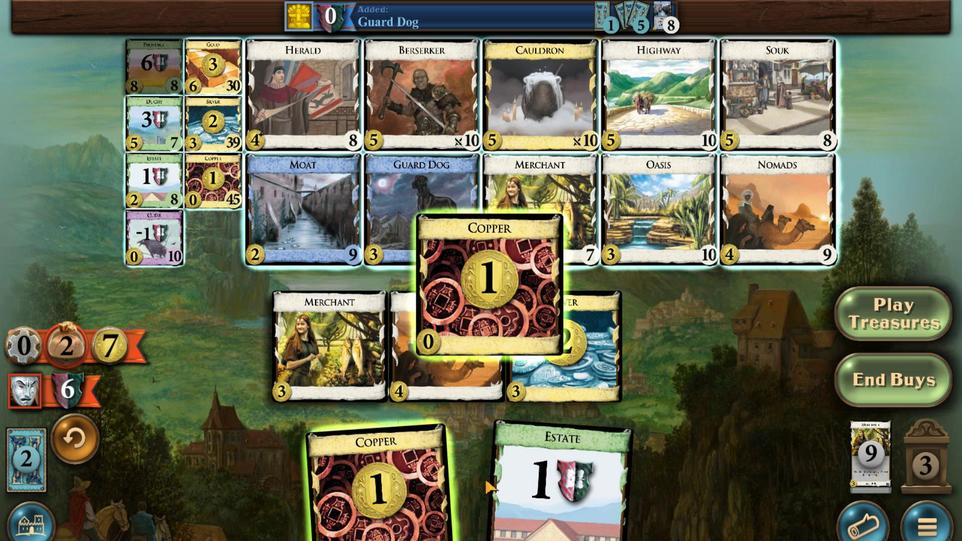 
Action: Mouse moved to (457, 379)
Screenshot: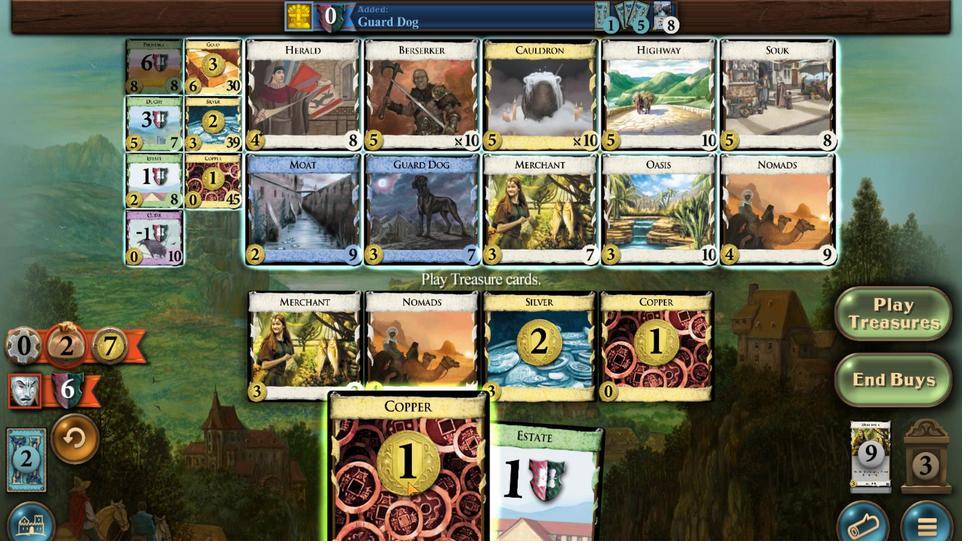 
Action: Mouse scrolled (457, 379) with delta (0, 0)
Screenshot: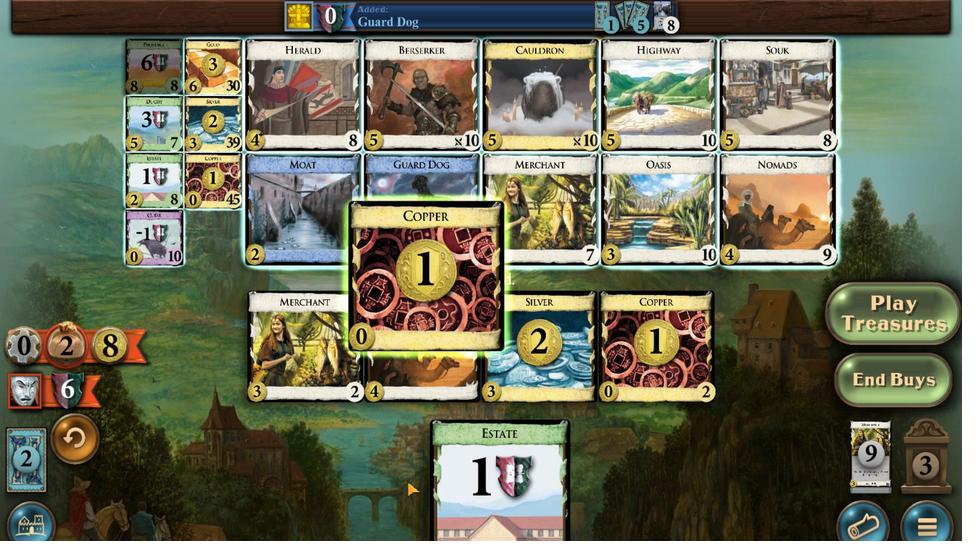 
Action: Mouse moved to (345, 322)
Screenshot: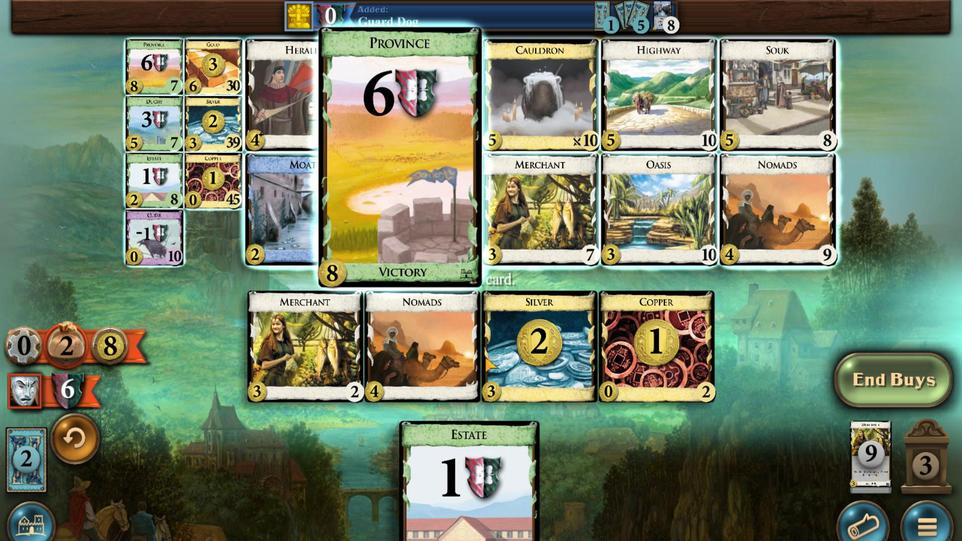
Action: Mouse pressed left at (345, 322)
Screenshot: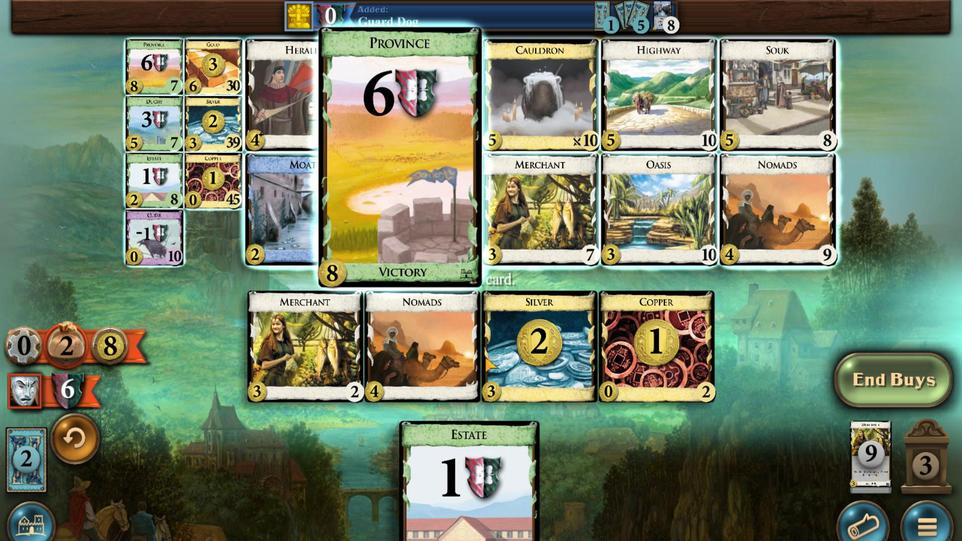 
Action: Mouse moved to (371, 338)
Screenshot: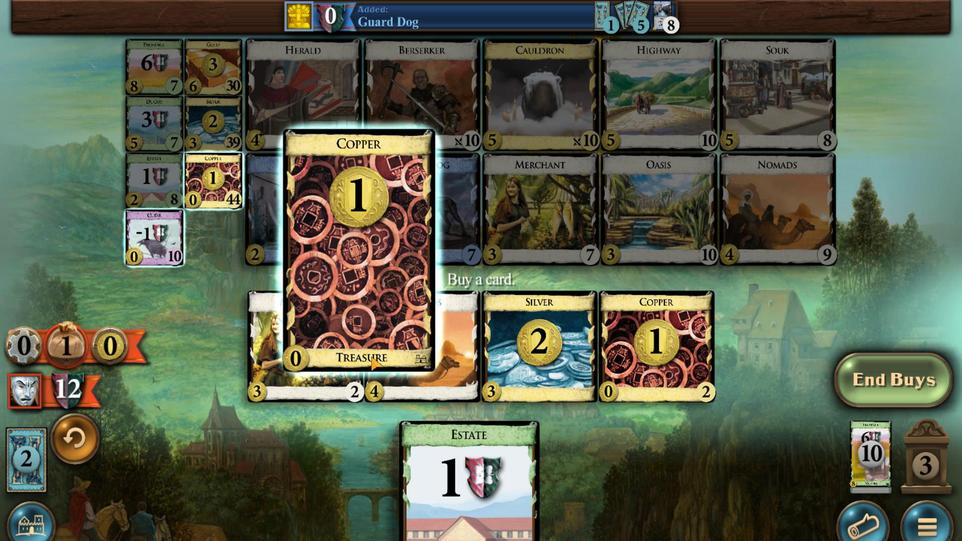 
Action: Mouse pressed left at (371, 338)
Screenshot: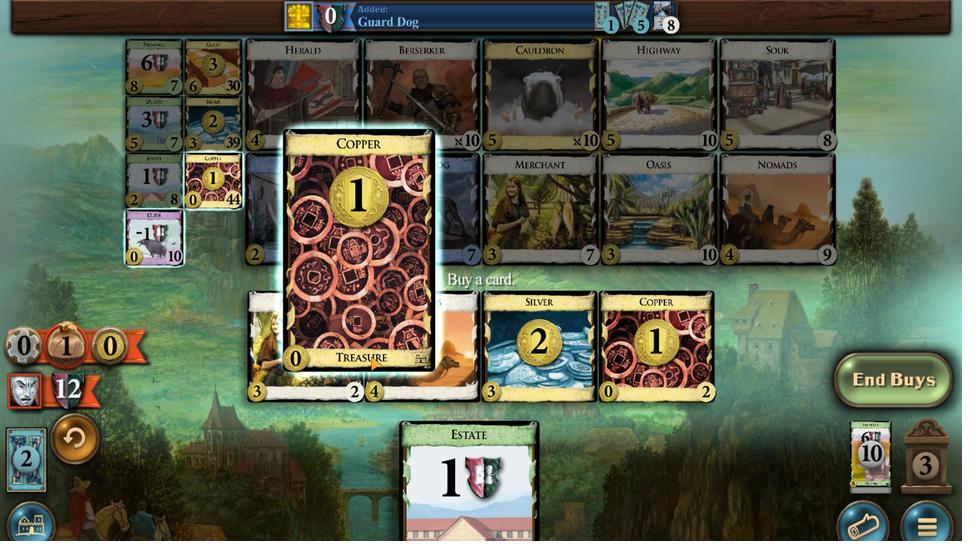 
Action: Mouse moved to (371, 379)
Screenshot: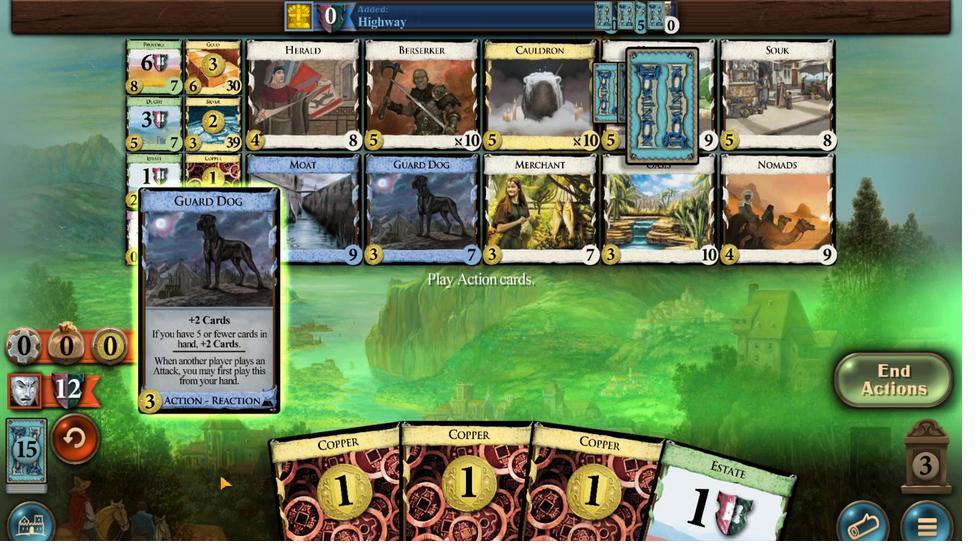 
Action: Mouse scrolled (371, 378) with delta (0, 0)
Screenshot: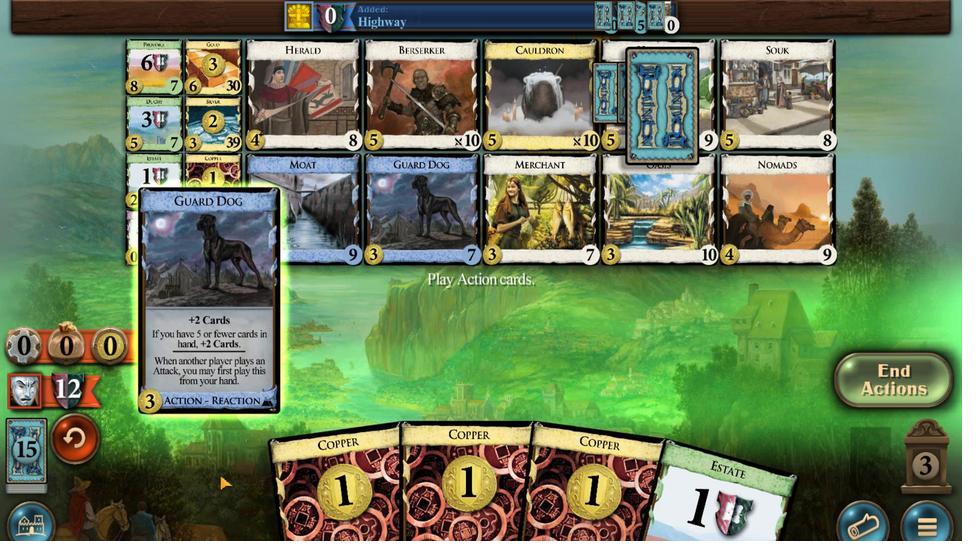
Action: Mouse scrolled (371, 378) with delta (0, 0)
Screenshot: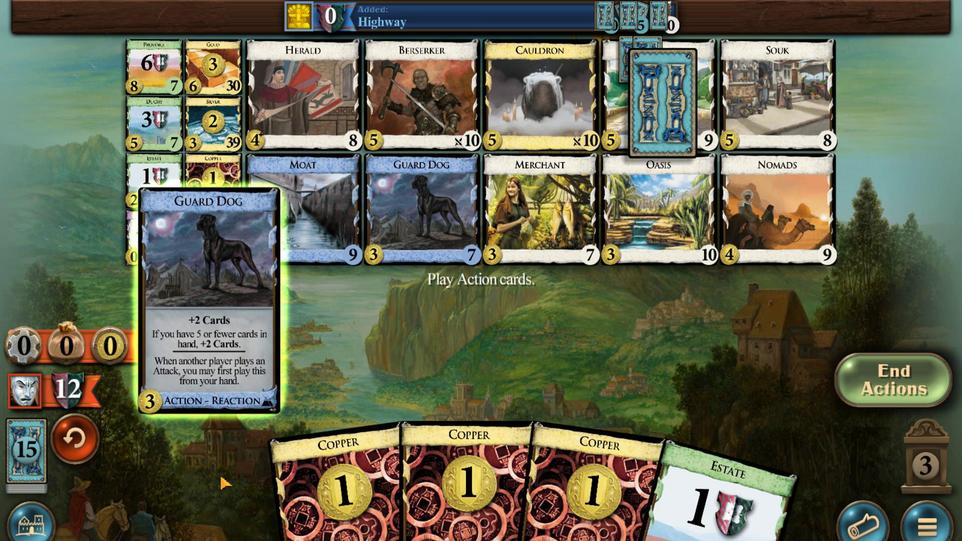 
Action: Mouse moved to (396, 379)
Screenshot: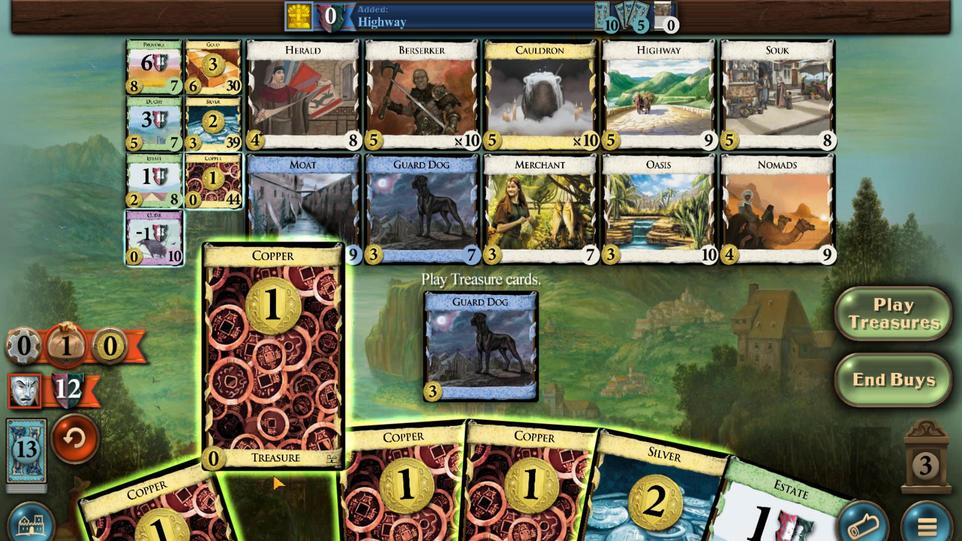 
Action: Mouse scrolled (396, 378) with delta (0, 0)
Screenshot: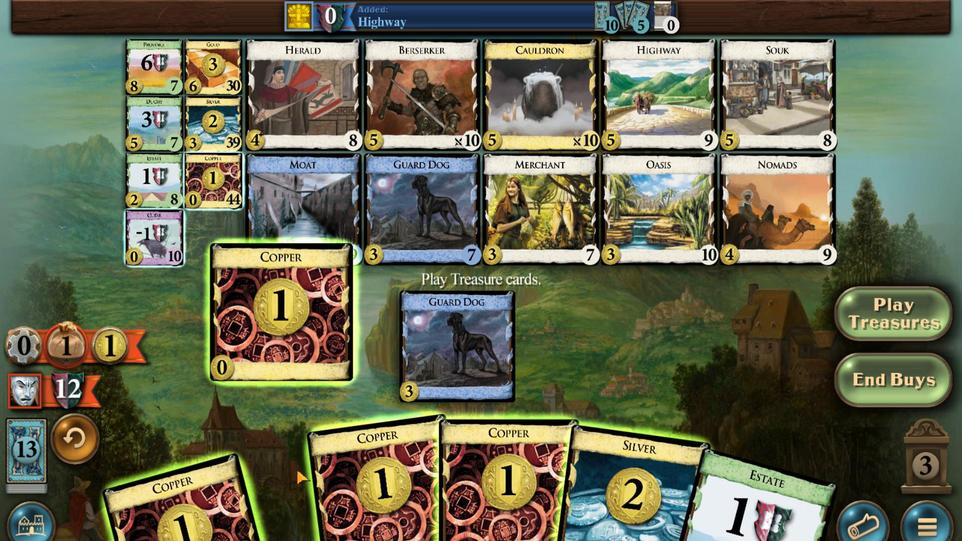 
Action: Mouse moved to (415, 378)
Screenshot: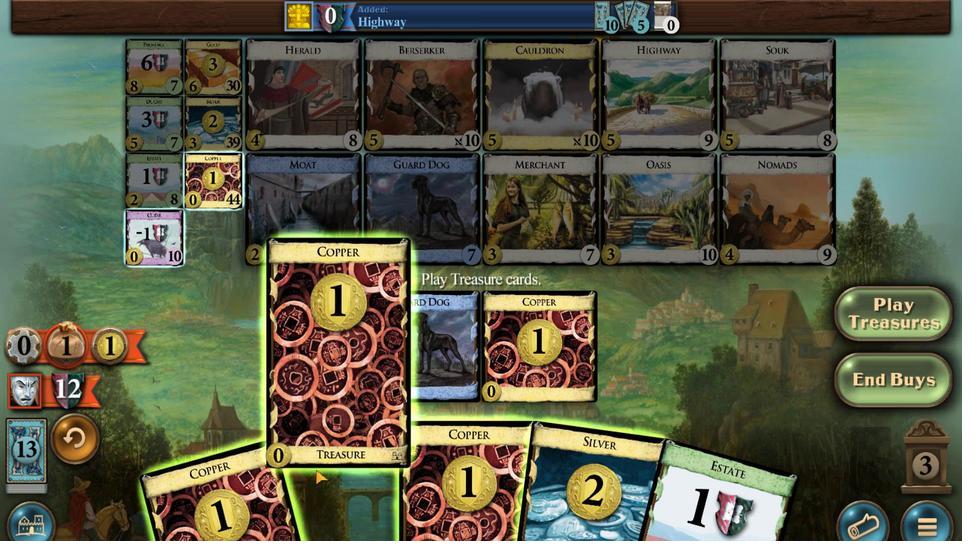
Action: Mouse scrolled (415, 378) with delta (0, 0)
Screenshot: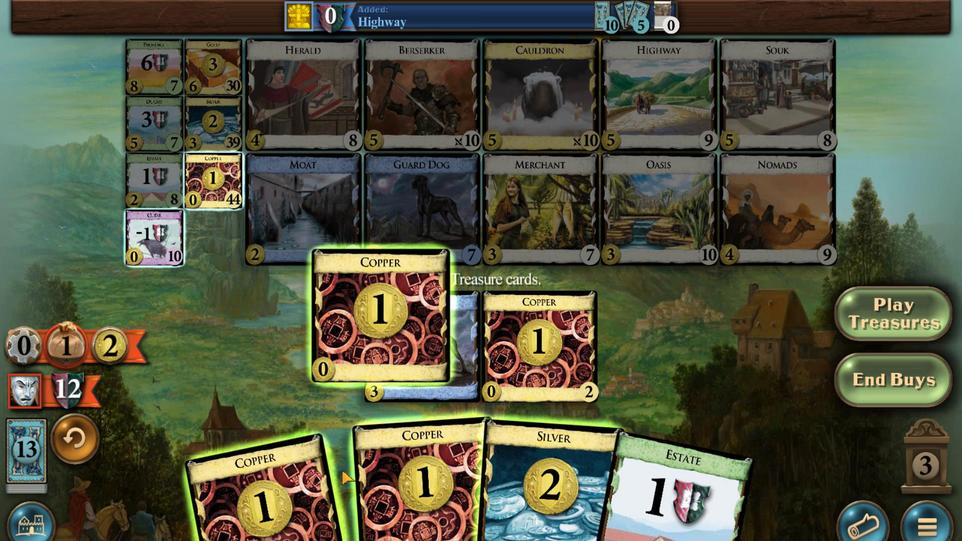 
Action: Mouse moved to (440, 378)
Screenshot: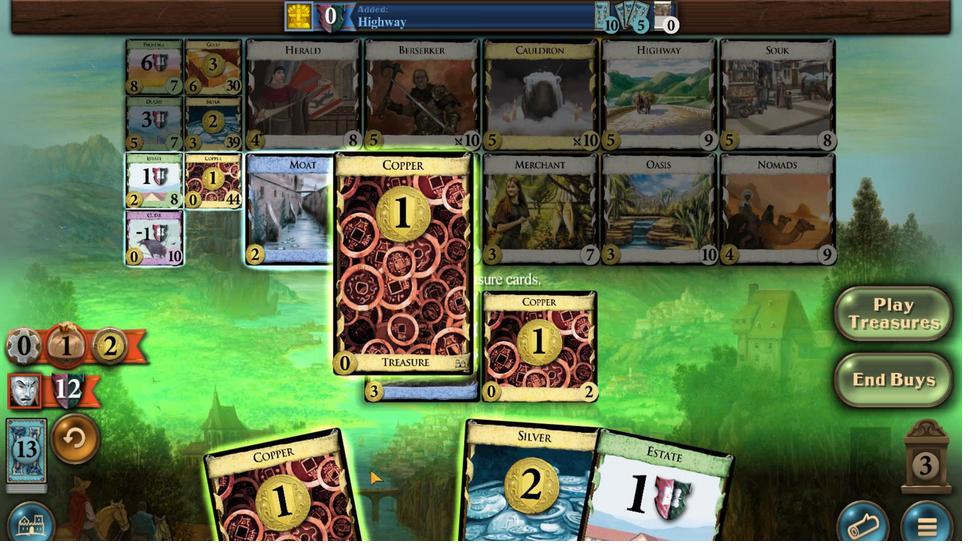 
Action: Mouse scrolled (440, 378) with delta (0, 0)
Screenshot: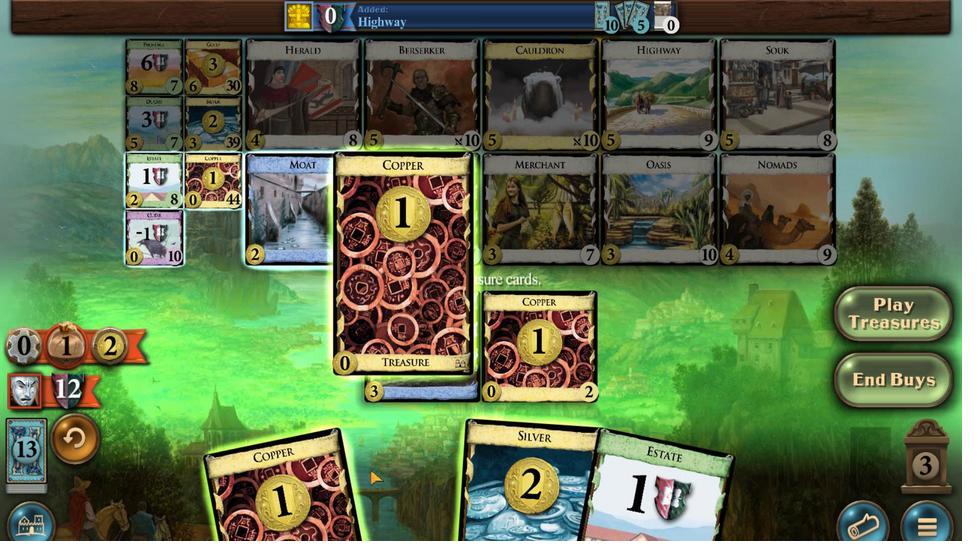 
Action: Mouse moved to (440, 378)
Screenshot: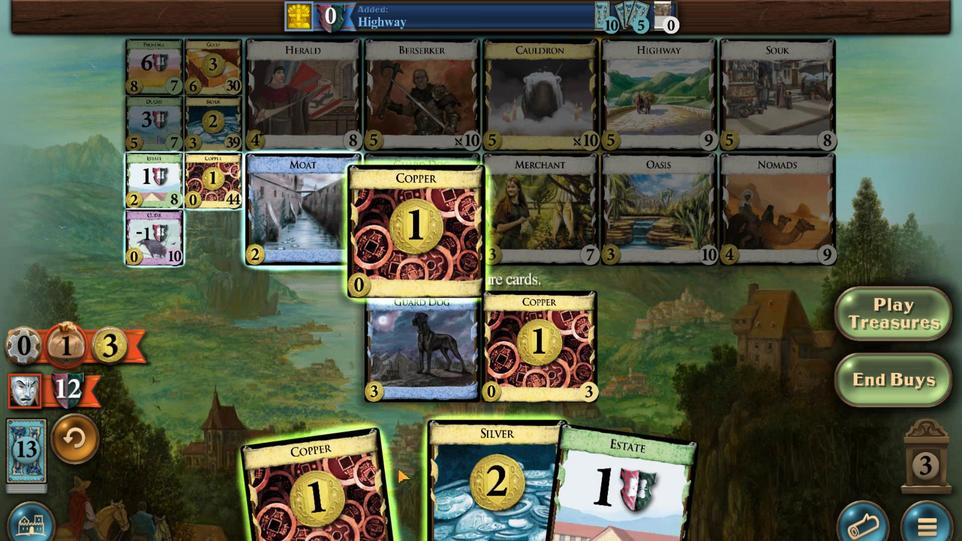 
Action: Mouse scrolled (440, 378) with delta (0, 0)
Screenshot: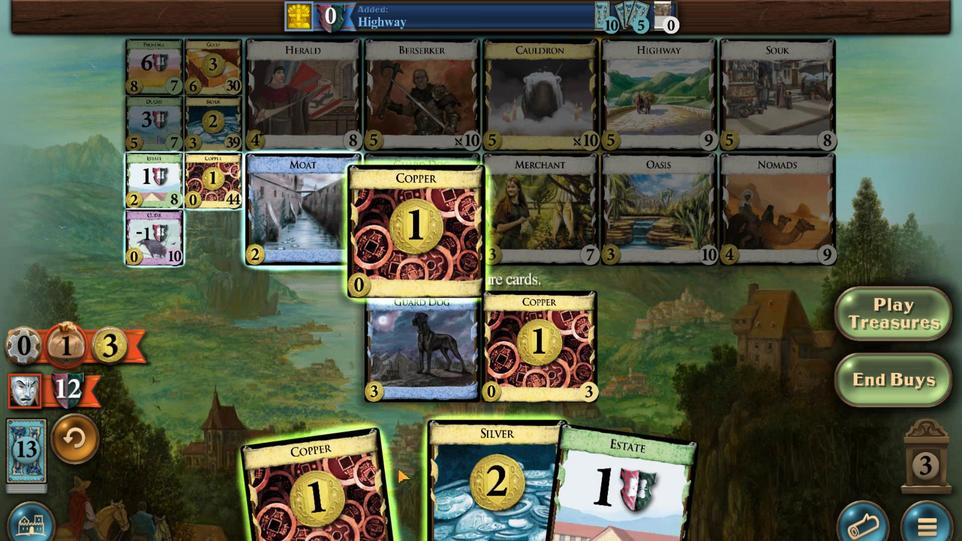 
Action: Mouse moved to (483, 378)
Screenshot: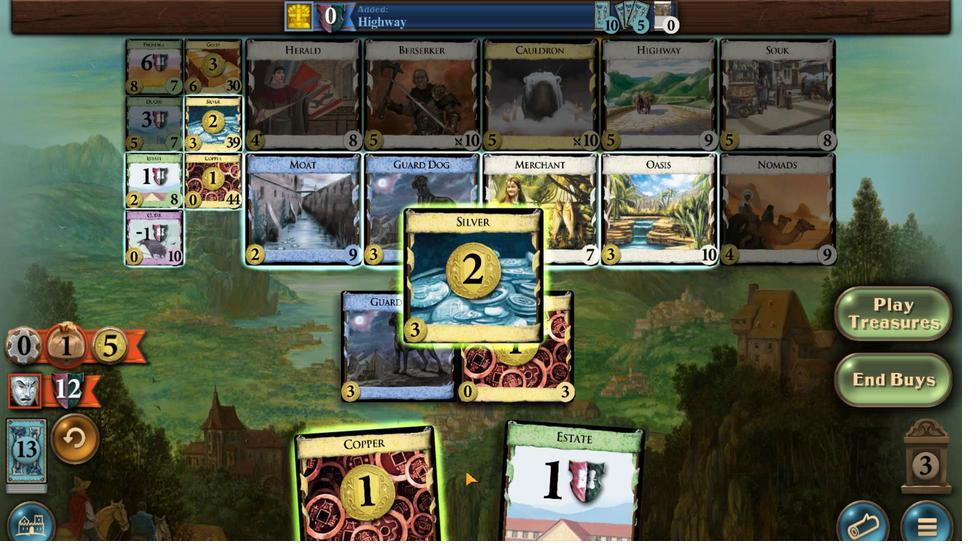 
Action: Mouse scrolled (483, 378) with delta (0, 0)
Screenshot: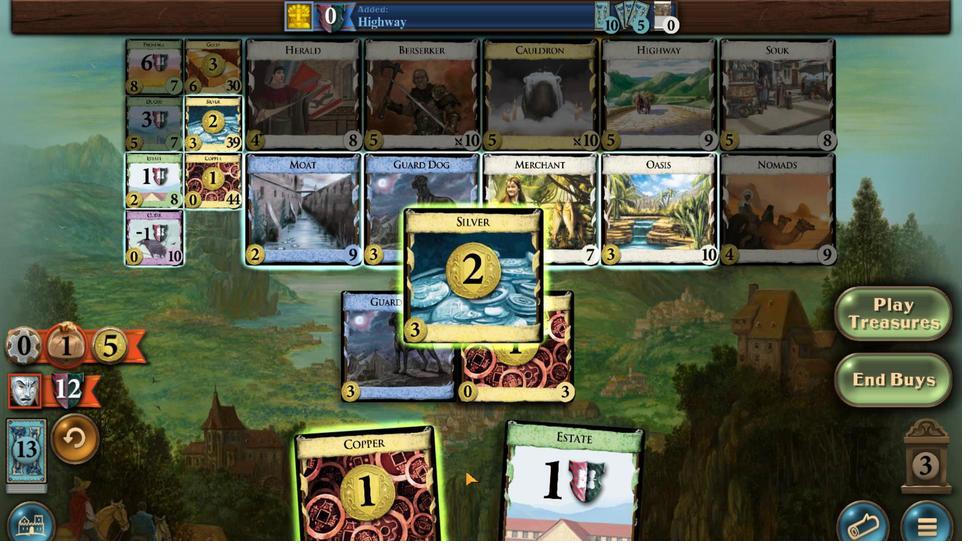 
Action: Mouse moved to (461, 379)
Screenshot: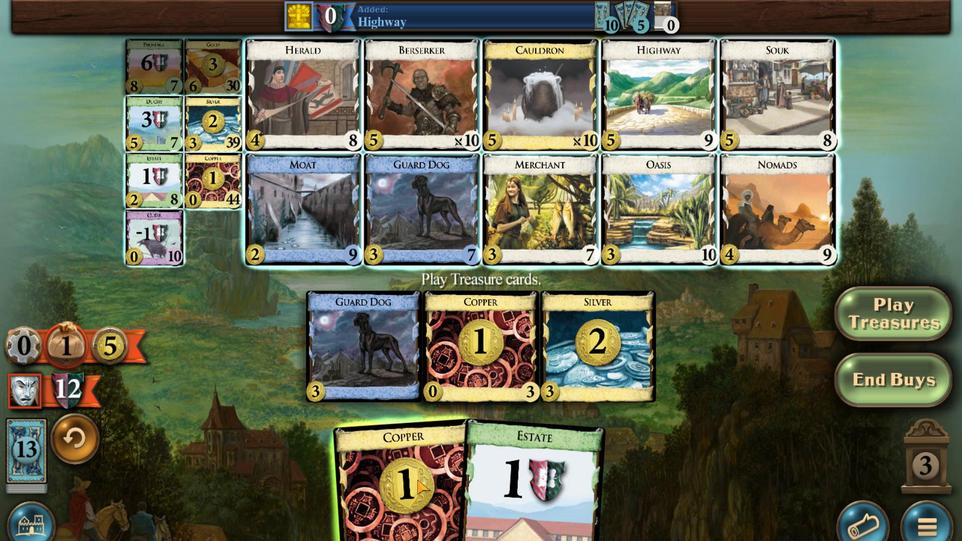 
Action: Mouse scrolled (461, 379) with delta (0, 0)
Screenshot: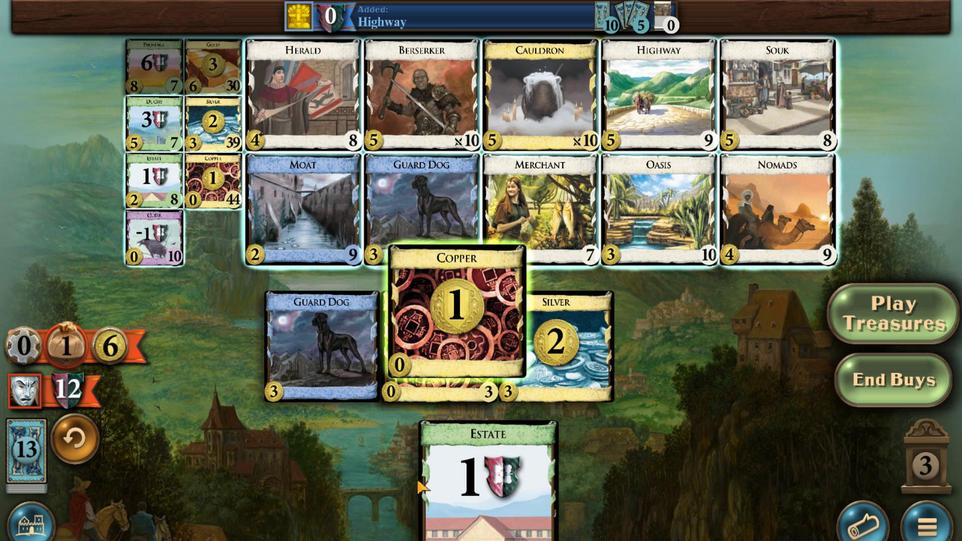 
Action: Mouse moved to (367, 321)
Screenshot: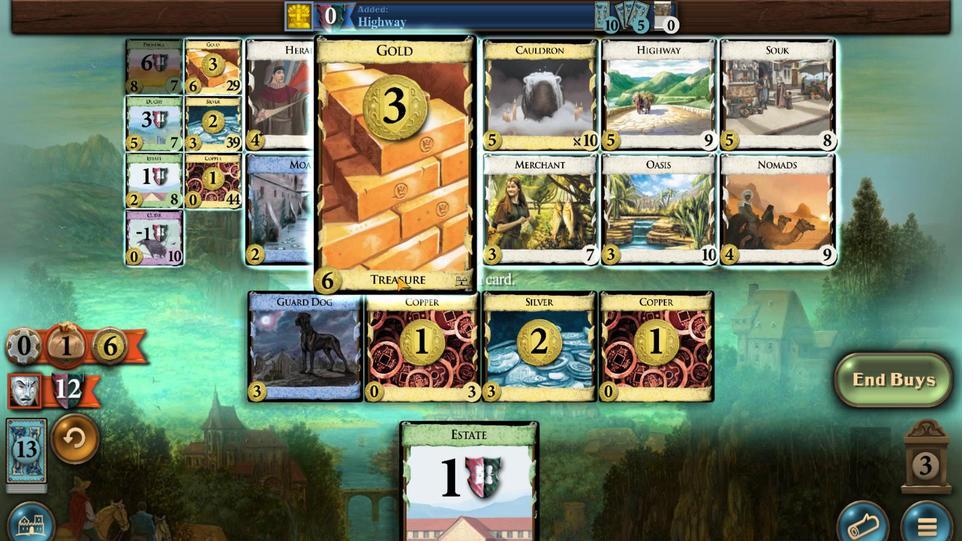
Action: Mouse pressed left at (367, 321)
Screenshot: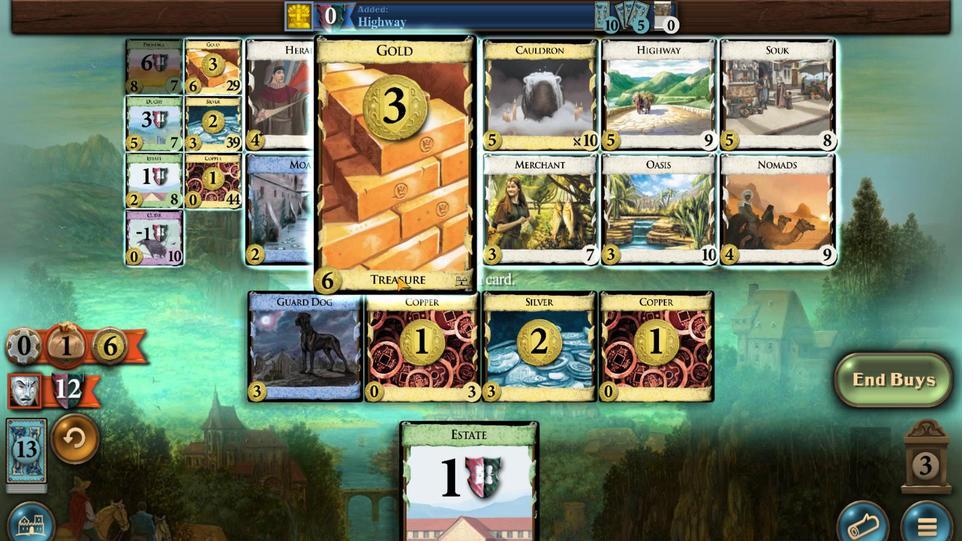 
Action: Mouse moved to (440, 375)
Screenshot: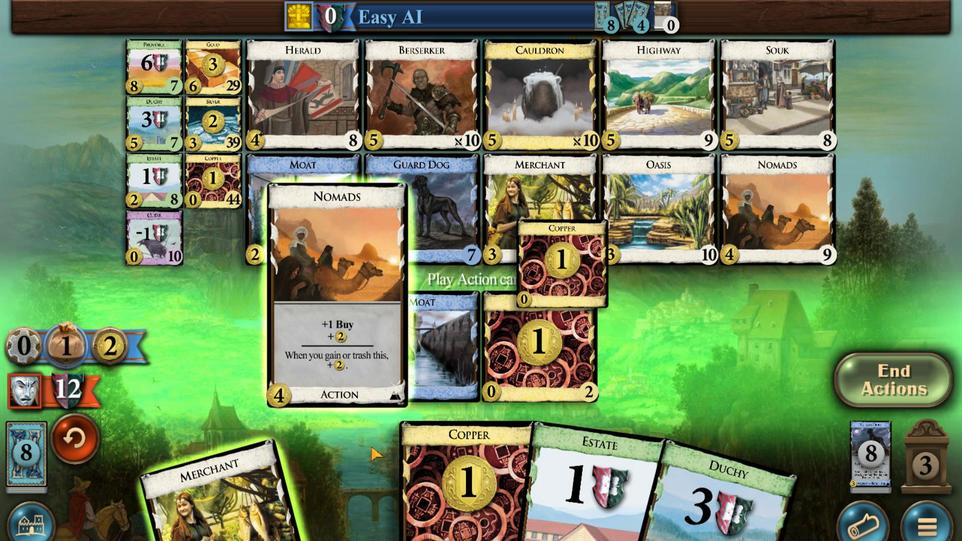 
Action: Mouse scrolled (440, 374) with delta (0, 0)
Screenshot: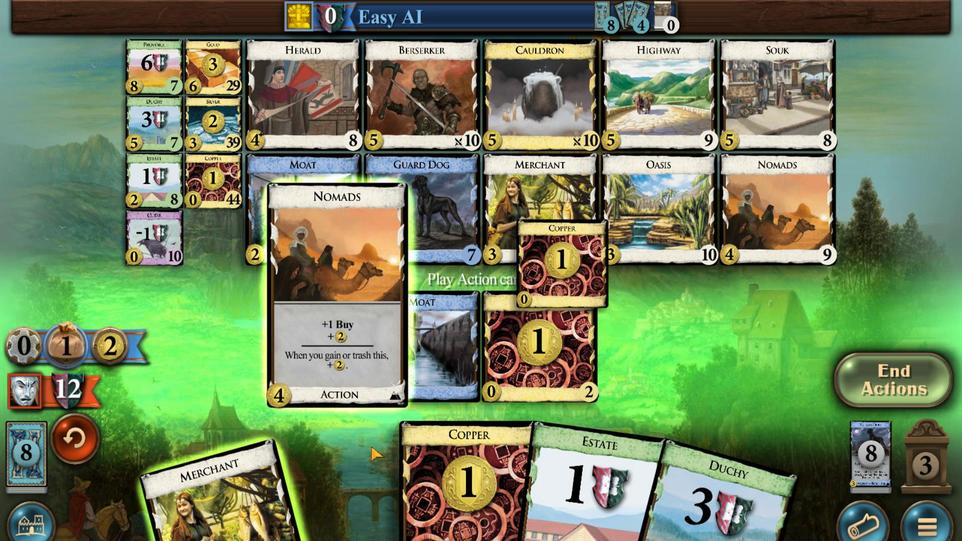 
Action: Mouse scrolled (440, 374) with delta (0, 0)
Screenshot: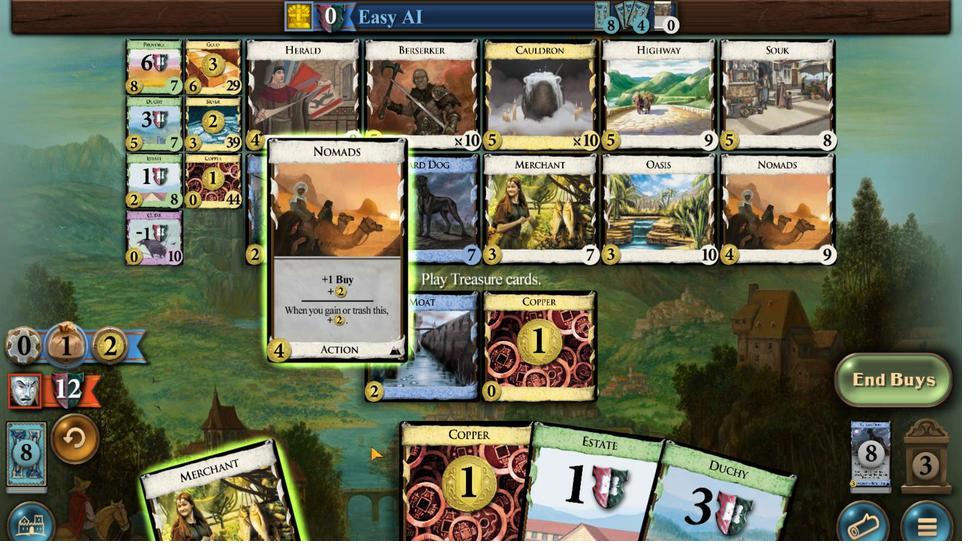 
Action: Mouse moved to (472, 376)
Screenshot: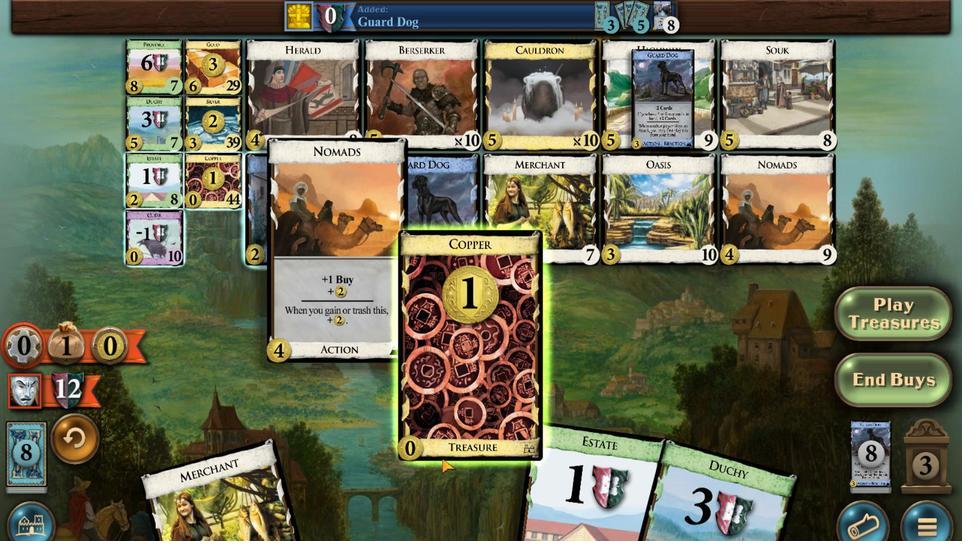
Action: Mouse scrolled (472, 376) with delta (0, 0)
Screenshot: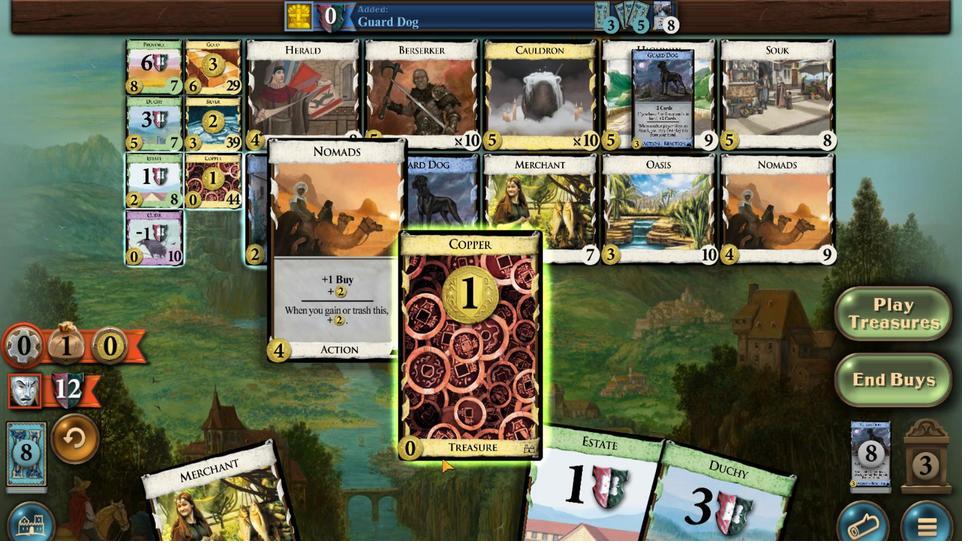 
Action: Mouse moved to (566, 343)
Screenshot: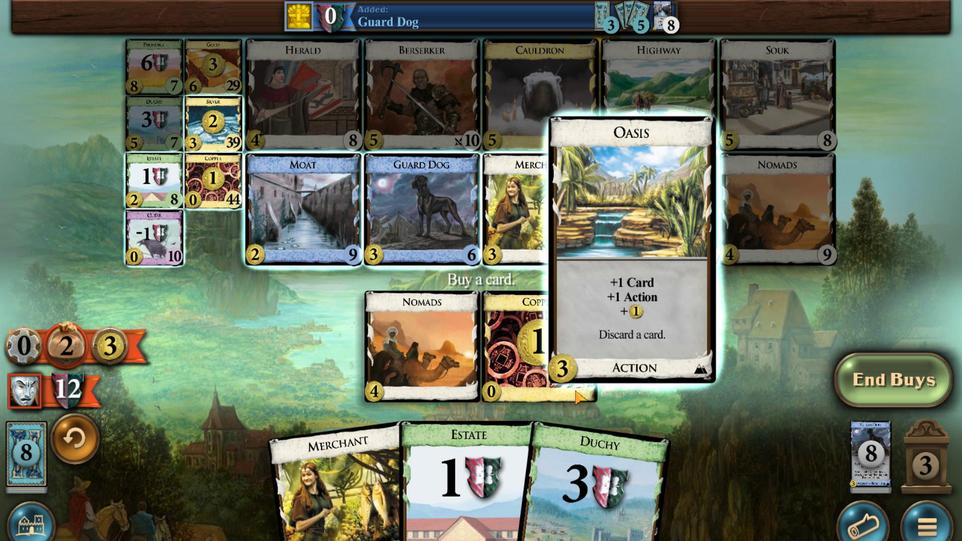 
Action: Mouse pressed left at (566, 343)
Screenshot: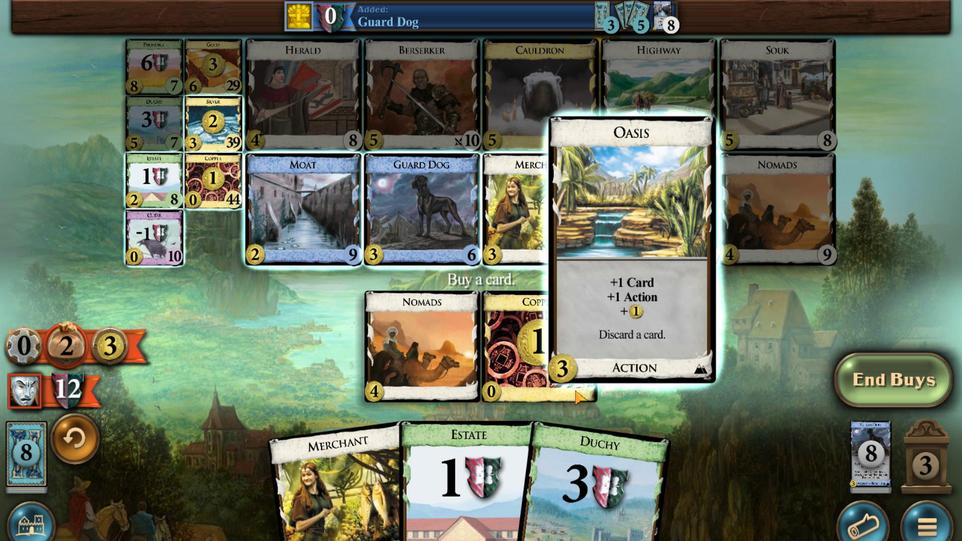 
Action: Mouse moved to (370, 337)
Screenshot: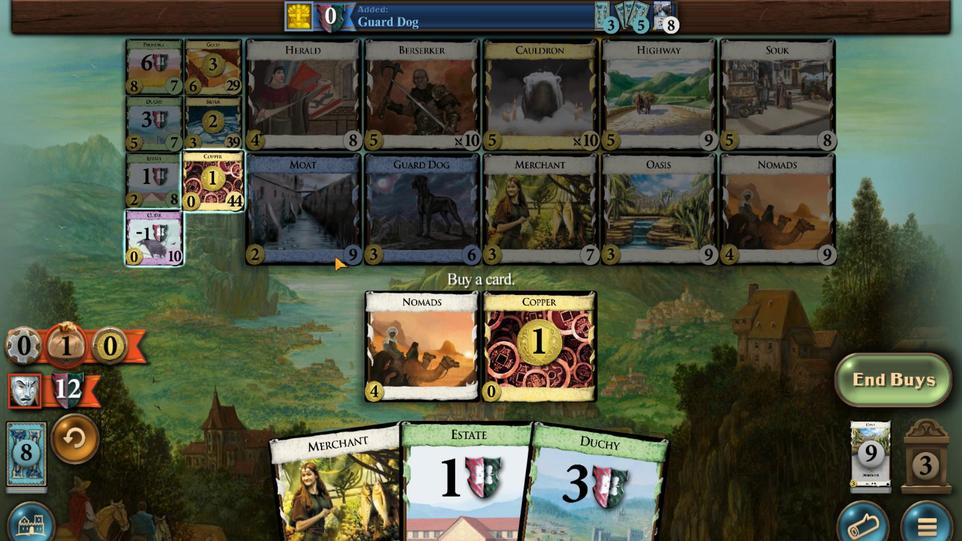 
Action: Mouse pressed left at (370, 337)
Screenshot: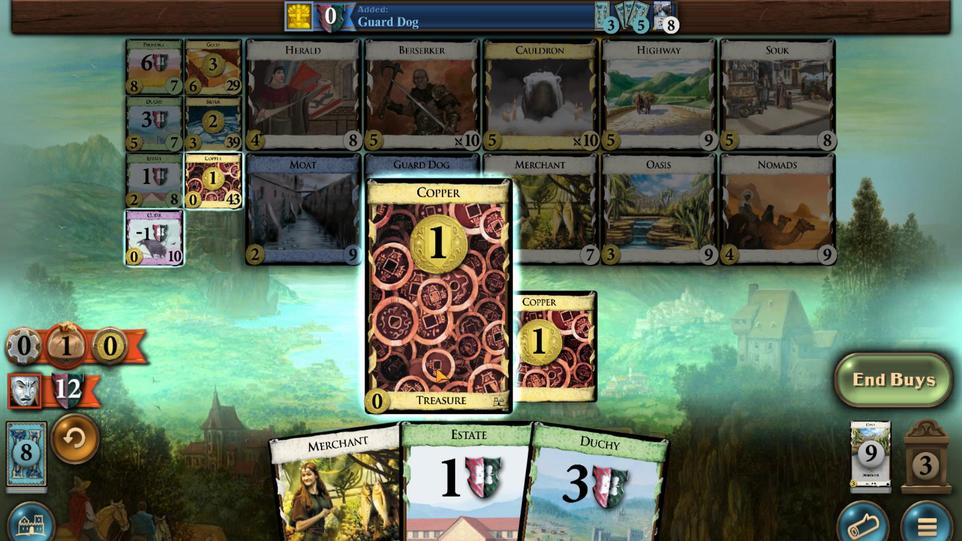 
Action: Mouse moved to (378, 380)
Screenshot: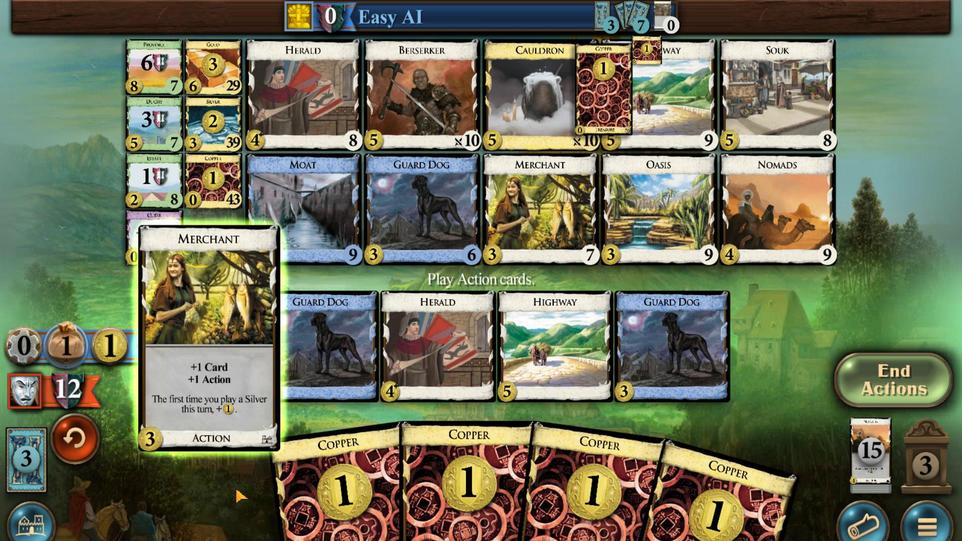 
Action: Mouse scrolled (378, 380) with delta (0, 0)
Screenshot: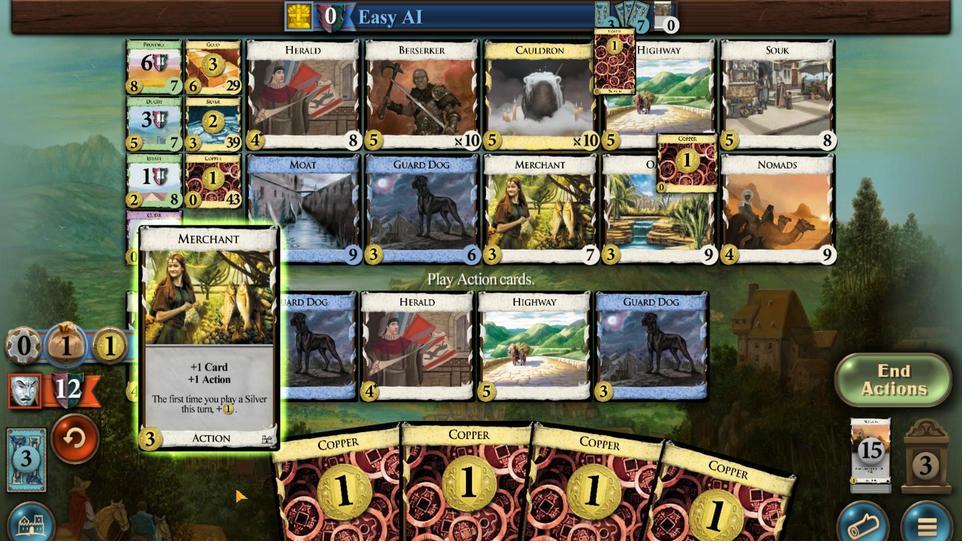 
Action: Mouse scrolled (378, 380) with delta (0, 0)
Screenshot: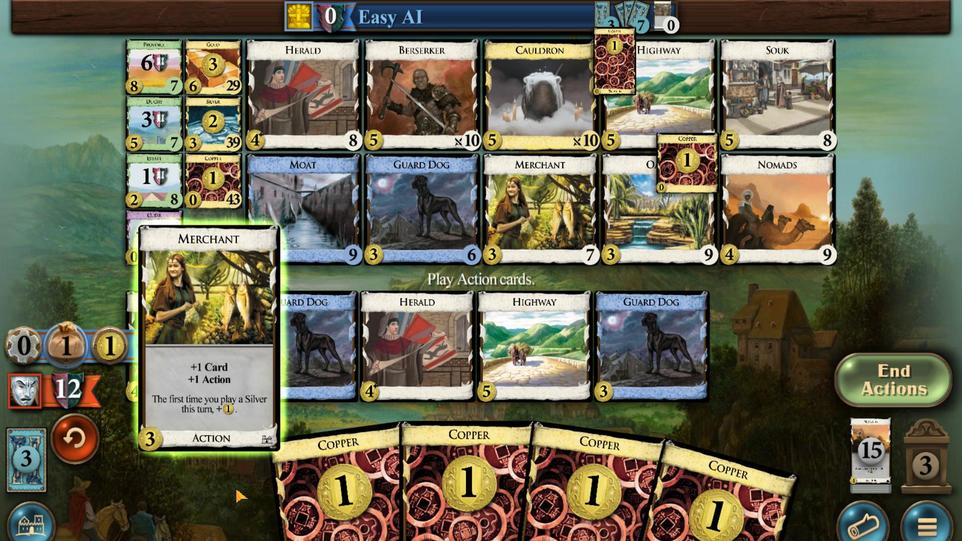 
Action: Mouse moved to (381, 384)
Screenshot: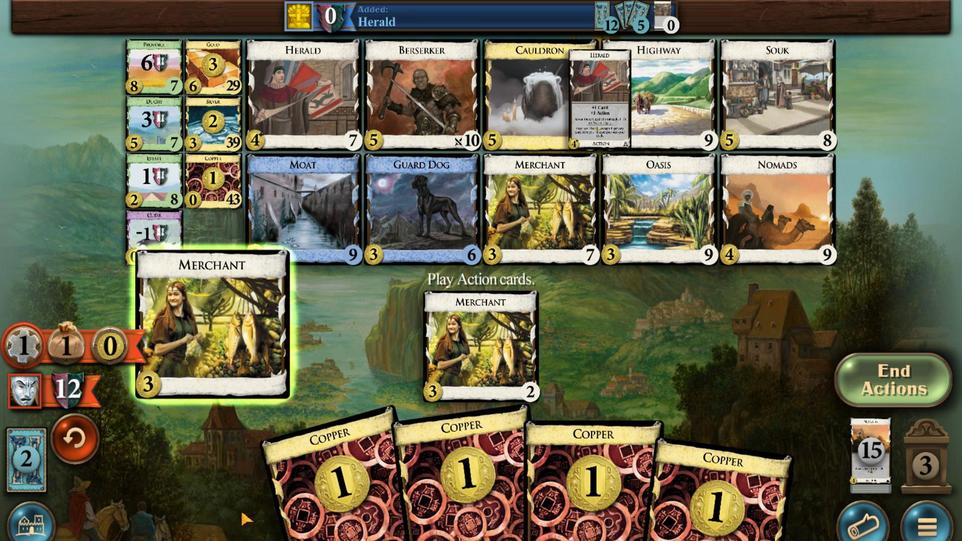 
Action: Mouse scrolled (381, 383) with delta (0, 0)
Screenshot: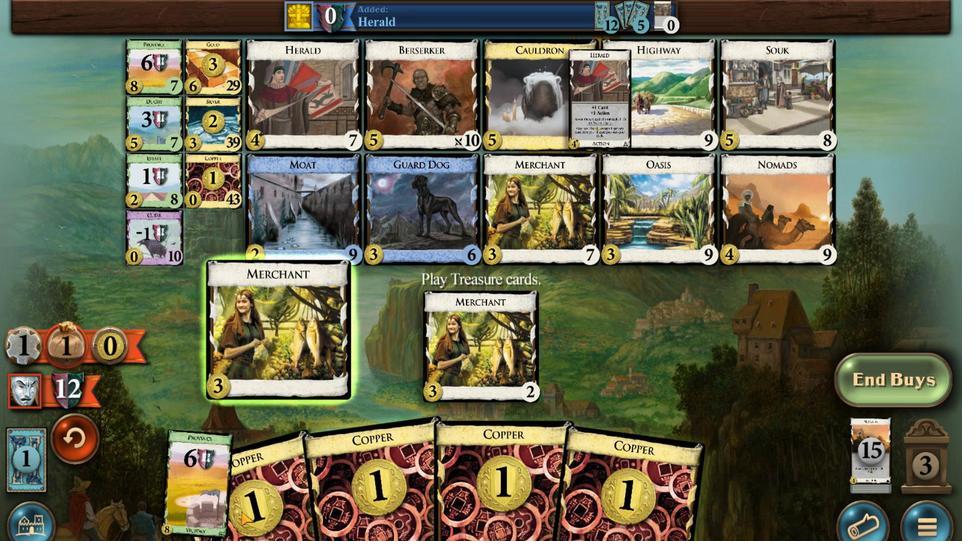 
Action: Mouse moved to (442, 377)
Screenshot: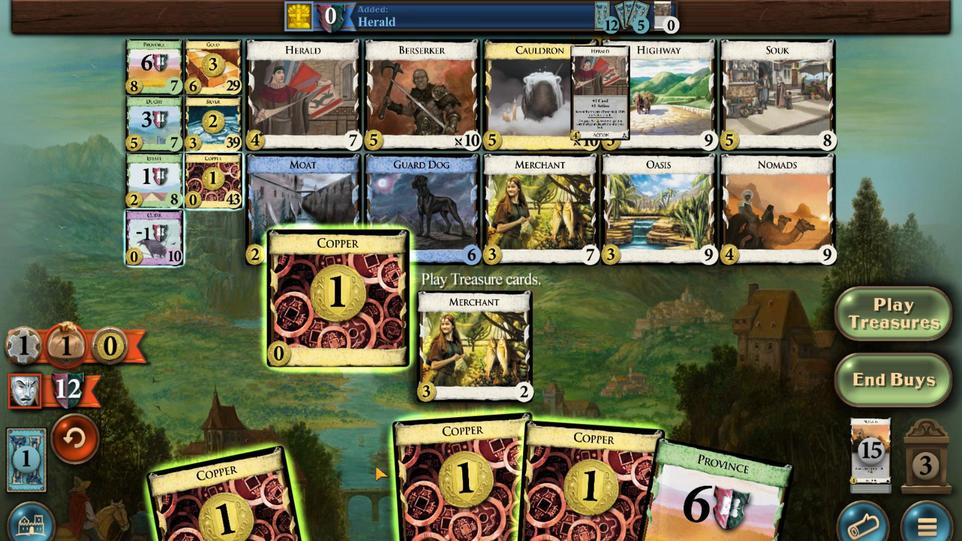 
Action: Mouse scrolled (442, 377) with delta (0, 0)
Screenshot: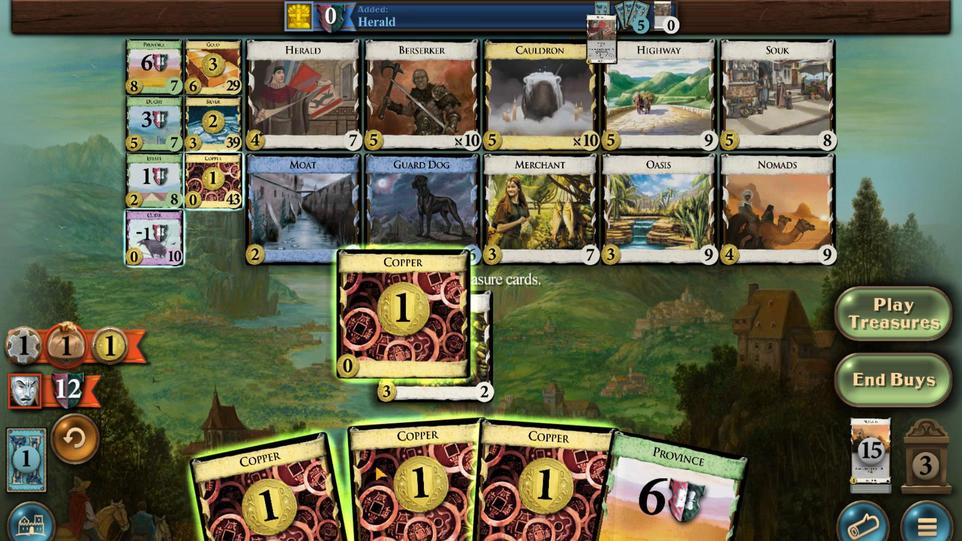 
Action: Mouse moved to (452, 377)
Screenshot: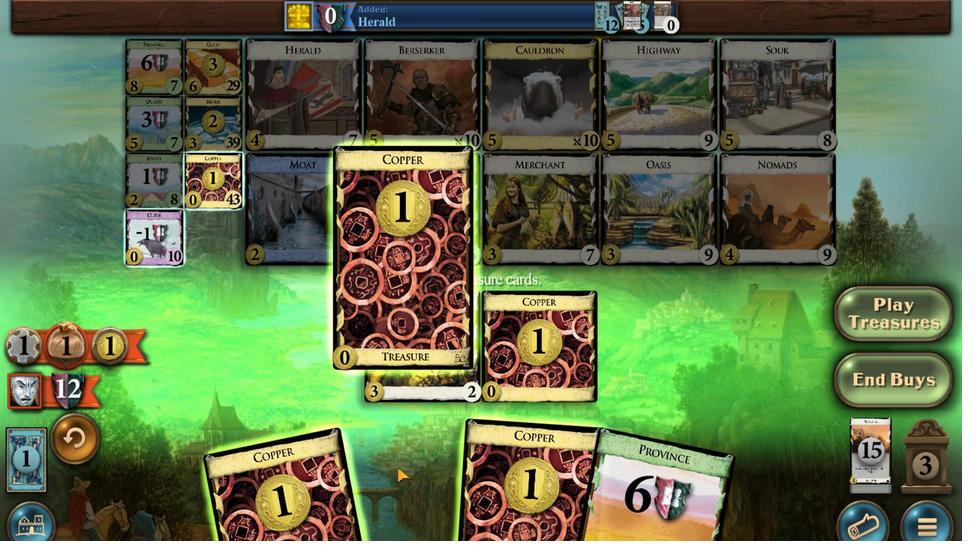 
Action: Mouse scrolled (452, 377) with delta (0, 0)
Screenshot: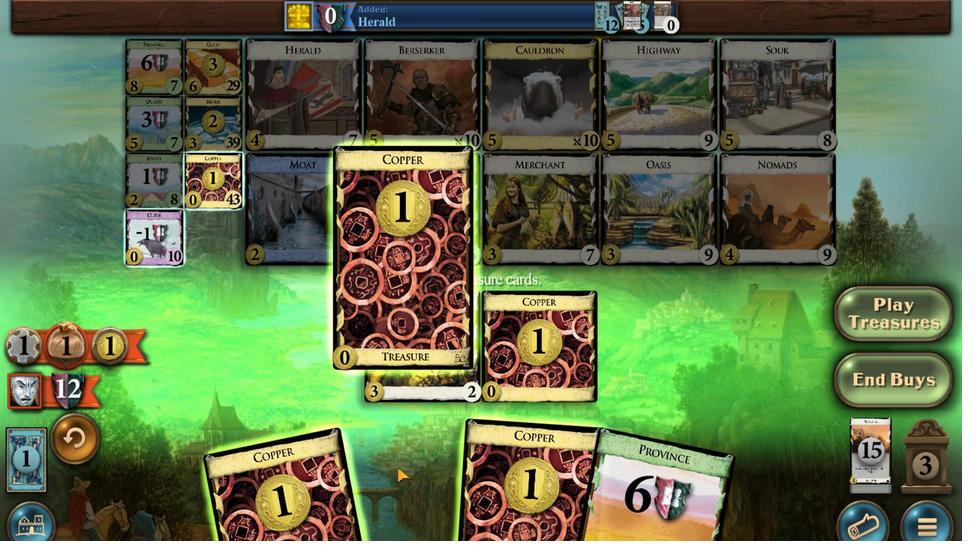 
Action: Mouse moved to (452, 377)
Screenshot: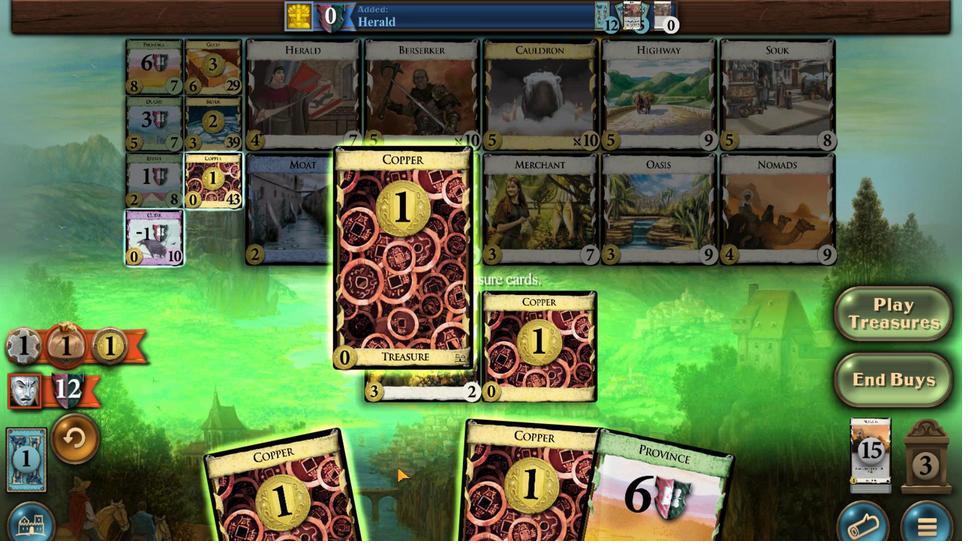 
Action: Mouse scrolled (452, 377) with delta (0, 0)
Screenshot: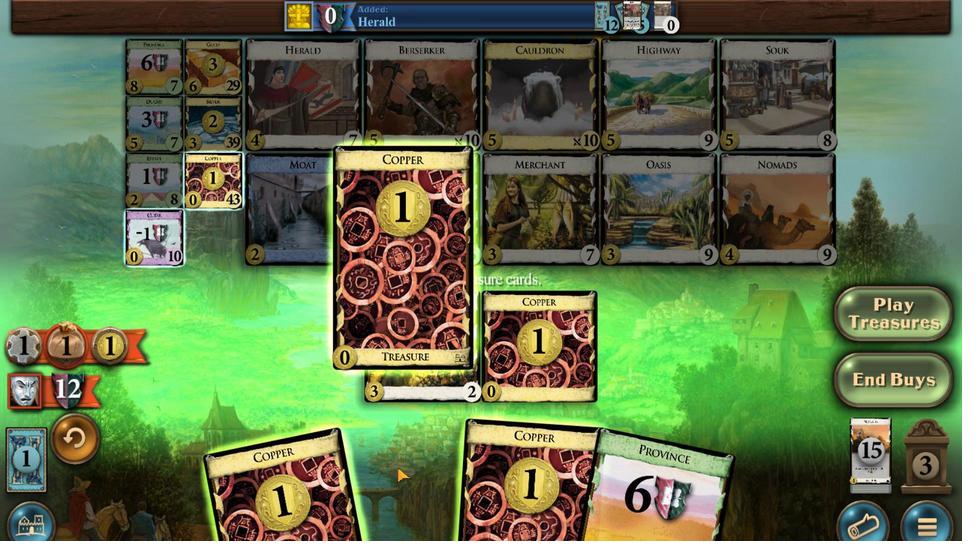 
Action: Mouse moved to (477, 378)
Screenshot: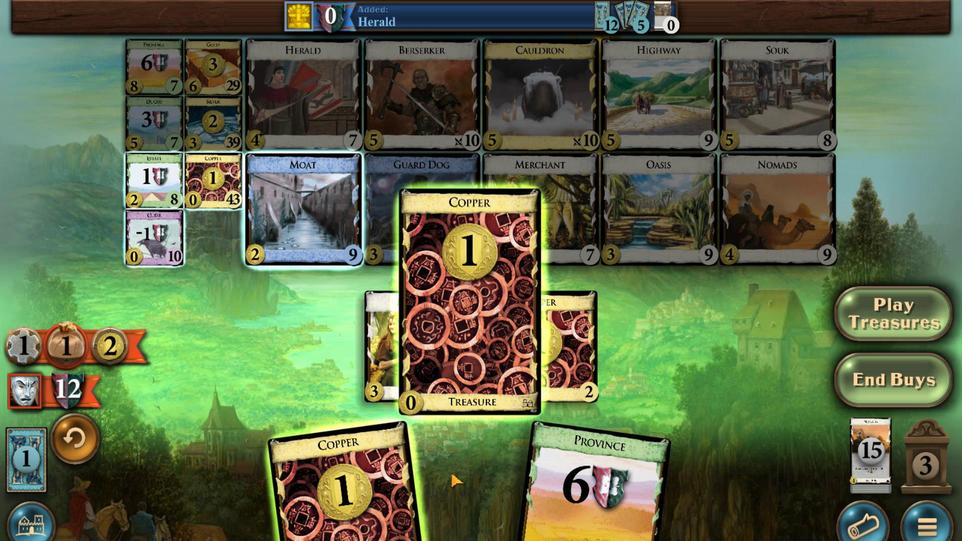 
Action: Mouse scrolled (477, 378) with delta (0, 0)
Screenshot: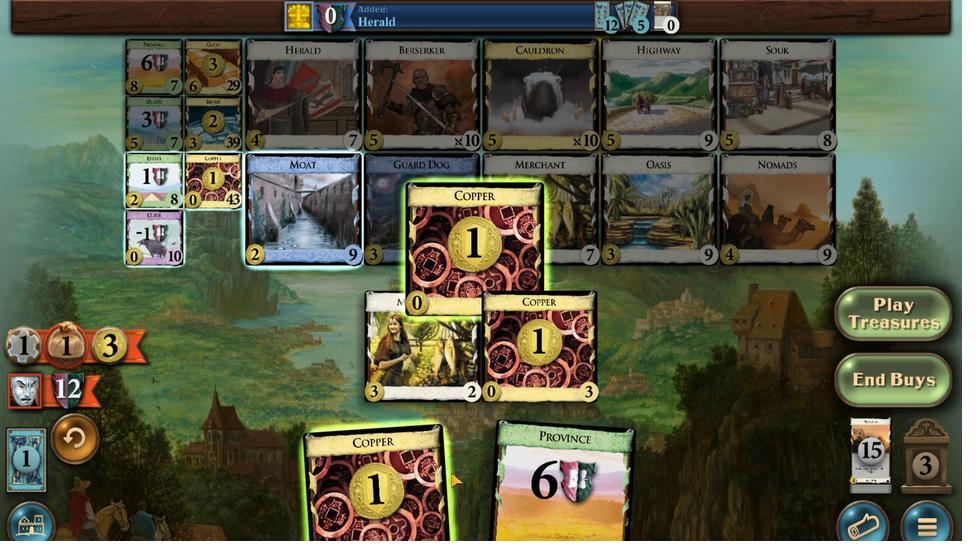 
Action: Mouse scrolled (477, 378) with delta (0, 0)
Screenshot: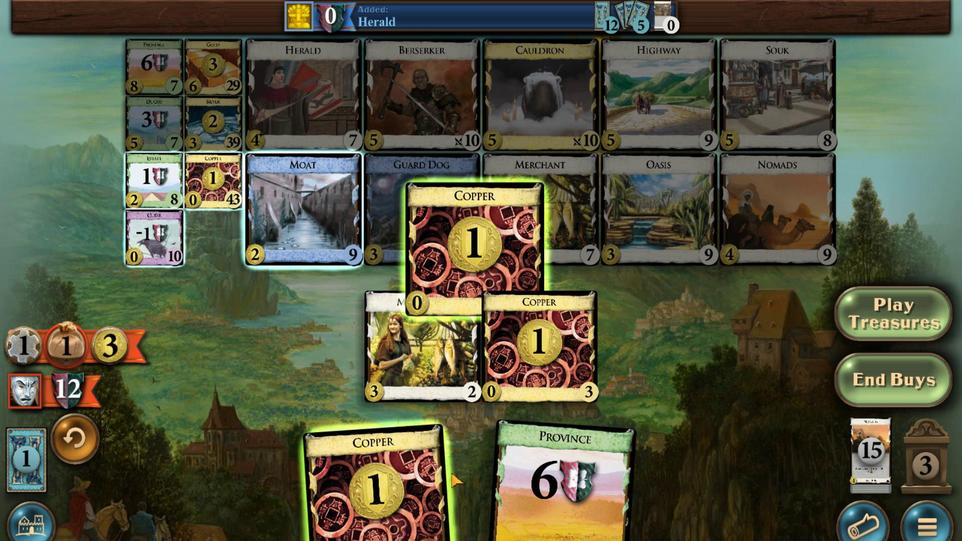 
Action: Mouse moved to (460, 378)
Screenshot: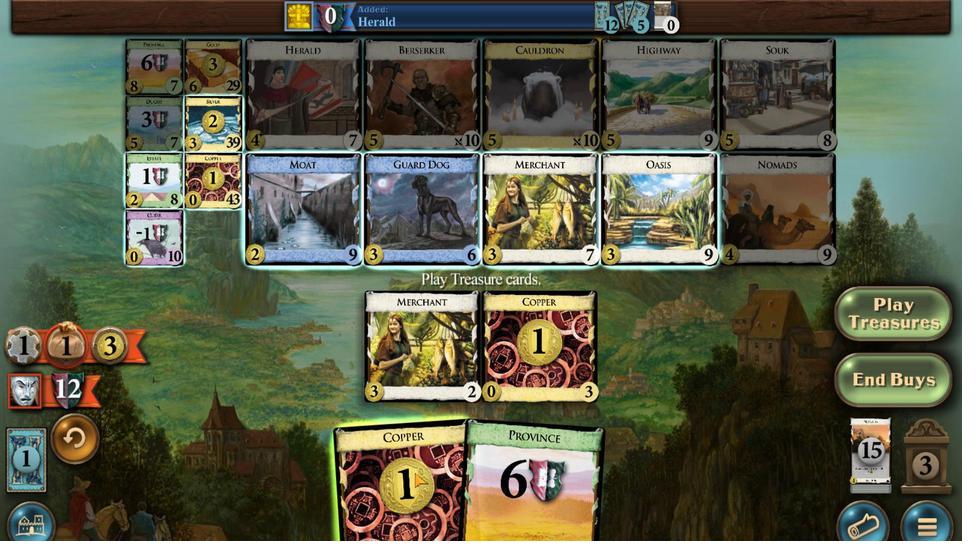 
Action: Mouse scrolled (460, 378) with delta (0, 0)
Screenshot: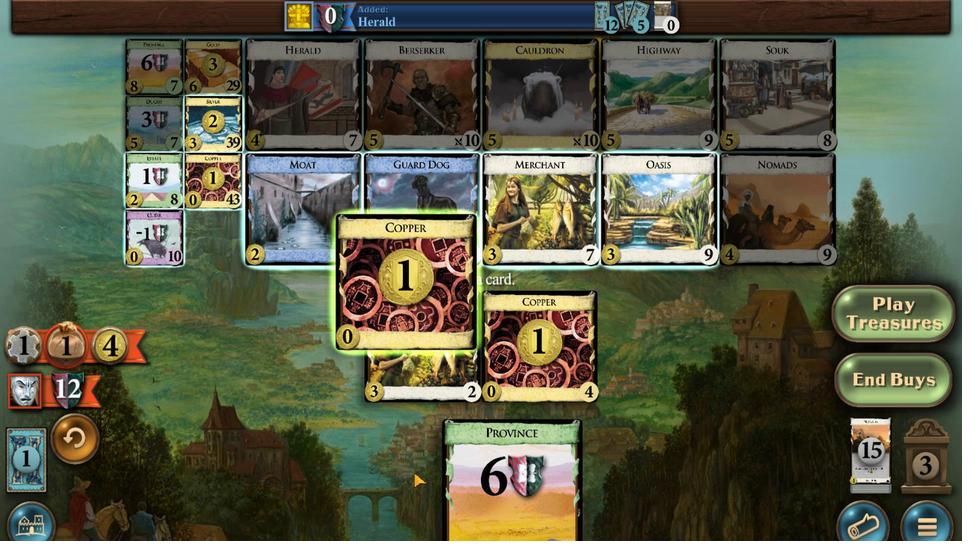 
Action: Mouse moved to (635, 346)
Screenshot: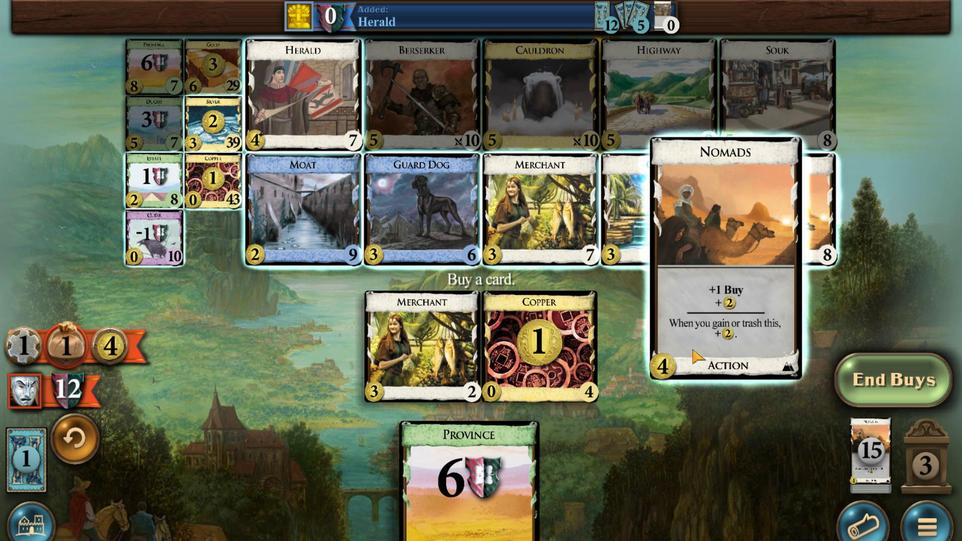 
Action: Mouse pressed left at (635, 346)
Screenshot: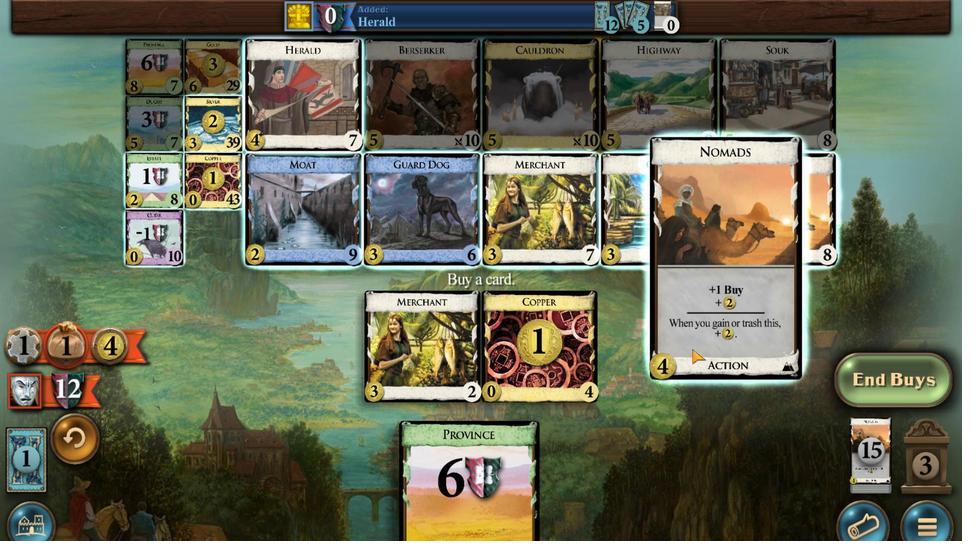 
Action: Mouse moved to (371, 380)
Screenshot: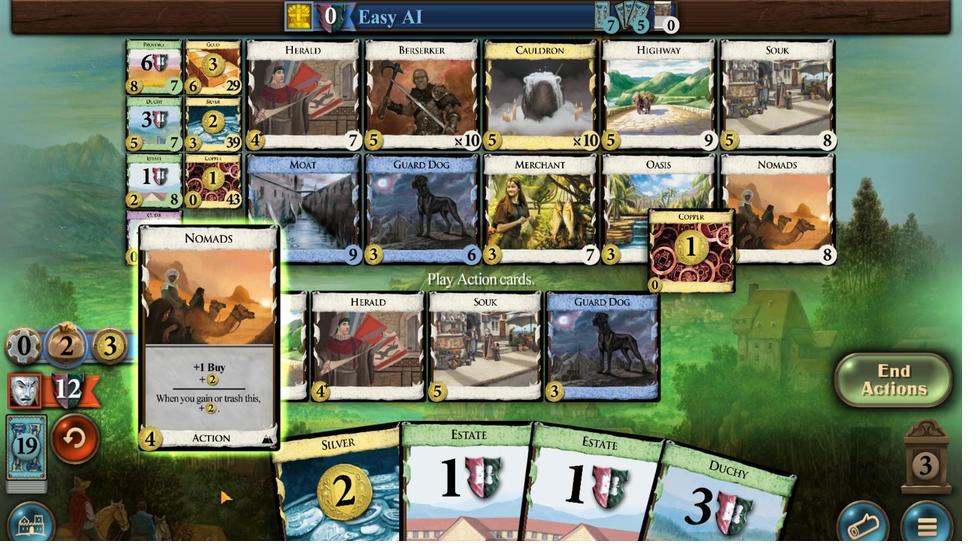 
Action: Mouse scrolled (371, 380) with delta (0, 0)
Screenshot: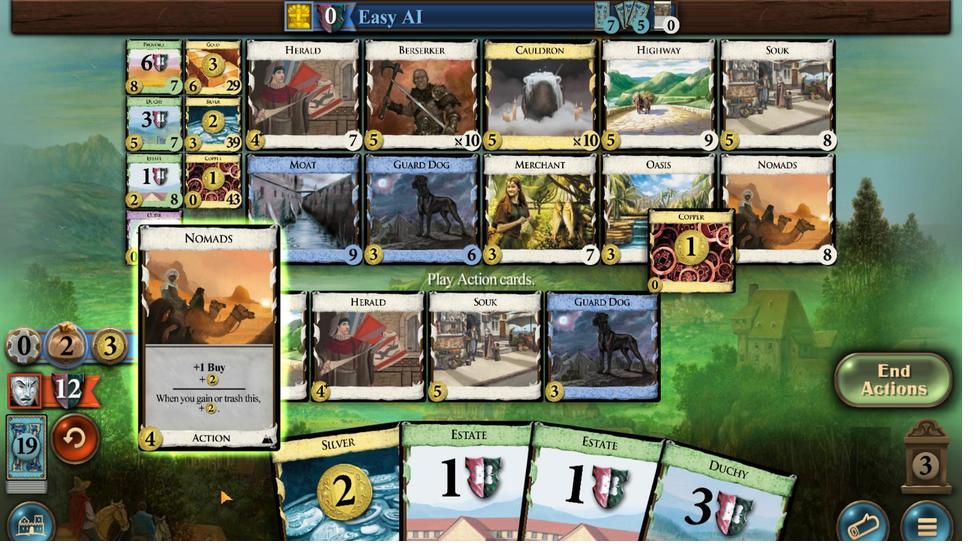 
Action: Mouse scrolled (371, 380) with delta (0, 0)
Screenshot: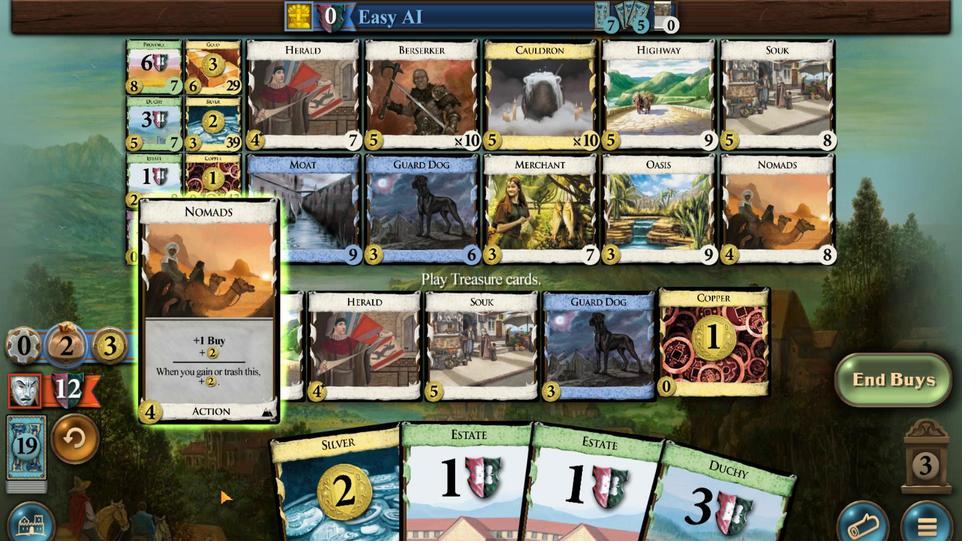 
Action: Mouse moved to (406, 380)
Screenshot: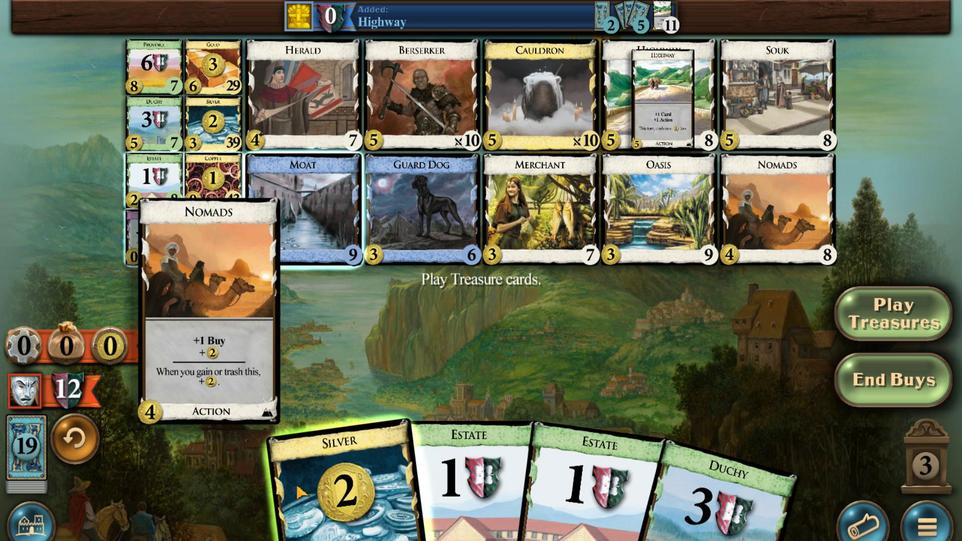 
Action: Mouse scrolled (406, 380) with delta (0, 0)
Screenshot: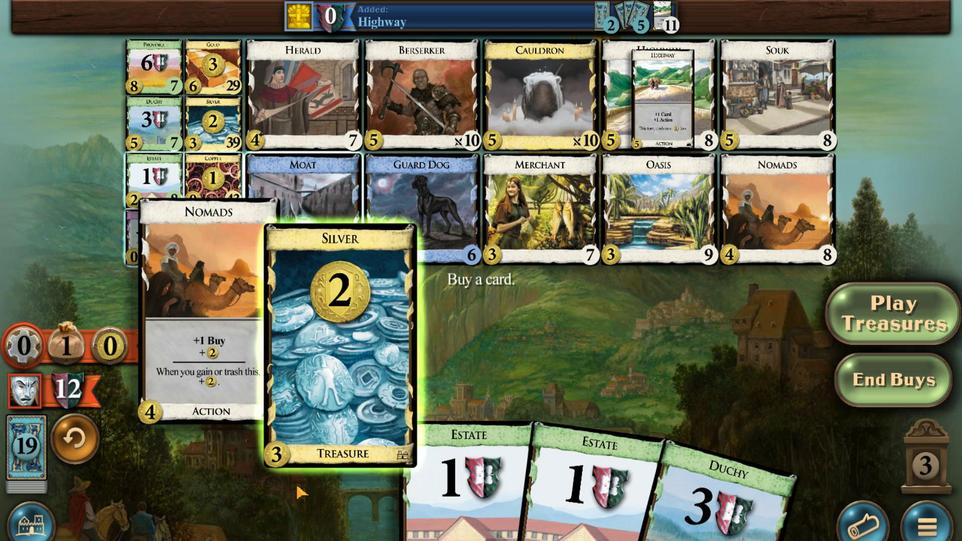 
Action: Mouse moved to (536, 341)
Screenshot: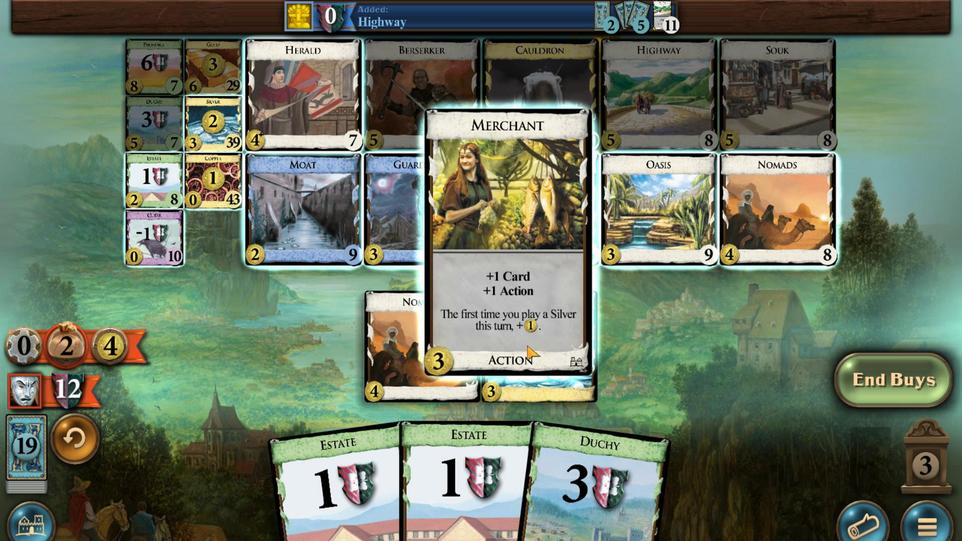 
Action: Mouse pressed left at (536, 341)
Screenshot: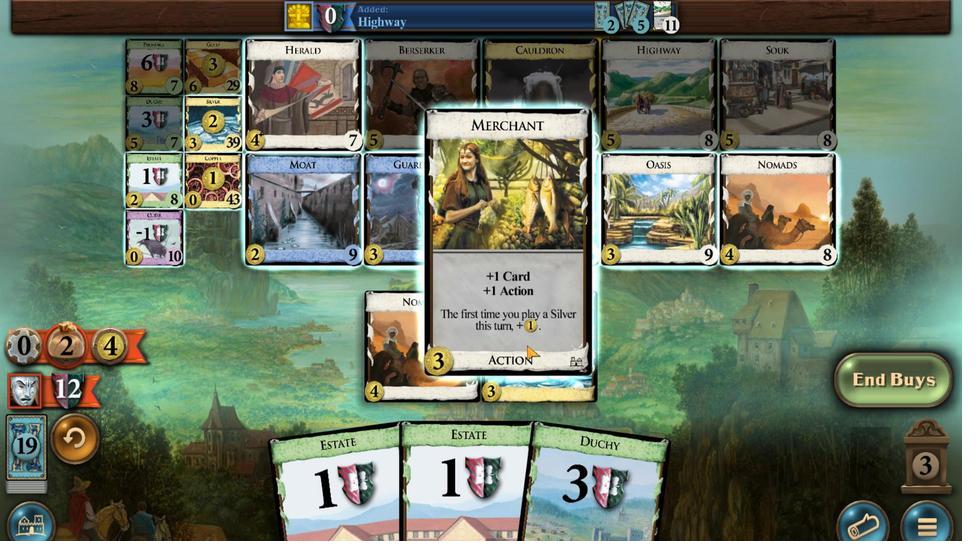 
Action: Mouse moved to (373, 338)
Screenshot: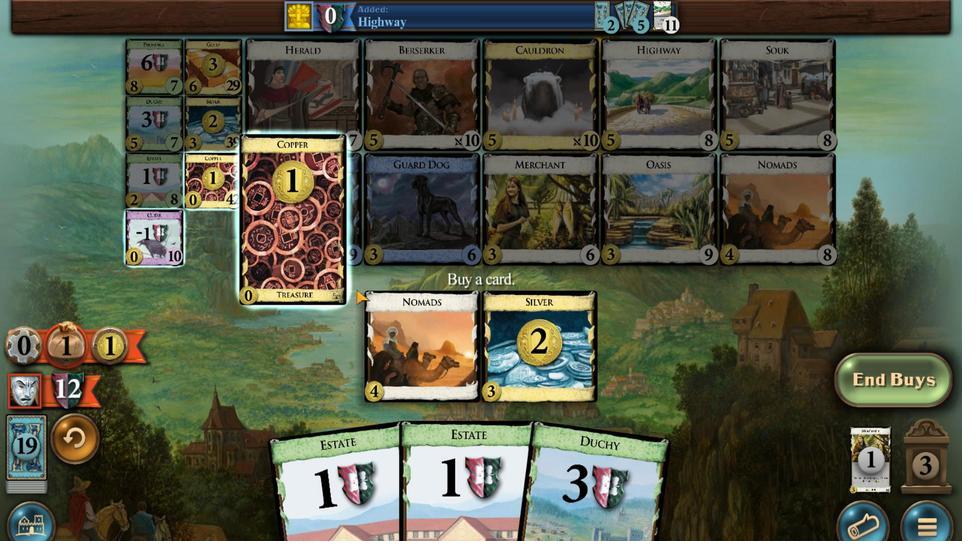 
Action: Mouse pressed left at (373, 338)
Screenshot: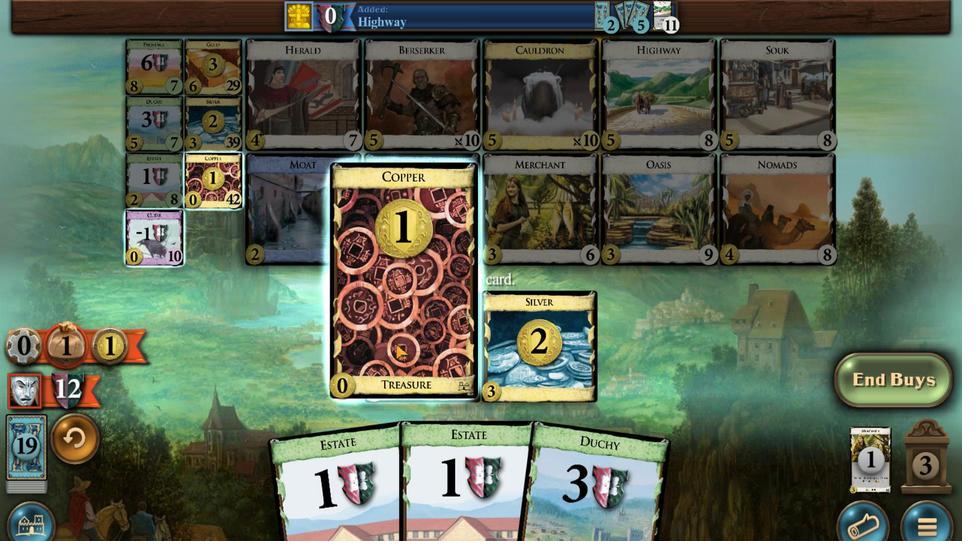 
Action: Mouse moved to (527, 374)
Screenshot: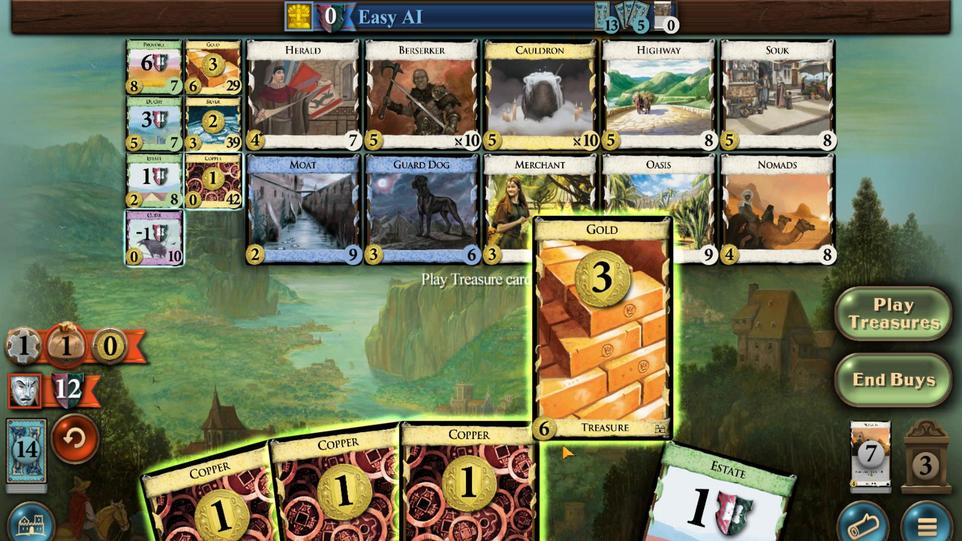 
Action: Mouse scrolled (527, 374) with delta (0, 0)
Screenshot: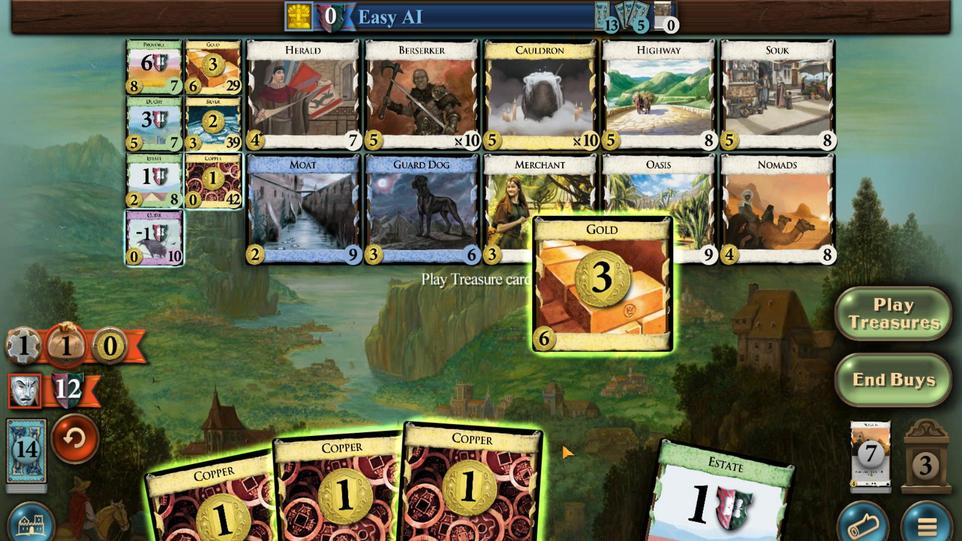 
Action: Mouse moved to (507, 375)
Screenshot: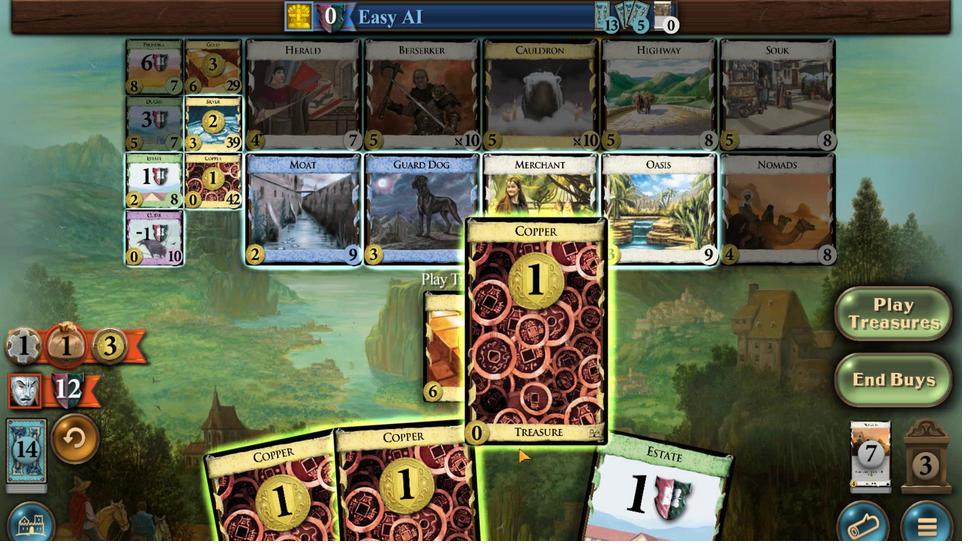 
Action: Mouse scrolled (507, 375) with delta (0, 0)
Screenshot: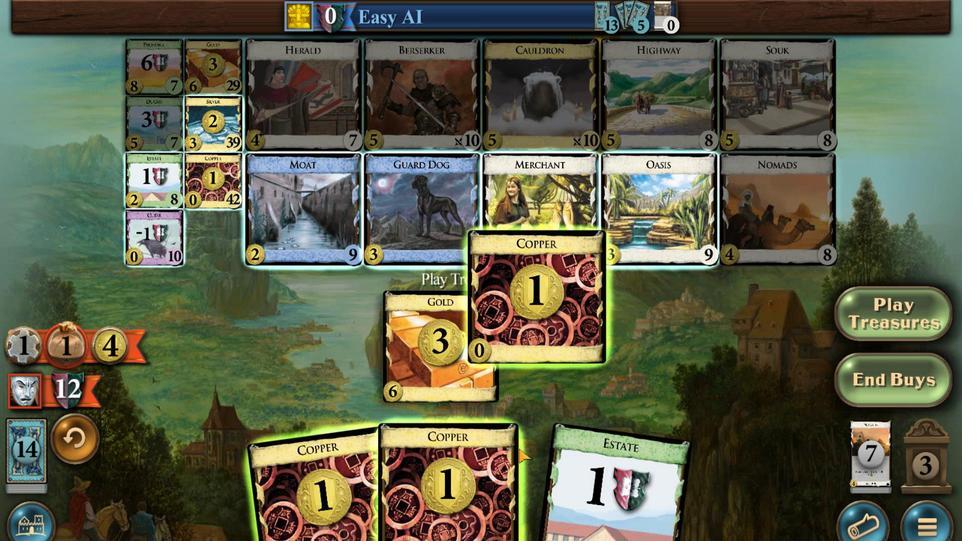 
Action: Mouse moved to (497, 375)
Screenshot: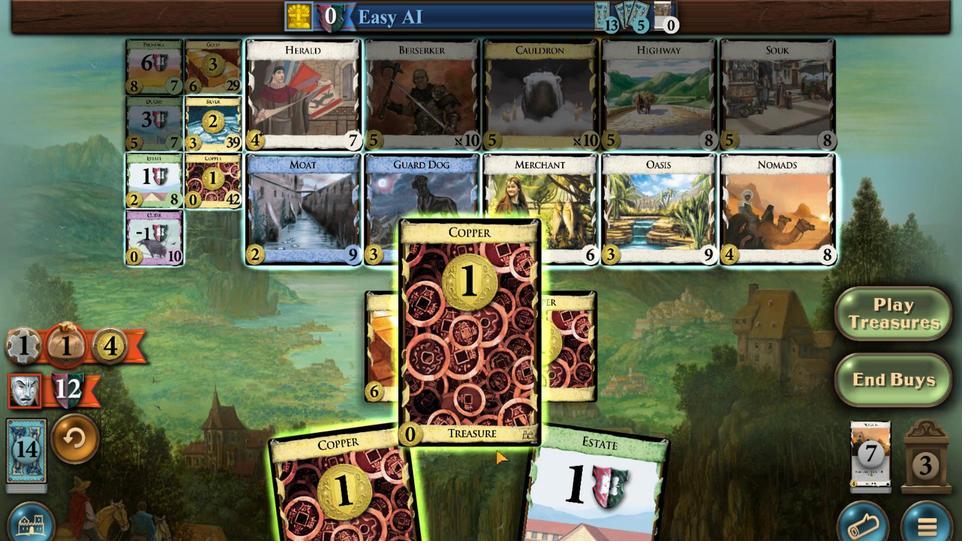 
Action: Mouse scrolled (497, 375) with delta (0, 0)
Screenshot: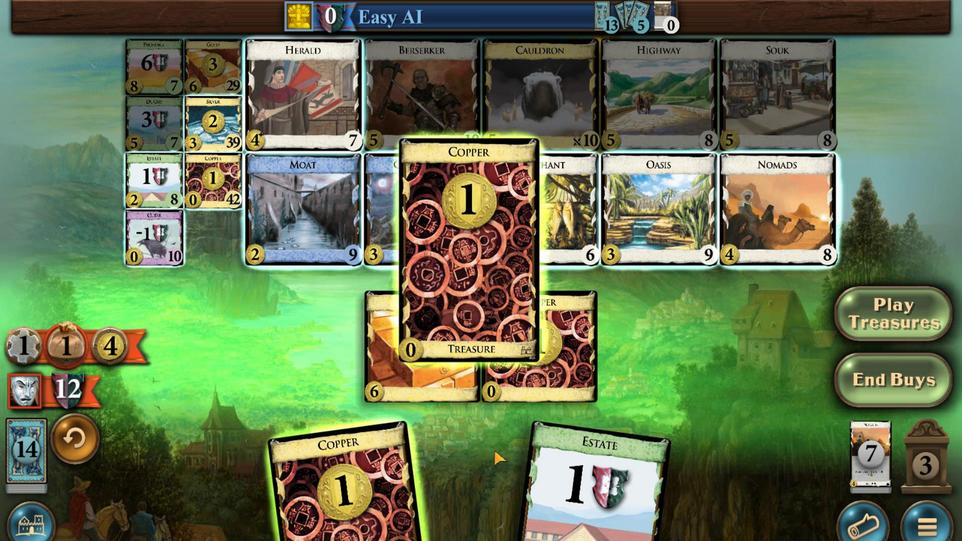 
Action: Mouse scrolled (497, 375) with delta (0, 0)
Screenshot: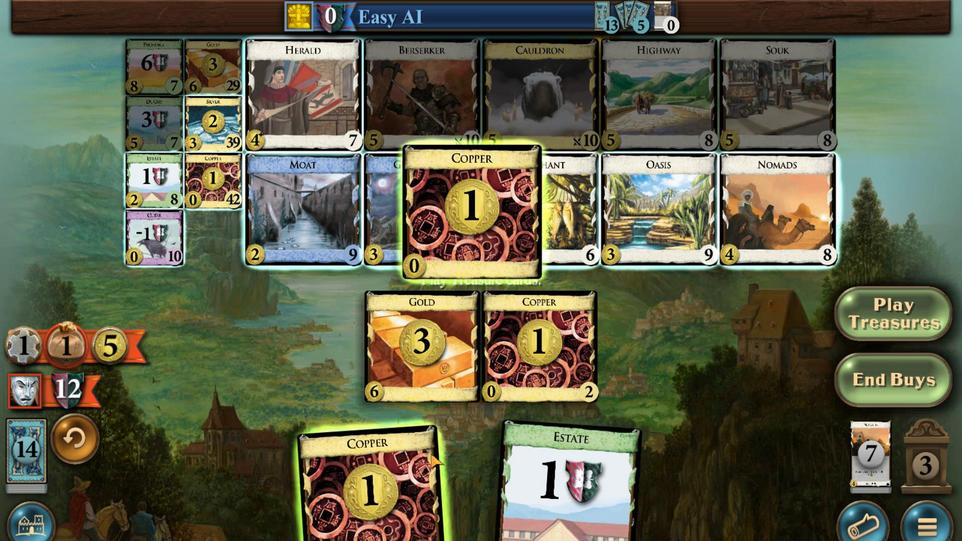 
Action: Mouse moved to (467, 376)
Screenshot: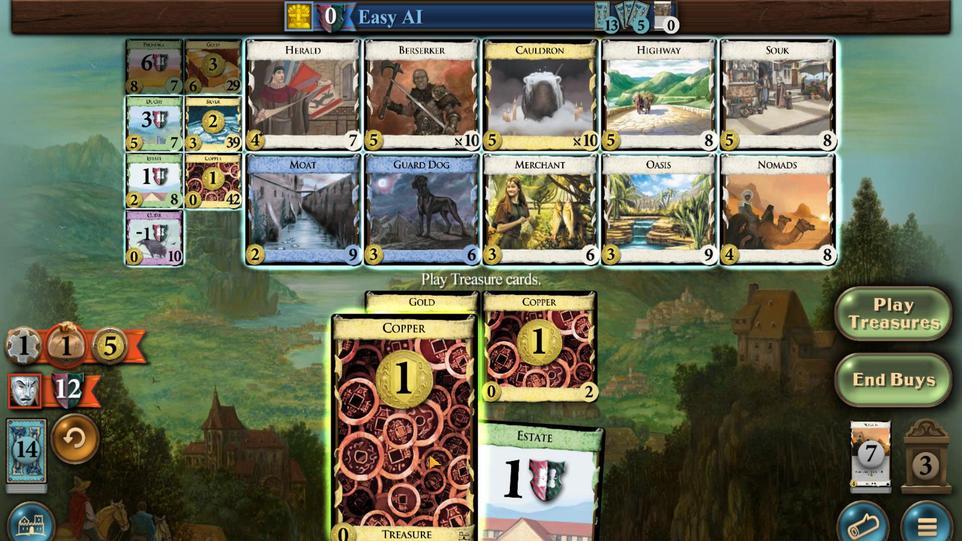 
Action: Mouse scrolled (467, 376) with delta (0, 0)
Screenshot: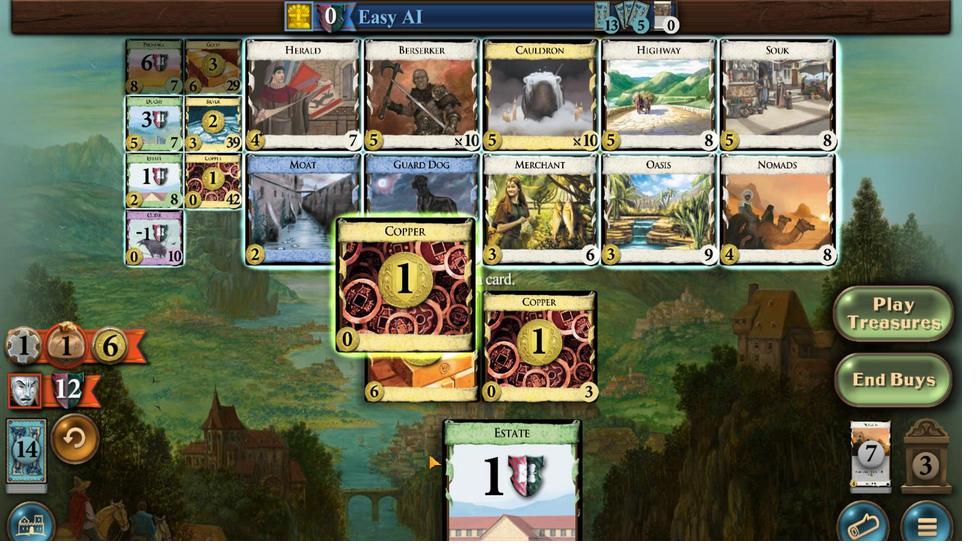 
Action: Mouse moved to (366, 323)
Screenshot: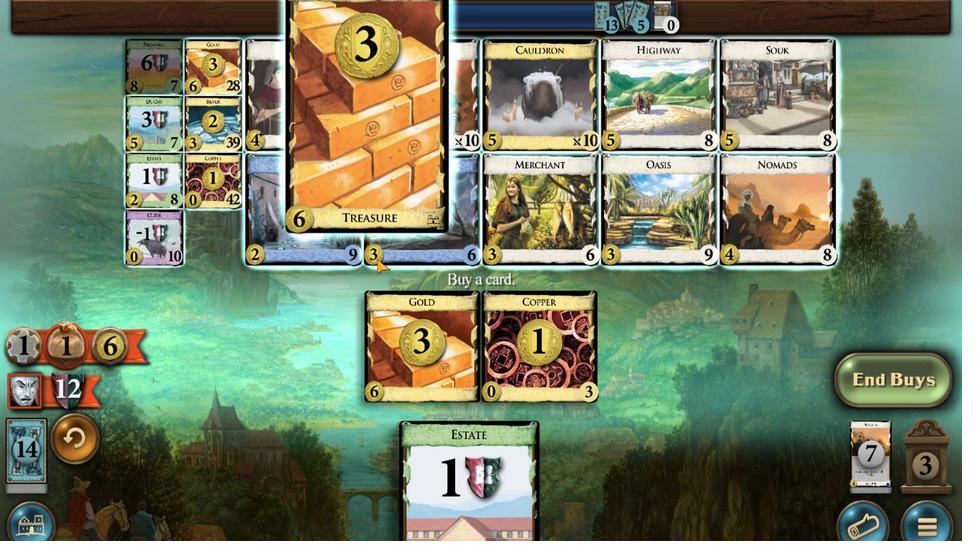 
Action: Mouse pressed left at (366, 323)
Screenshot: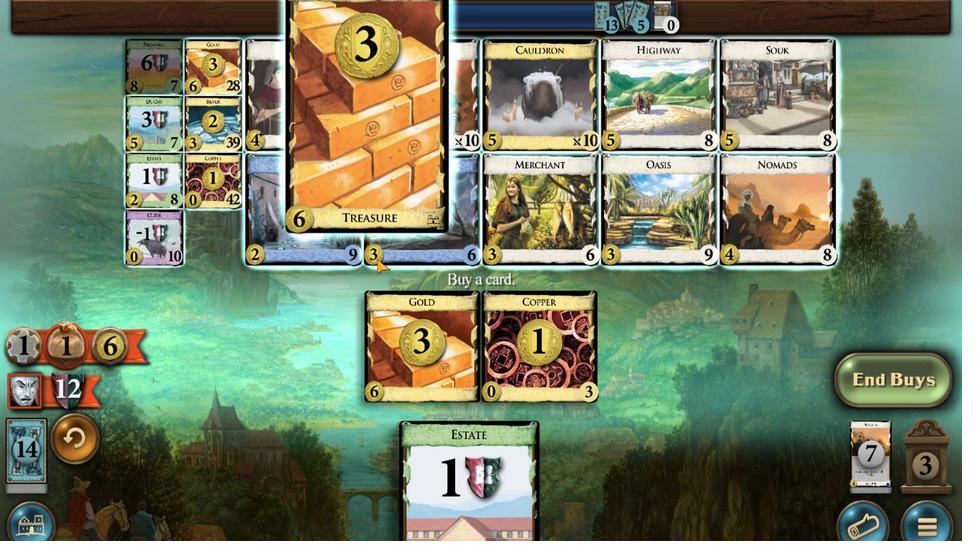 
Action: Mouse moved to (485, 378)
Screenshot: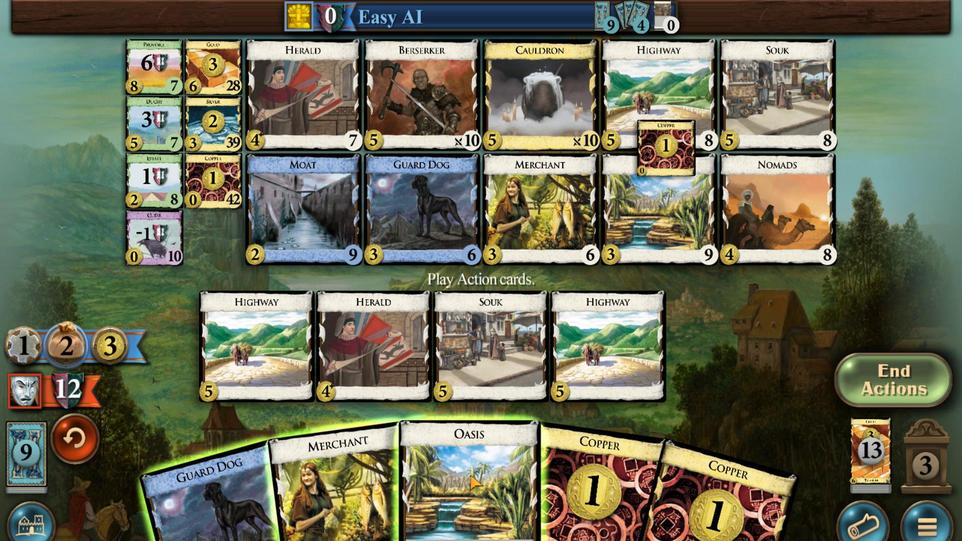 
Action: Mouse scrolled (485, 378) with delta (0, 0)
Screenshot: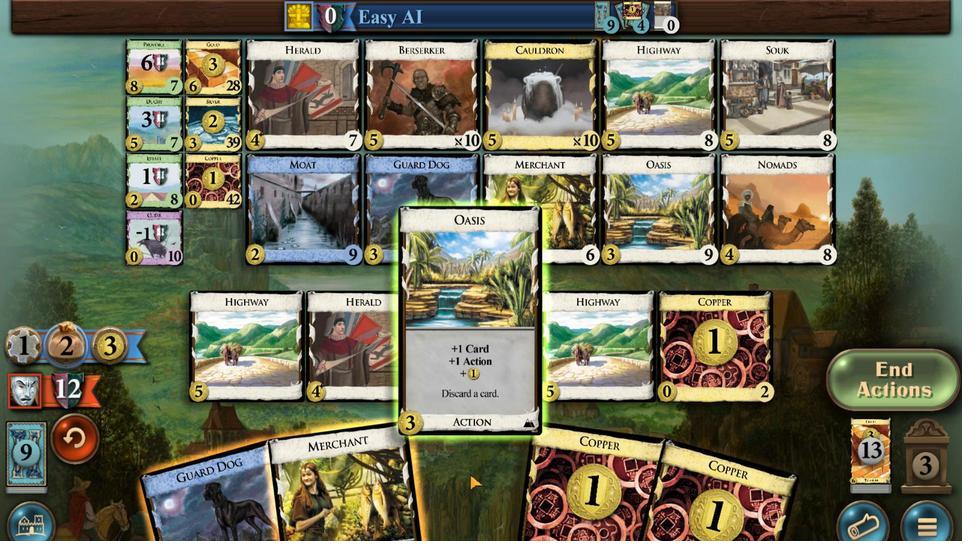 
Action: Mouse moved to (490, 380)
Screenshot: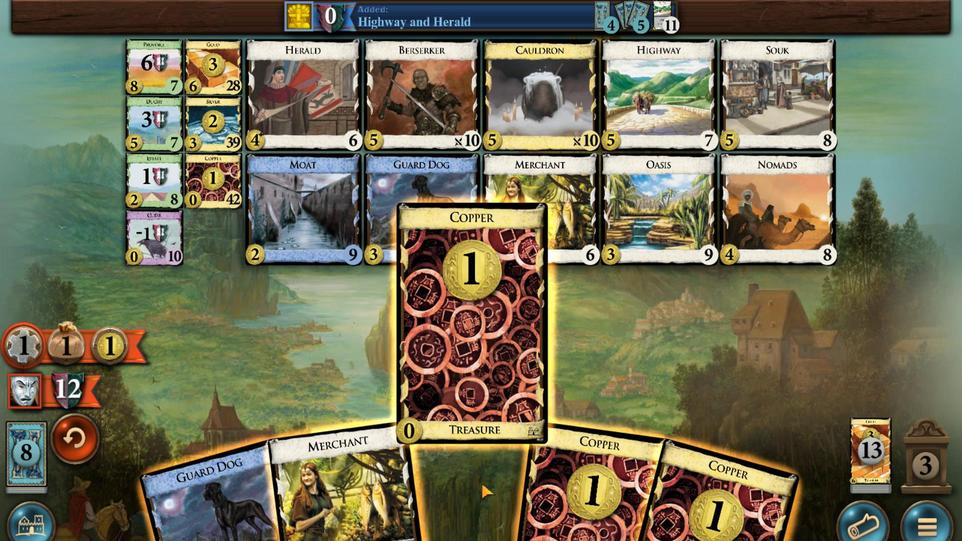 
Action: Mouse scrolled (490, 380) with delta (0, 0)
Screenshot: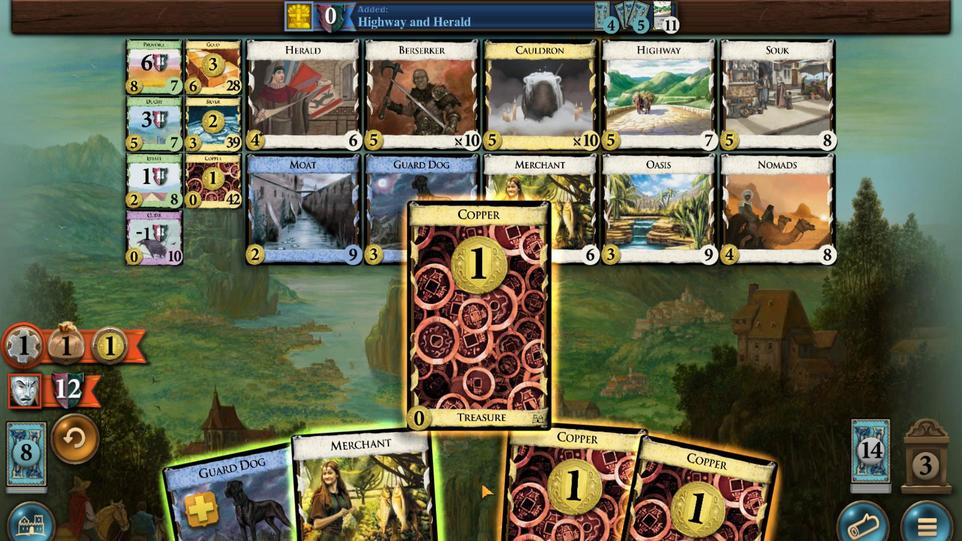 
Action: Mouse moved to (467, 380)
Screenshot: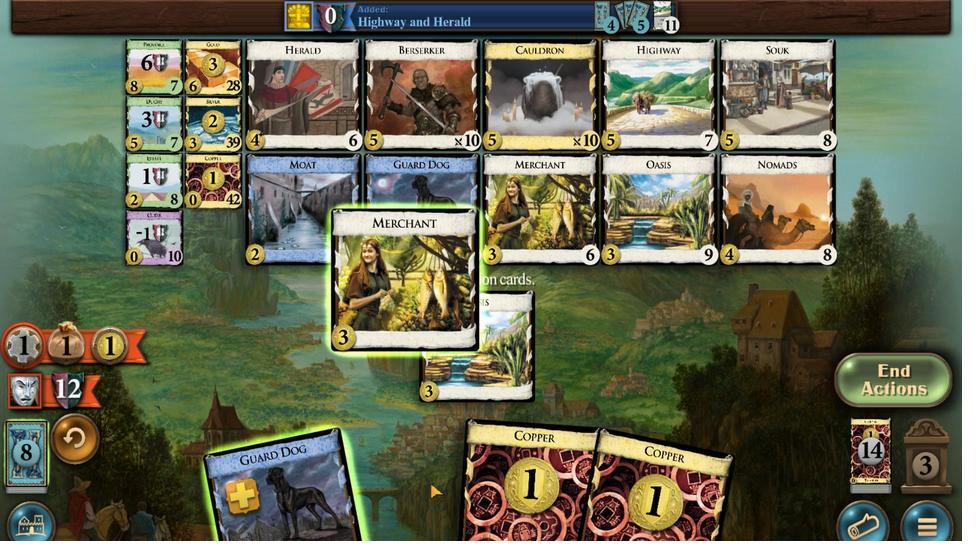 
Action: Mouse scrolled (467, 380) with delta (0, 0)
Screenshot: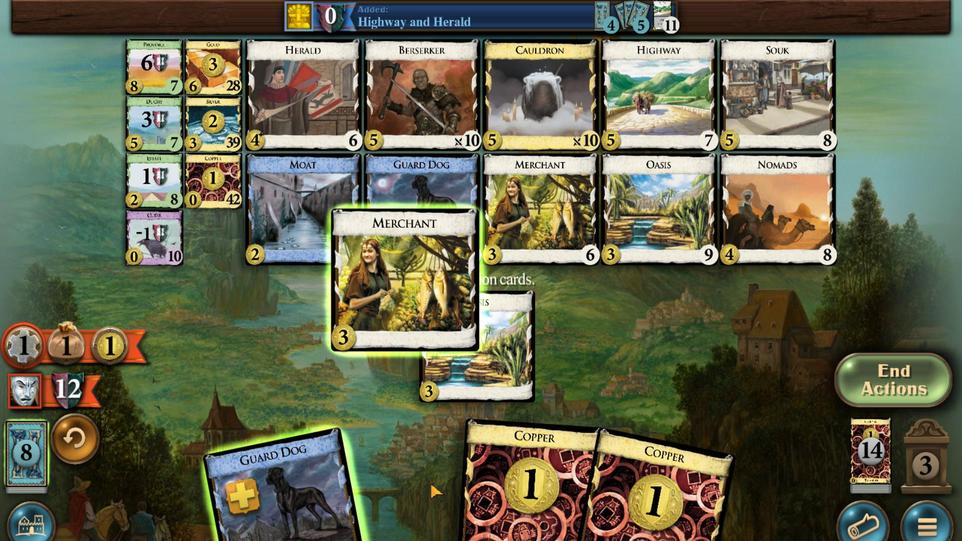 
Action: Mouse moved to (434, 380)
Screenshot: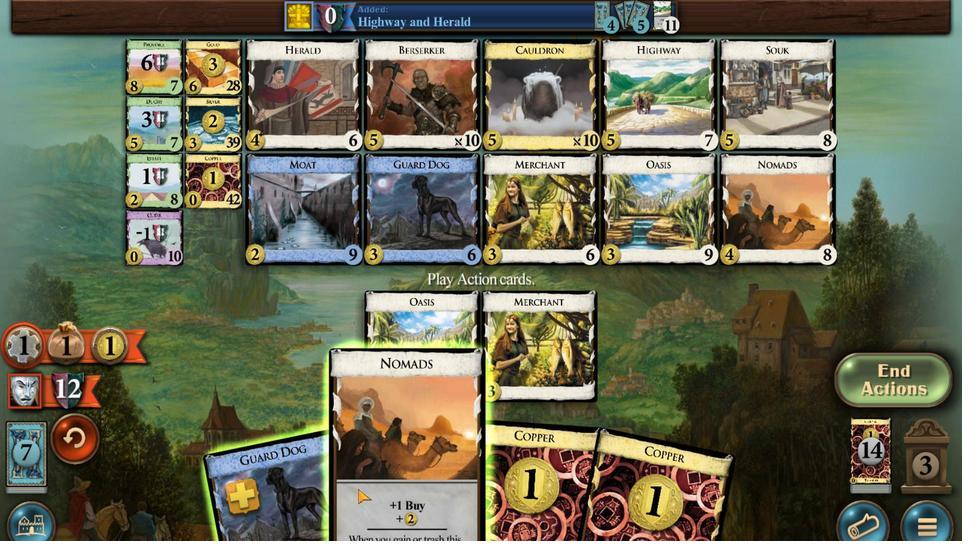 
Action: Mouse scrolled (434, 380) with delta (0, 0)
Screenshot: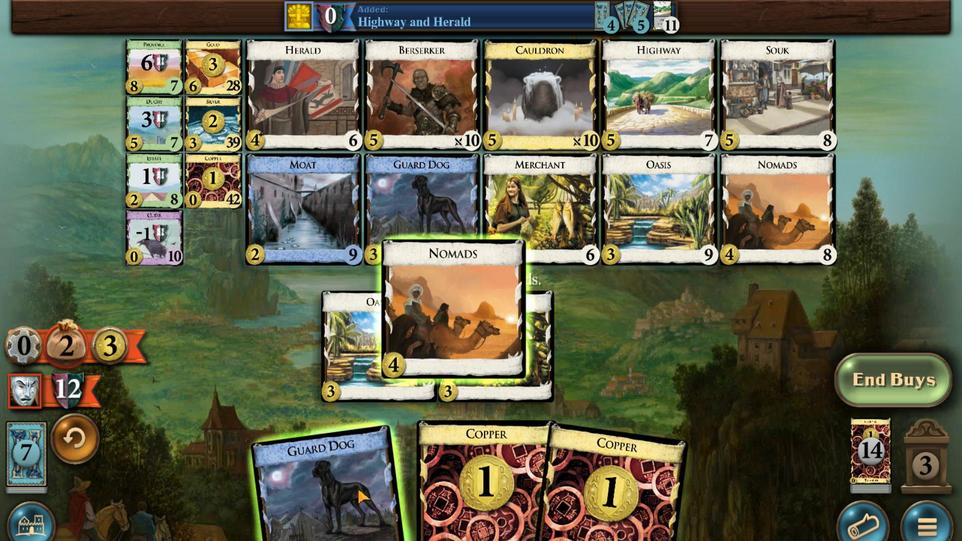 
Action: Mouse moved to (462, 380)
Screenshot: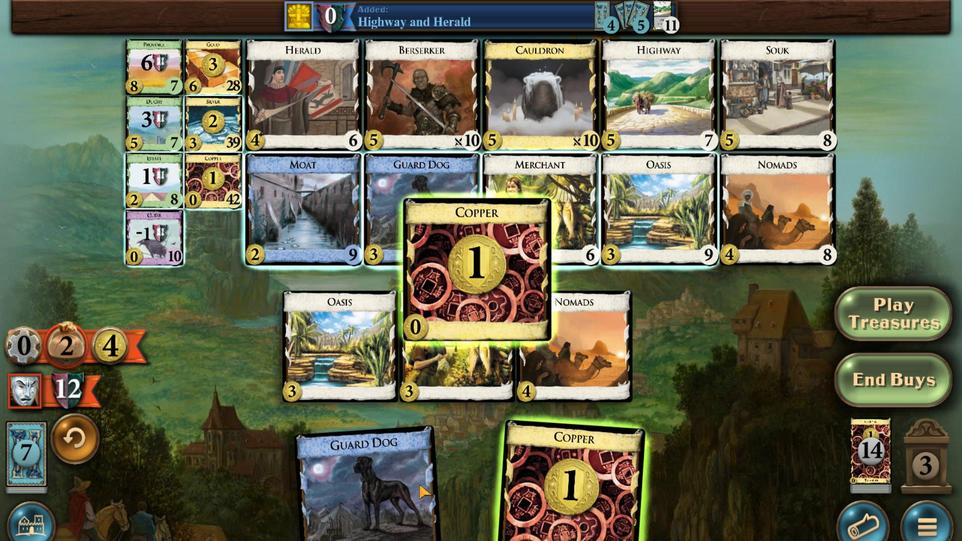 
Action: Mouse scrolled (462, 380) with delta (0, 0)
Screenshot: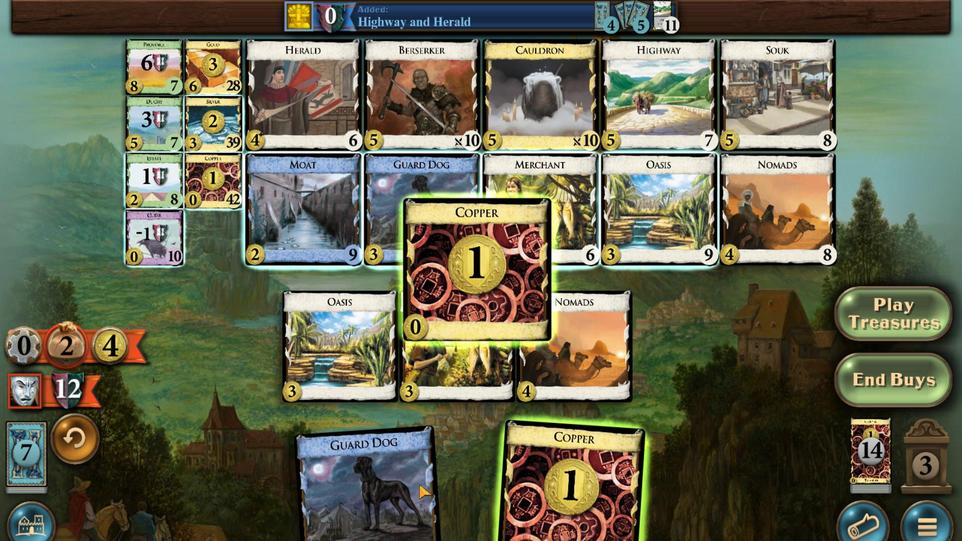 
Action: Mouse moved to (498, 379)
Screenshot: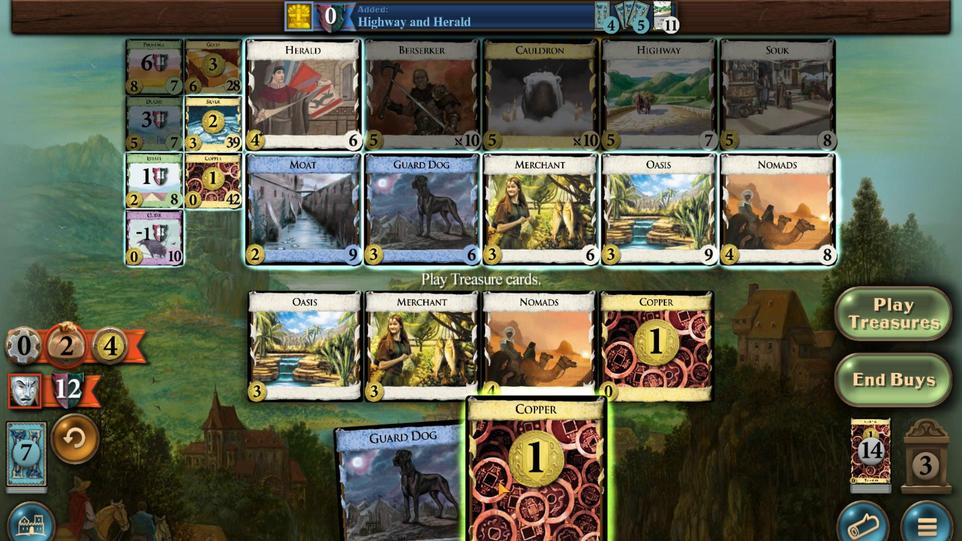 
Action: Mouse scrolled (498, 379) with delta (0, 0)
Screenshot: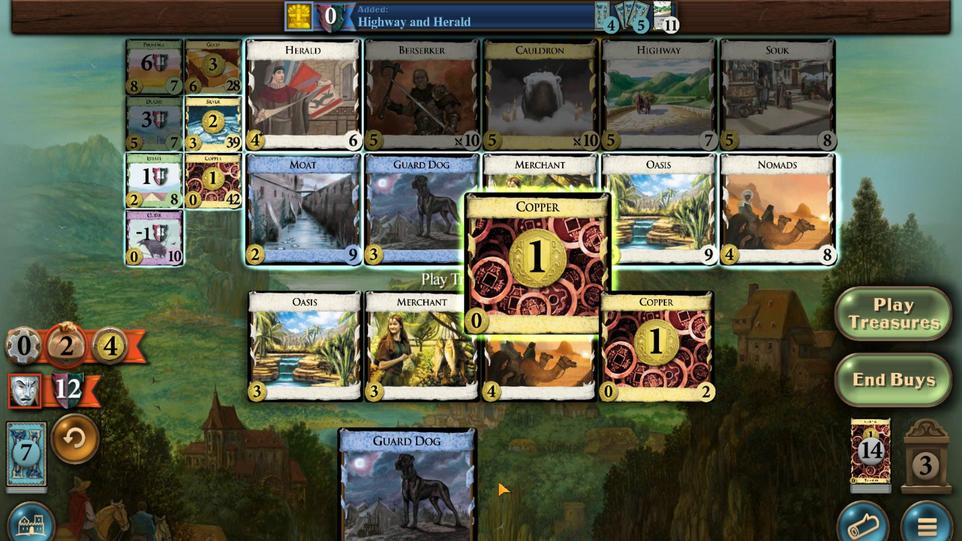 
Action: Mouse moved to (345, 330)
Screenshot: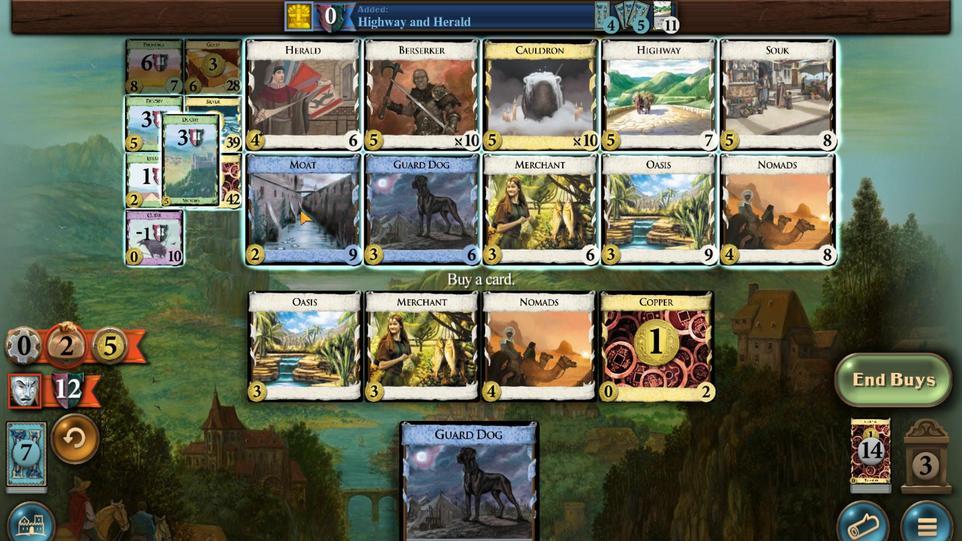 
Action: Mouse pressed left at (345, 330)
Screenshot: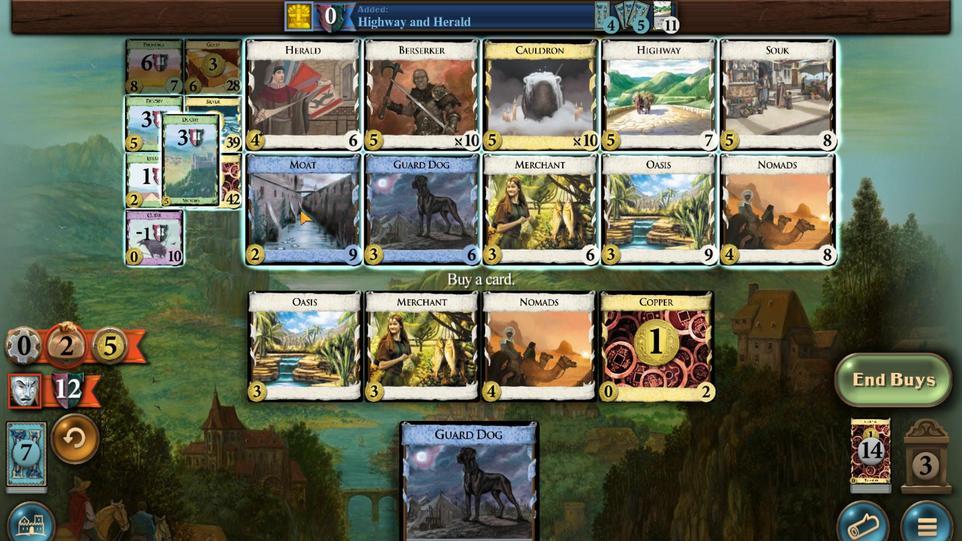 
Action: Mouse moved to (363, 336)
Screenshot: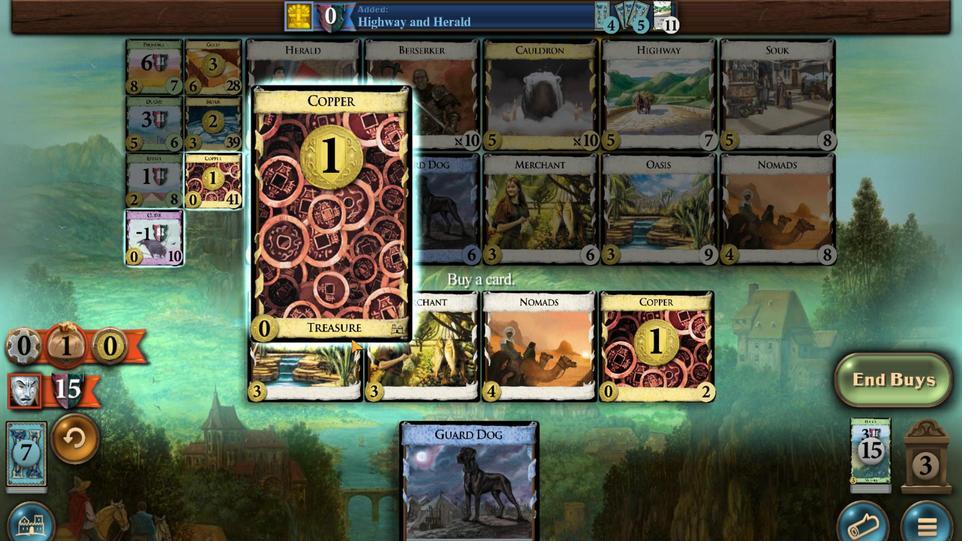 
Action: Mouse pressed left at (363, 336)
Screenshot: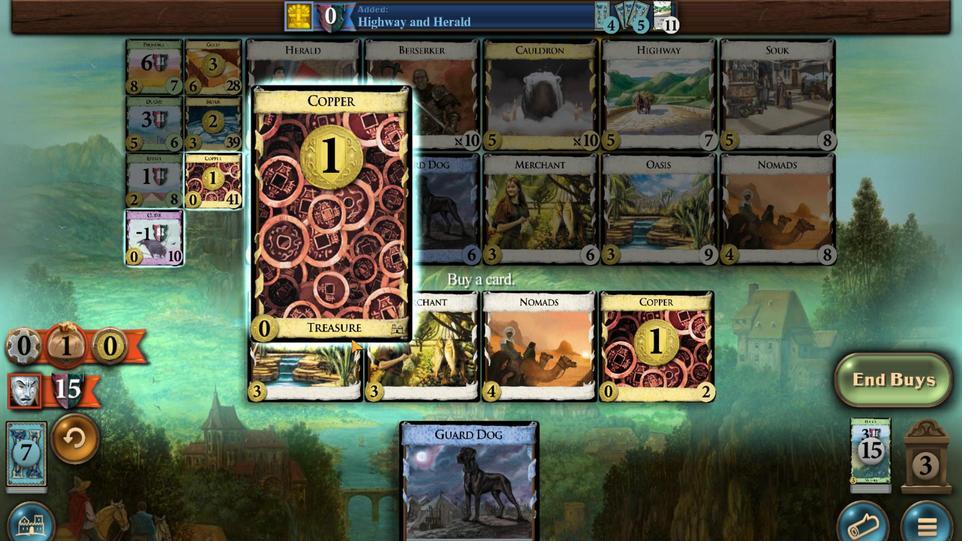 
Action: Mouse moved to (437, 378)
Screenshot: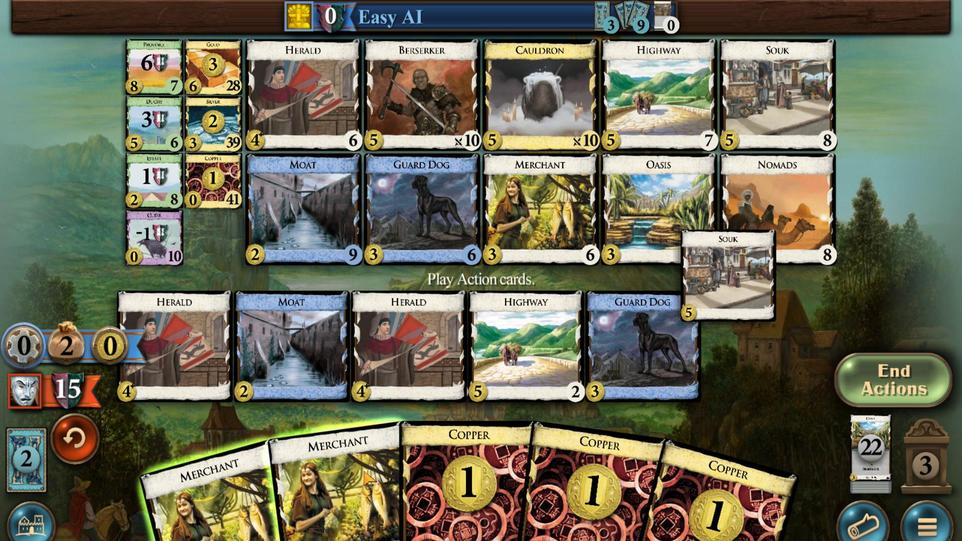 
Action: Mouse scrolled (437, 378) with delta (0, 0)
Screenshot: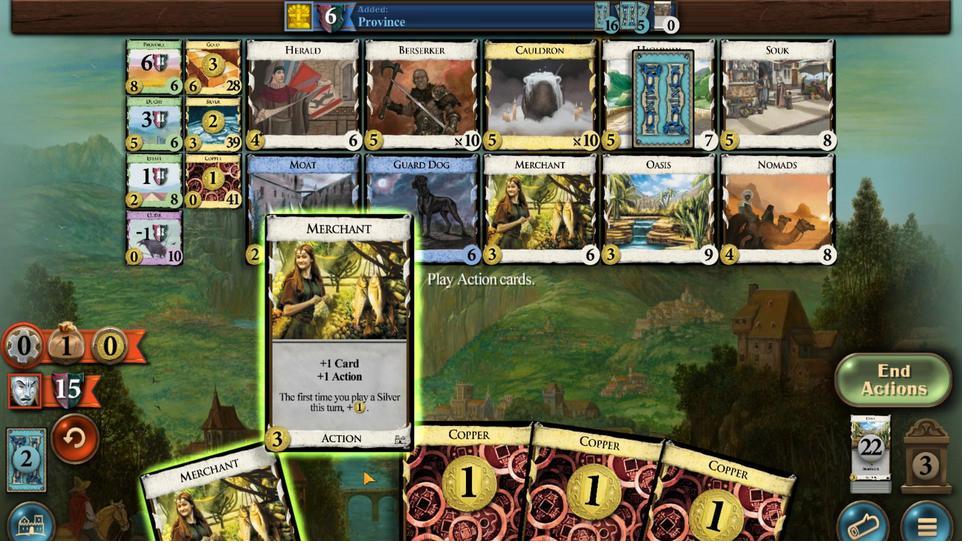 
Action: Mouse moved to (380, 380)
Screenshot: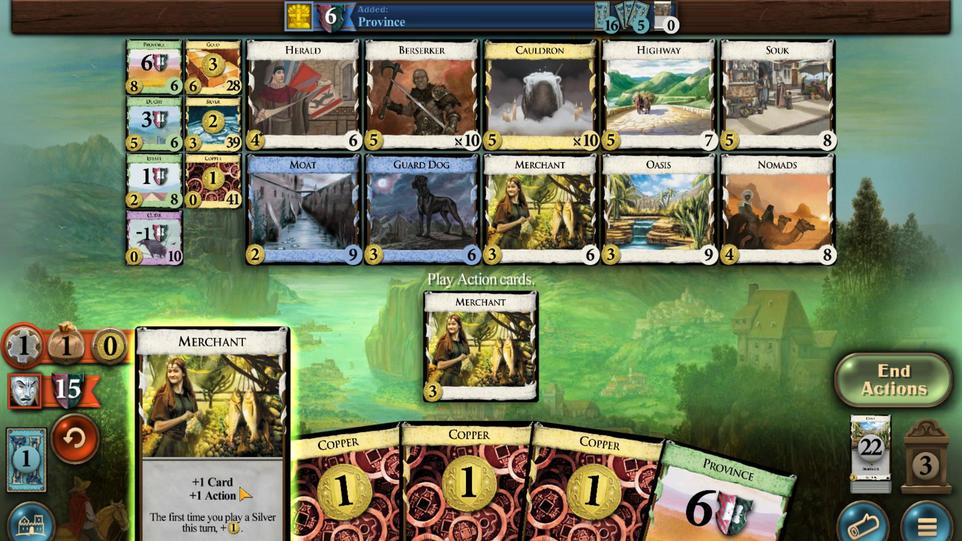 
Action: Mouse scrolled (380, 380) with delta (0, 0)
Screenshot: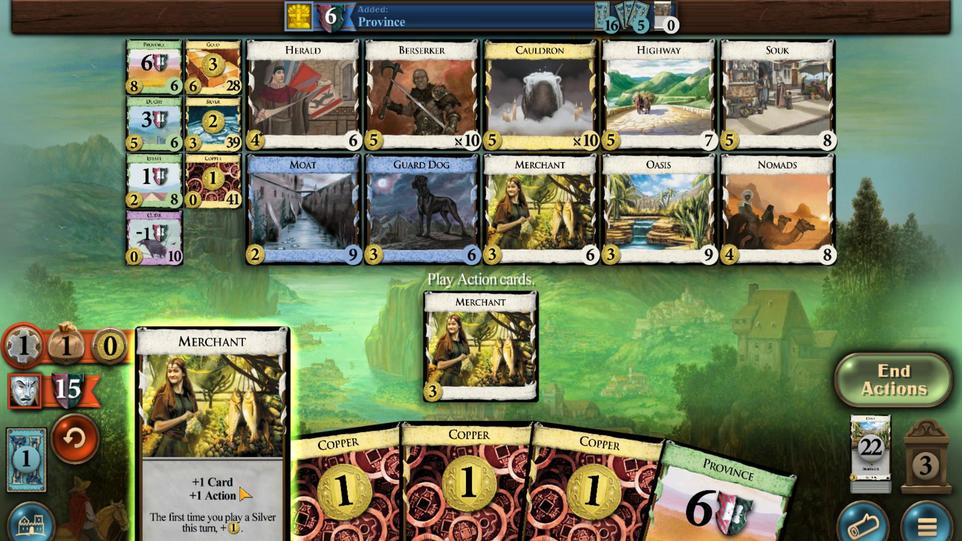 
Action: Mouse scrolled (380, 380) with delta (0, 0)
Screenshot: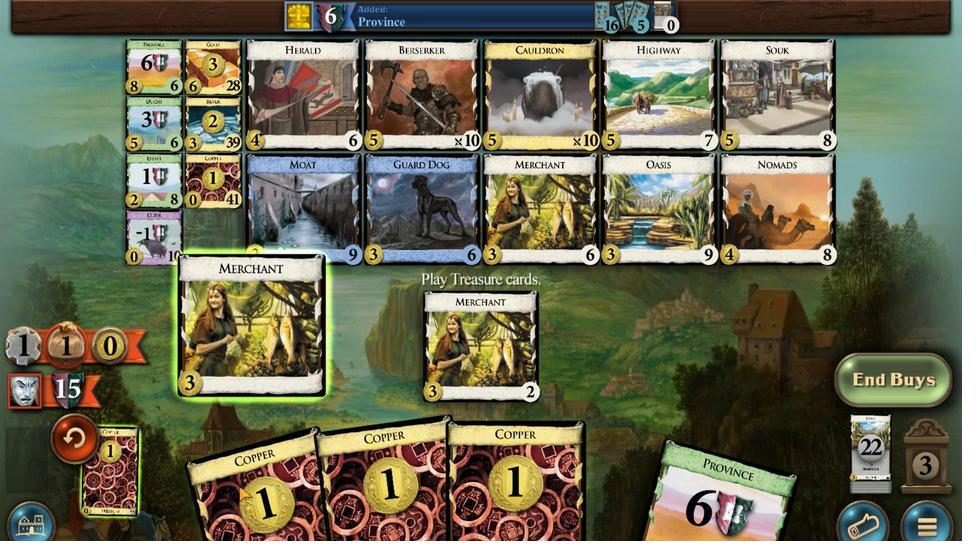
Action: Mouse moved to (451, 377)
Screenshot: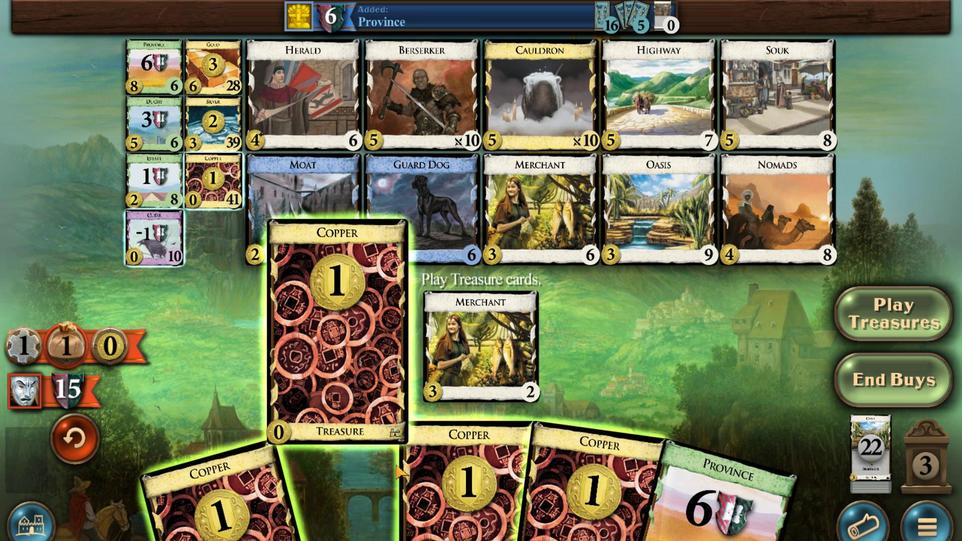 
Action: Mouse scrolled (451, 377) with delta (0, 0)
Screenshot: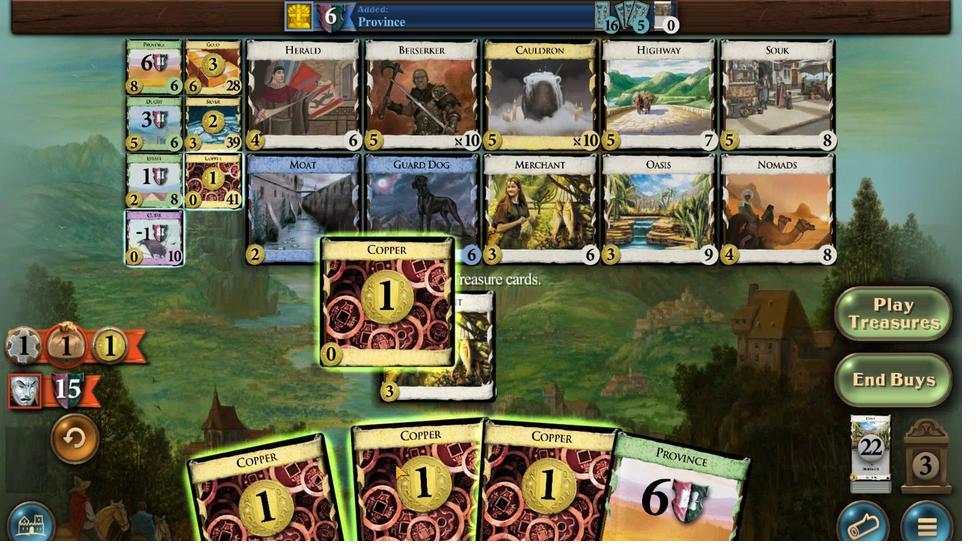 
Action: Mouse scrolled (451, 377) with delta (0, 0)
Screenshot: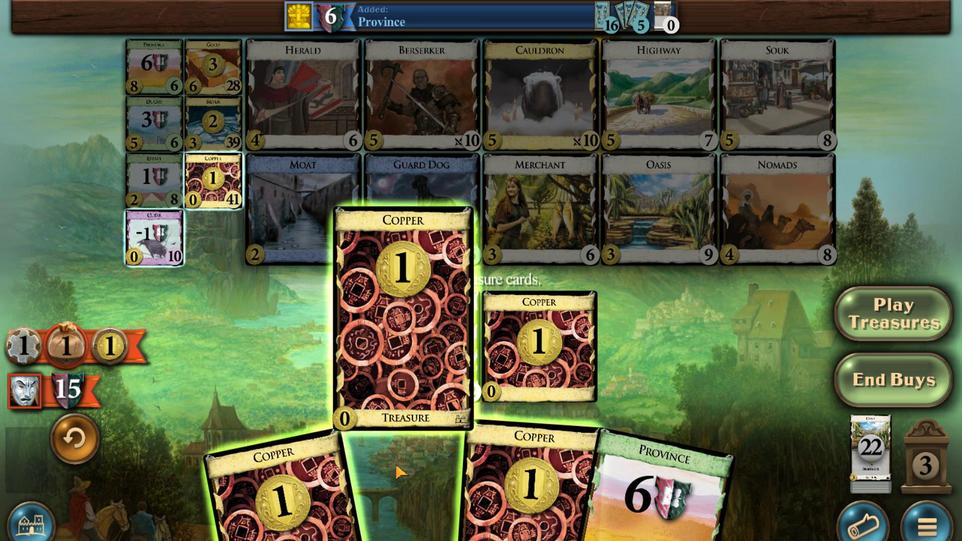
Action: Mouse moved to (450, 377)
Screenshot: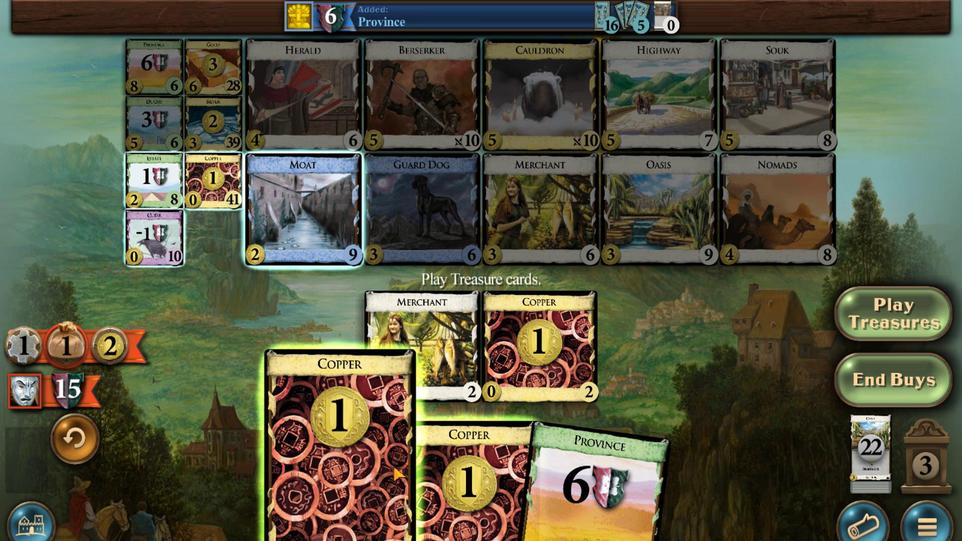 
Action: Mouse scrolled (450, 377) with delta (0, 0)
Screenshot: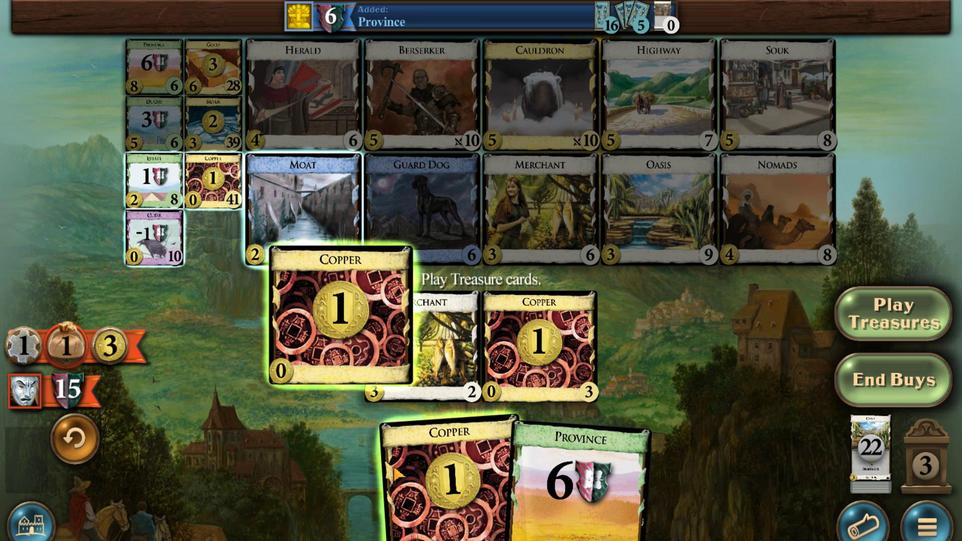
Action: Mouse scrolled (450, 377) with delta (0, 0)
Screenshot: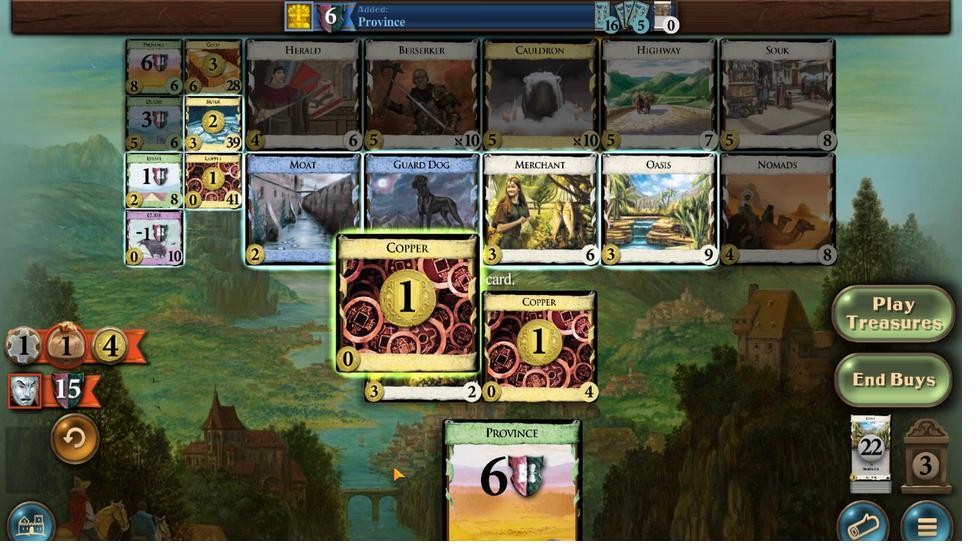 
Action: Mouse moved to (525, 342)
Screenshot: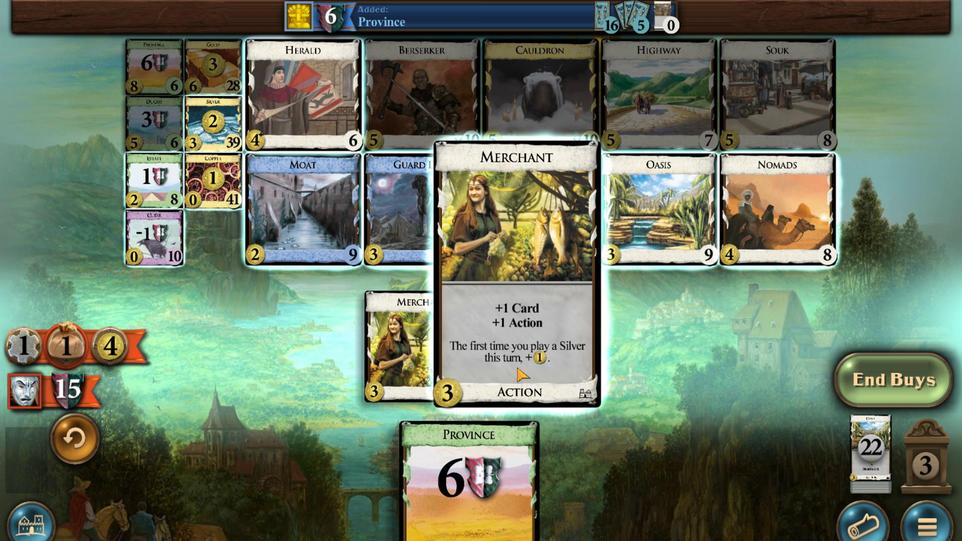 
Action: Mouse pressed left at (525, 342)
Screenshot: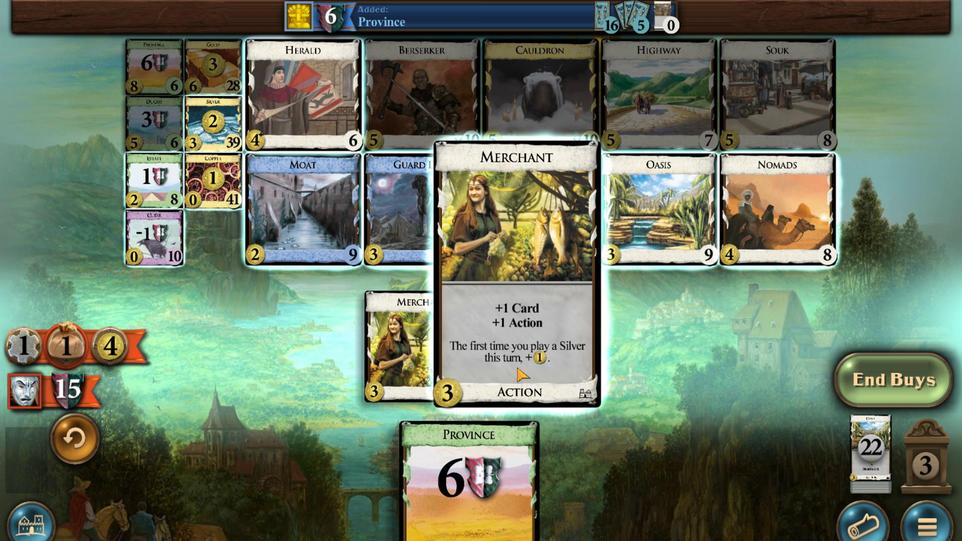 
Action: Mouse moved to (375, 384)
Screenshot: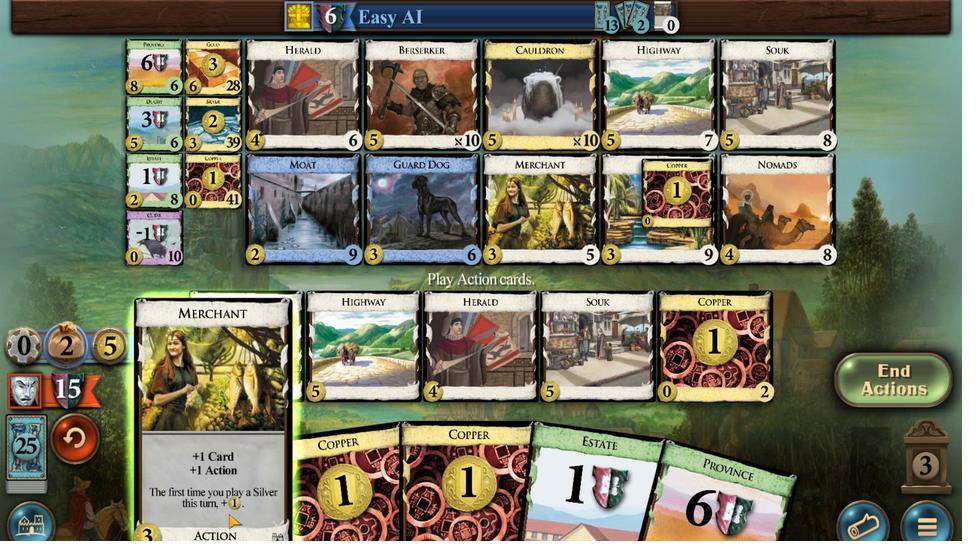 
Action: Mouse scrolled (375, 384) with delta (0, 0)
Screenshot: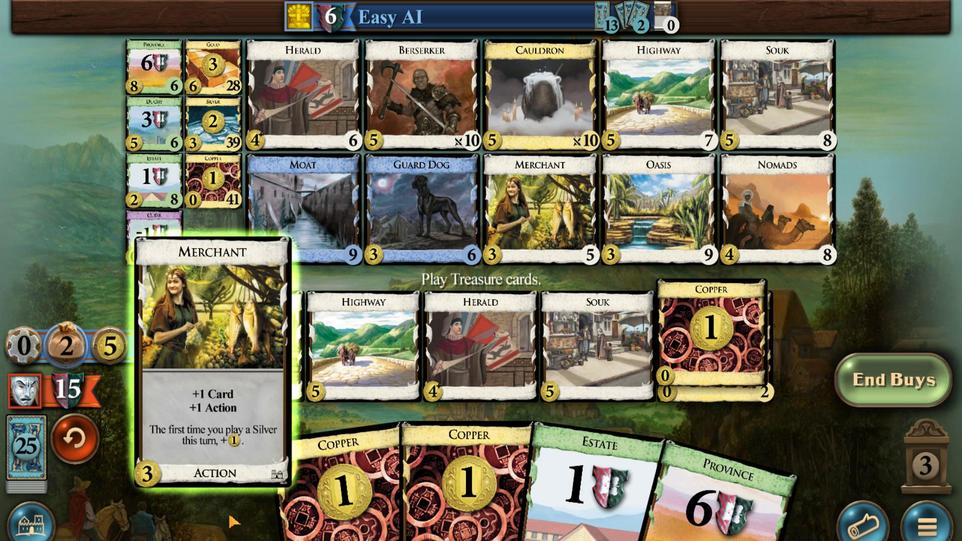
Action: Mouse moved to (426, 381)
Screenshot: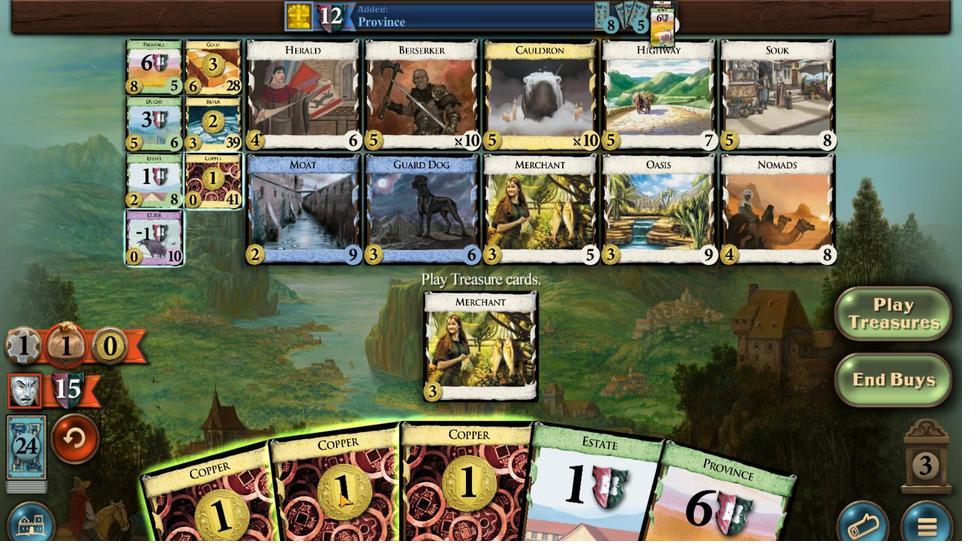 
Action: Mouse scrolled (426, 381) with delta (0, 0)
Screenshot: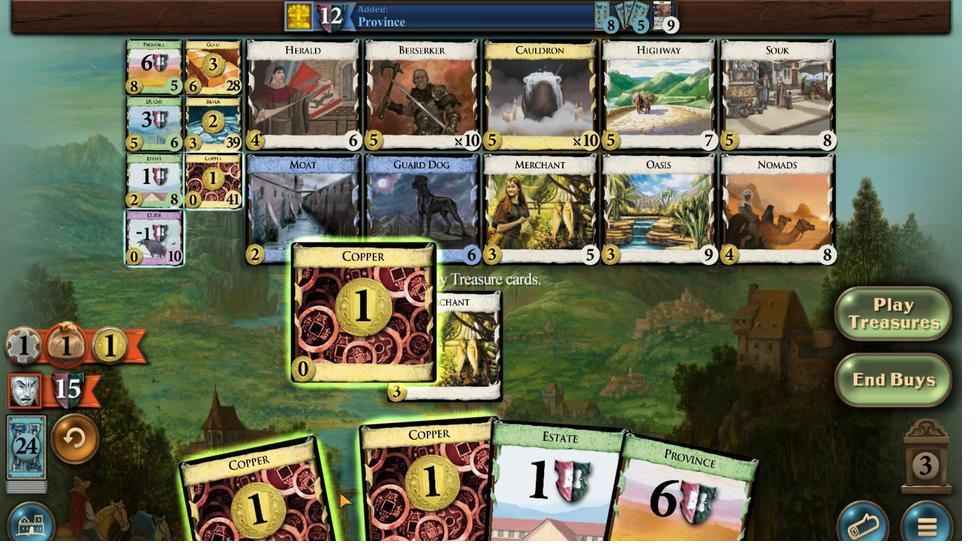 
Action: Mouse scrolled (426, 381) with delta (0, 0)
Screenshot: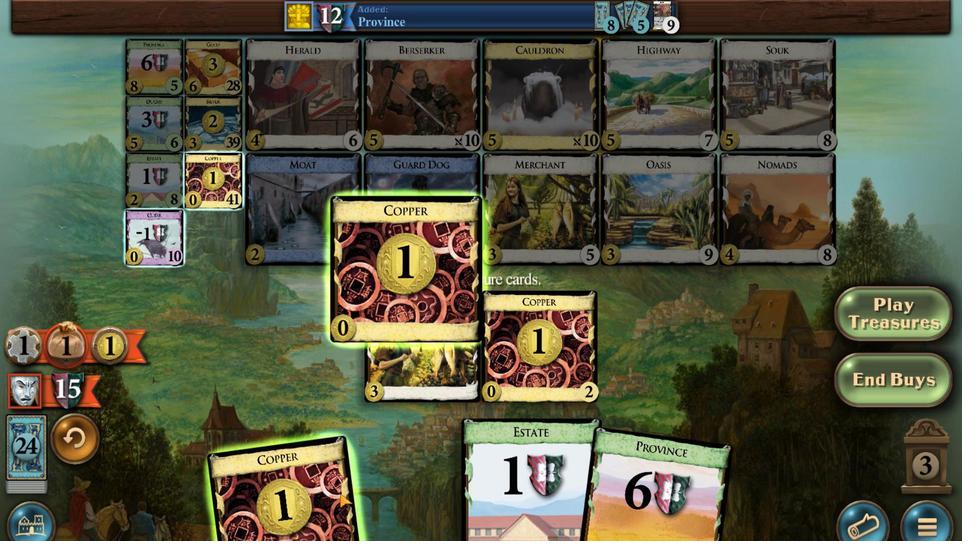 
Action: Mouse scrolled (426, 381) with delta (0, 0)
Screenshot: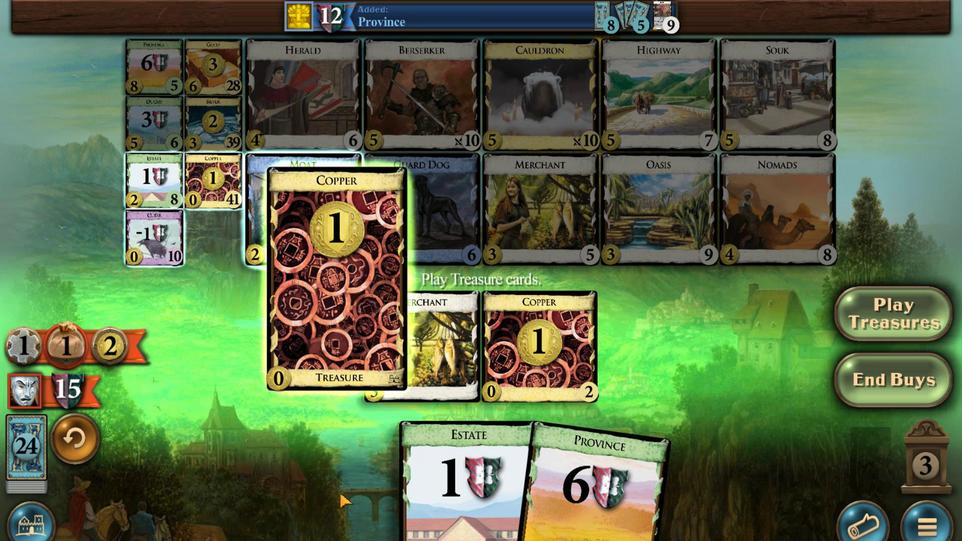 
Action: Mouse scrolled (426, 381) with delta (0, 0)
Screenshot: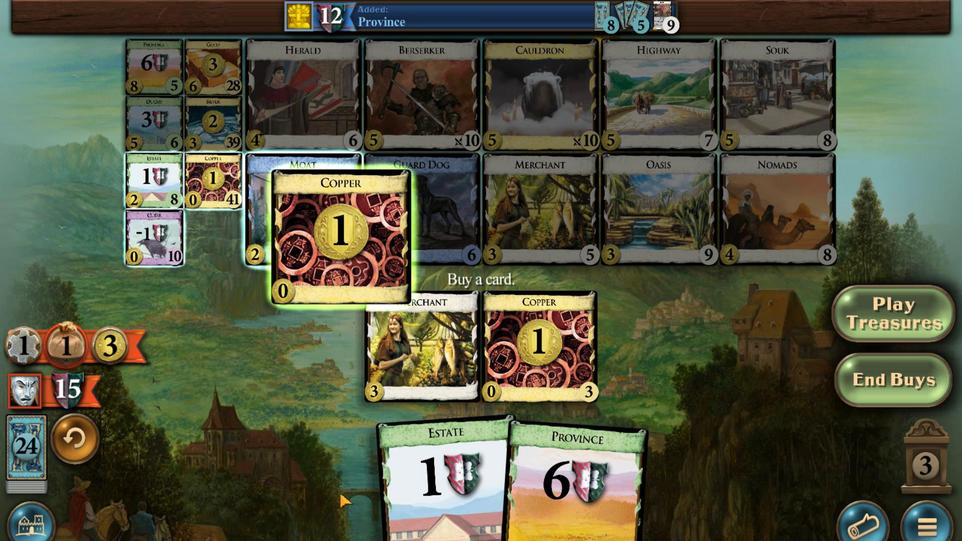 
Action: Mouse moved to (363, 329)
Screenshot: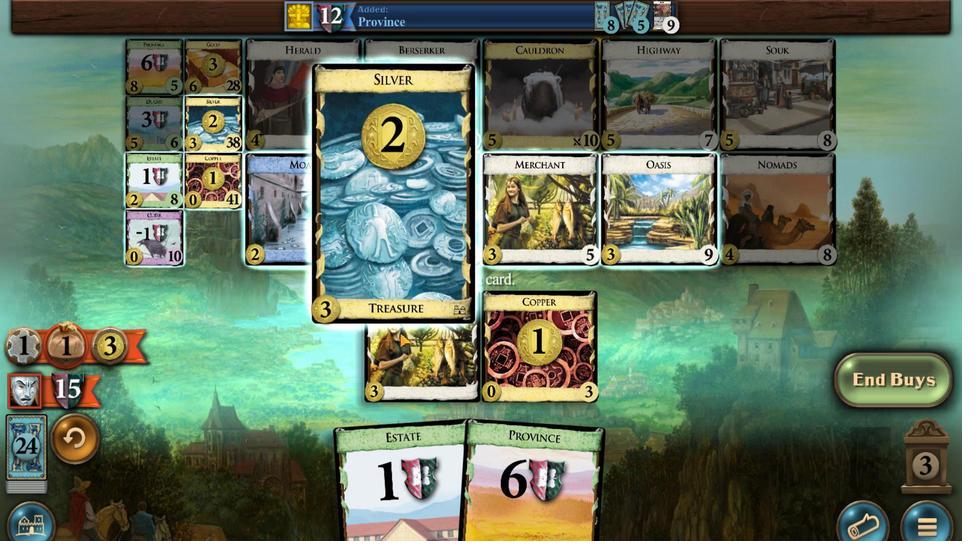 
Action: Mouse pressed left at (363, 329)
Screenshot: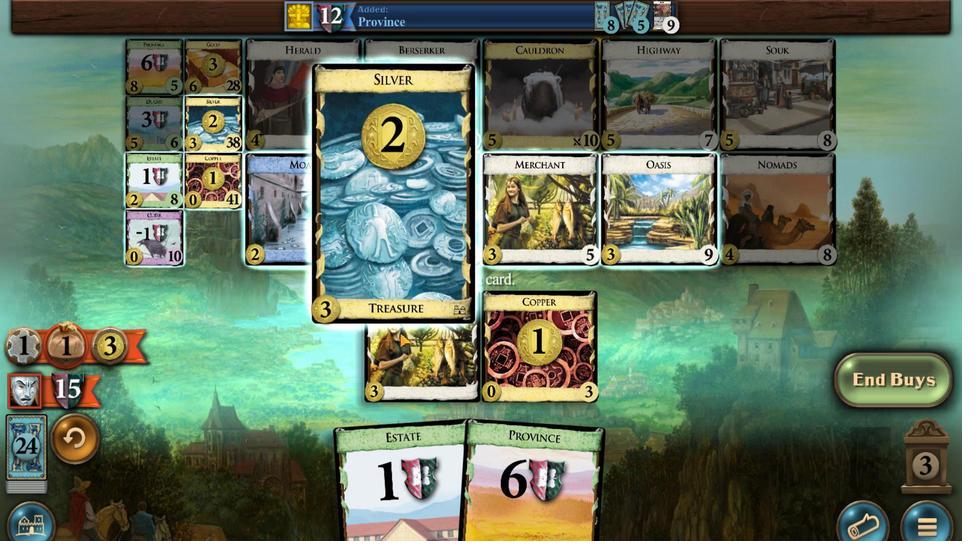 
Action: Mouse moved to (490, 376)
Screenshot: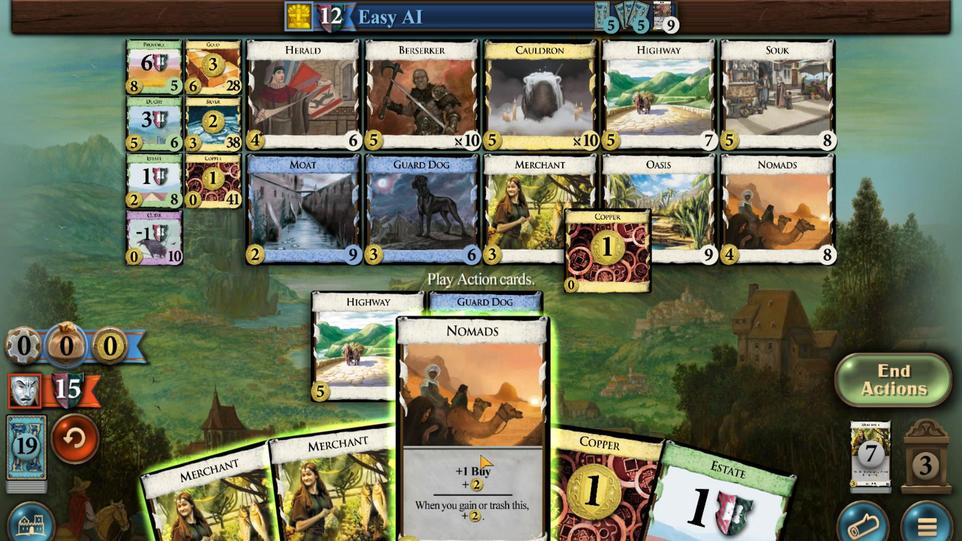 
Action: Mouse scrolled (490, 376) with delta (0, 0)
Screenshot: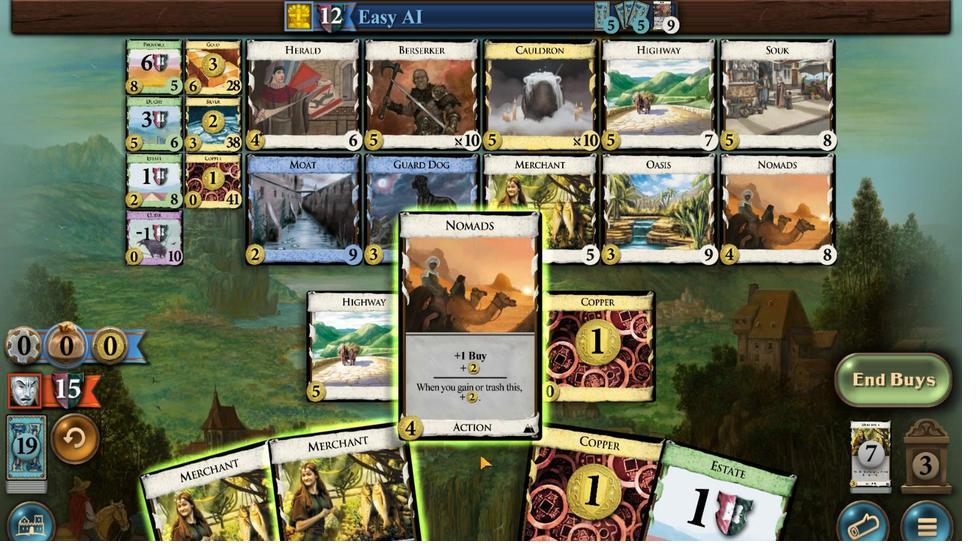 
Action: Mouse moved to (502, 377)
Screenshot: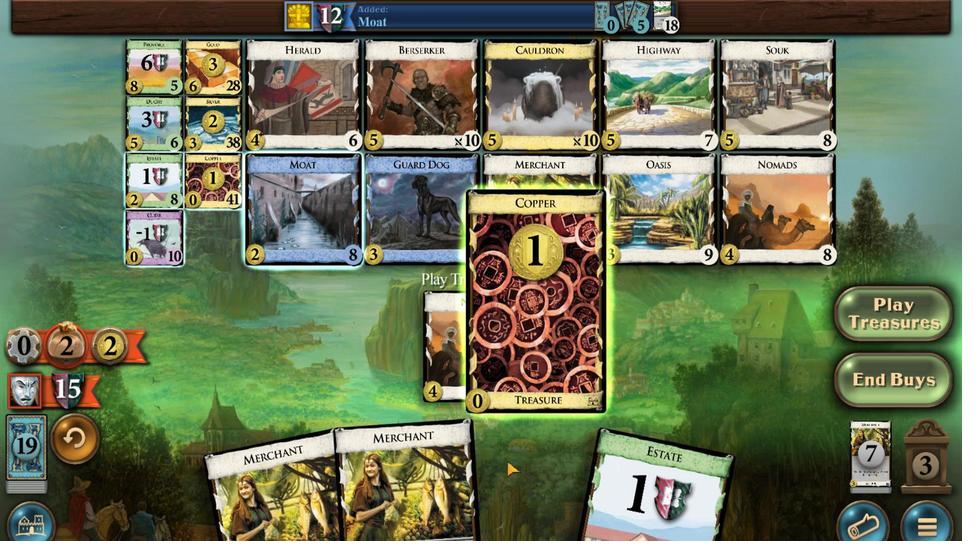 
Action: Mouse scrolled (502, 377) with delta (0, 0)
Screenshot: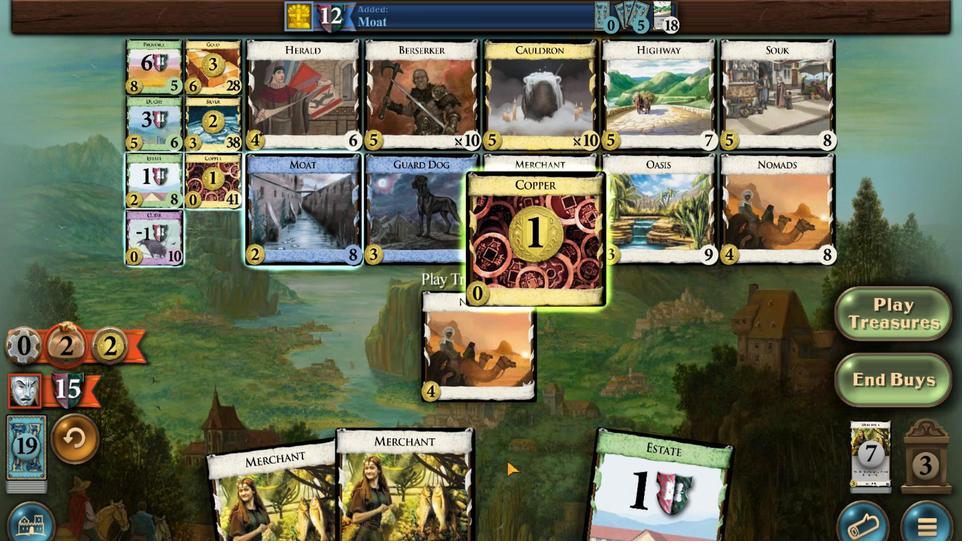 
Action: Mouse scrolled (502, 377) with delta (0, 0)
Screenshot: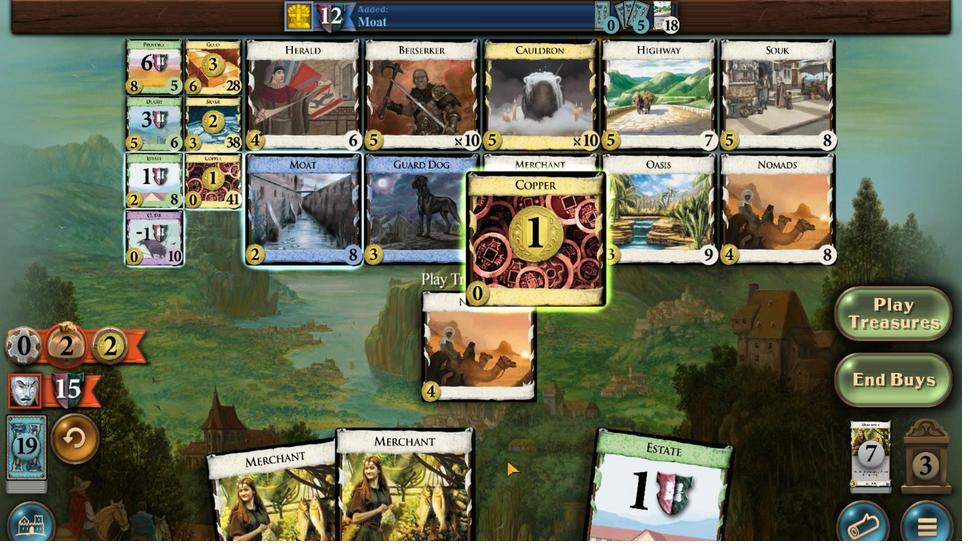 
Action: Mouse moved to (531, 343)
Screenshot: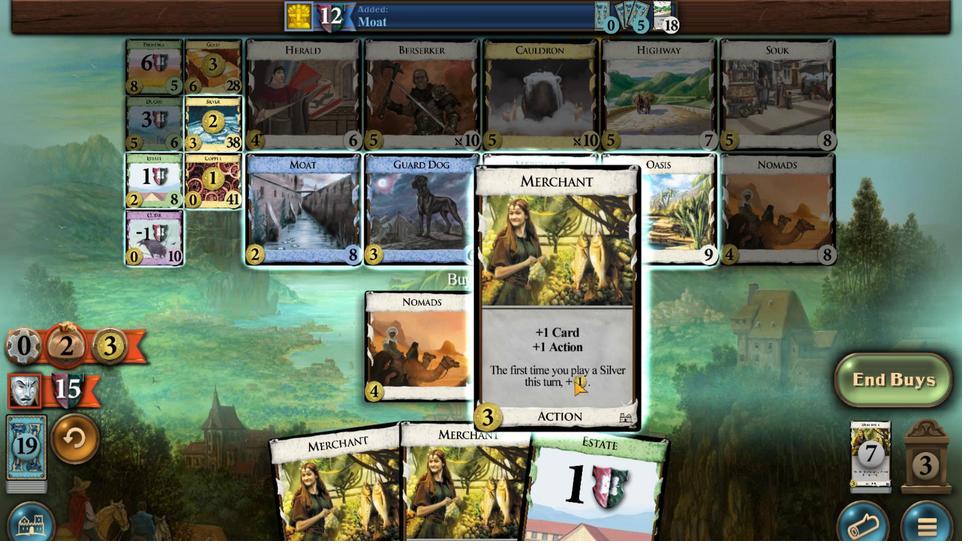 
Action: Mouse pressed left at (531, 343)
Screenshot: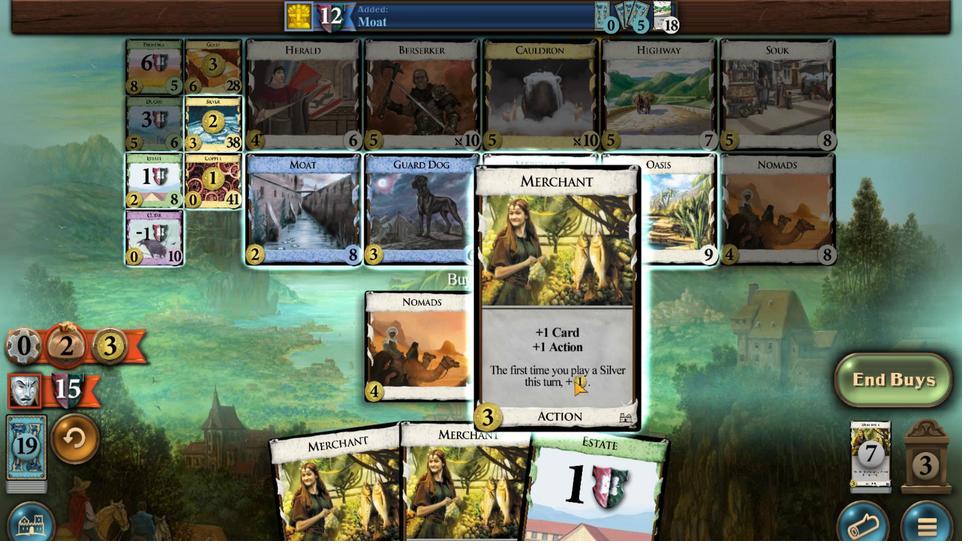 
Action: Mouse moved to (365, 339)
Screenshot: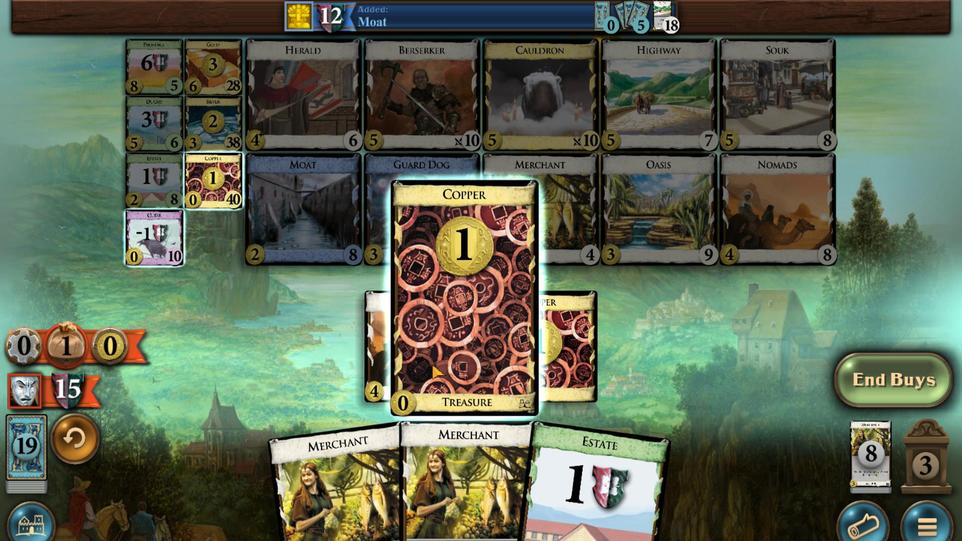 
Action: Mouse pressed left at (365, 339)
Screenshot: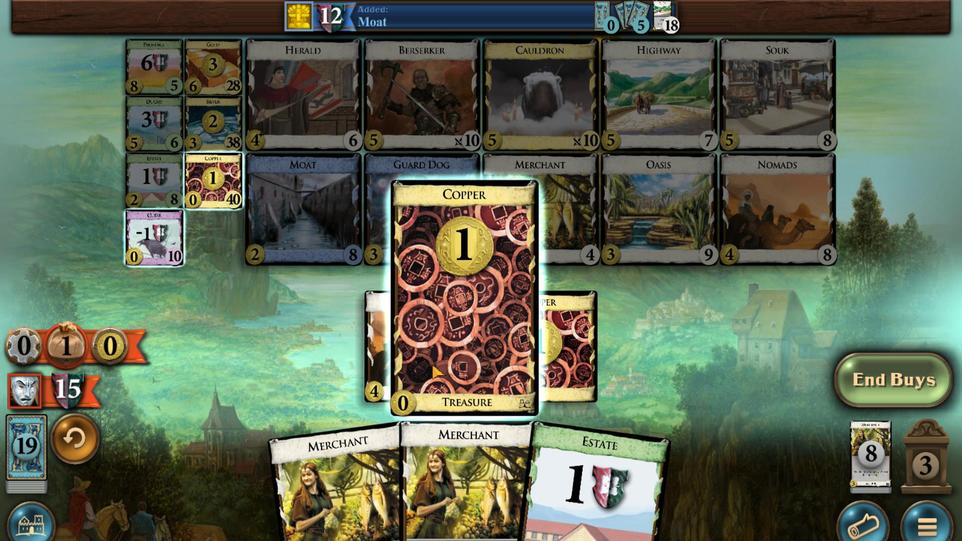 
Action: Mouse moved to (429, 379)
Screenshot: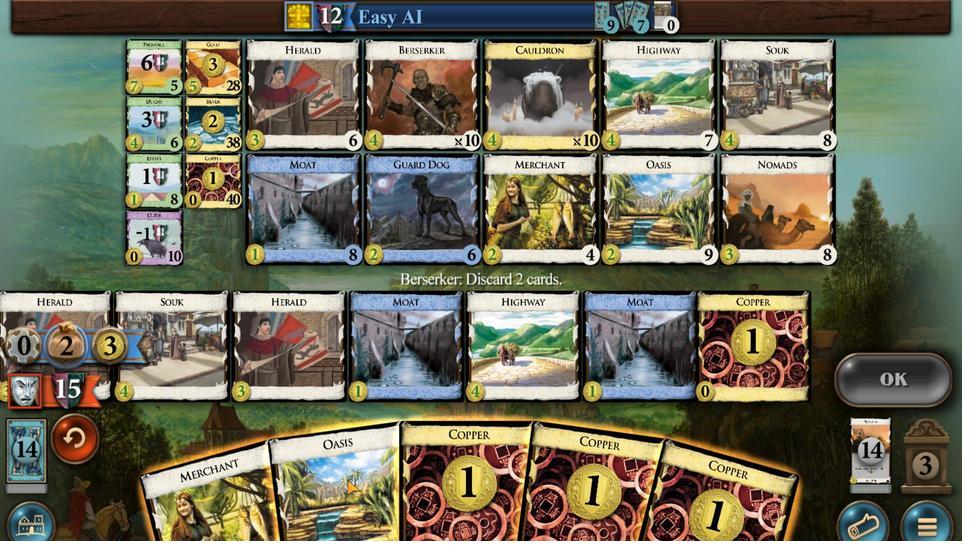 
Action: Mouse scrolled (429, 379) with delta (0, 0)
Screenshot: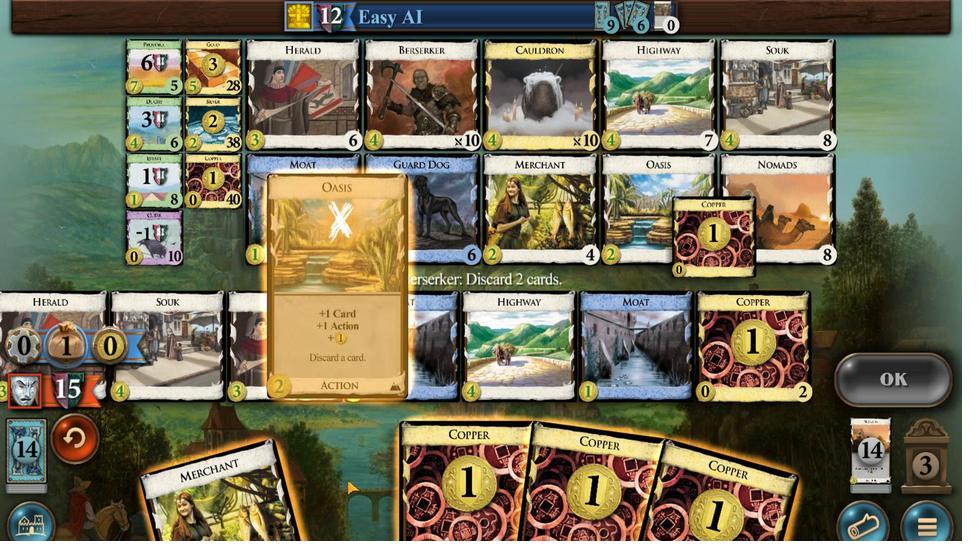 
Action: Mouse scrolled (429, 379) with delta (0, 0)
Screenshot: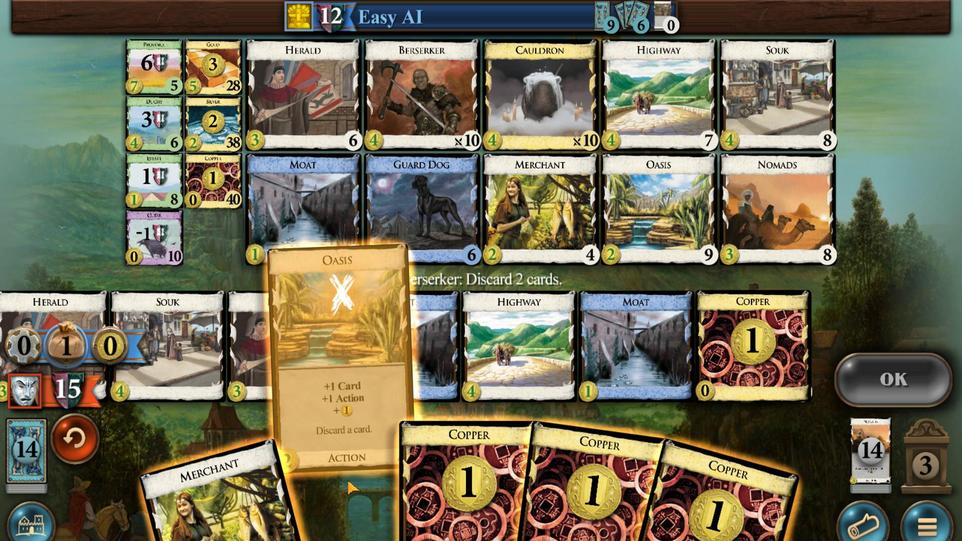 
Action: Mouse moved to (495, 377)
Screenshot: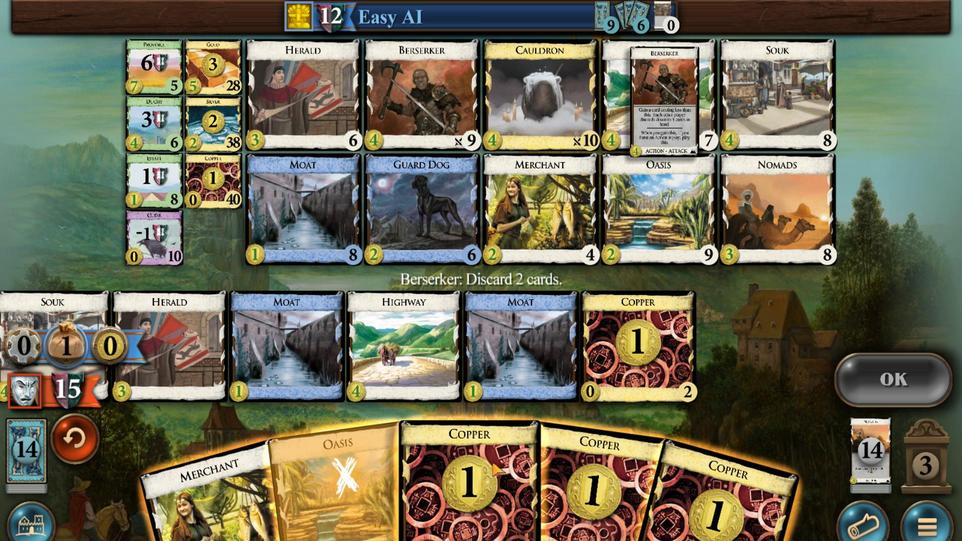 
Action: Mouse scrolled (495, 377) with delta (0, 0)
Screenshot: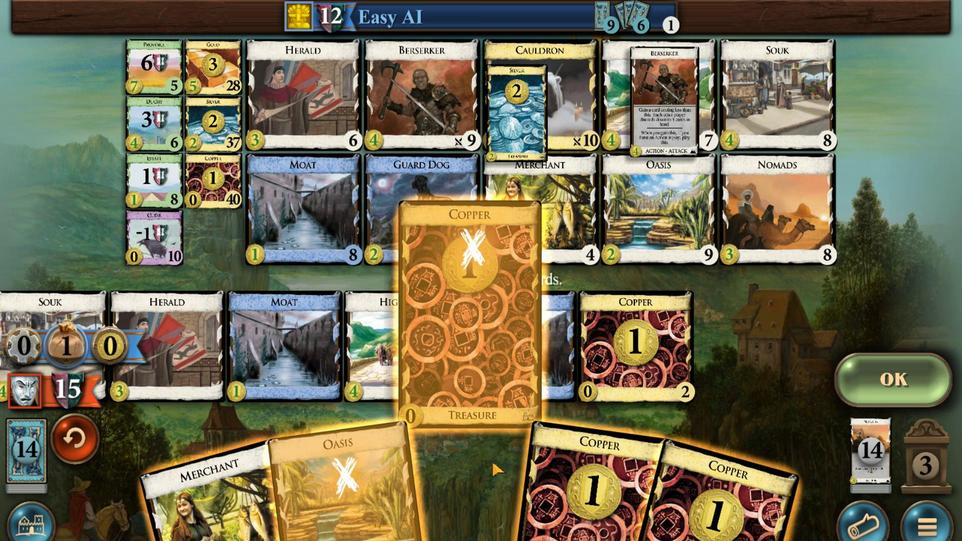 
Action: Mouse moved to (441, 377)
Screenshot: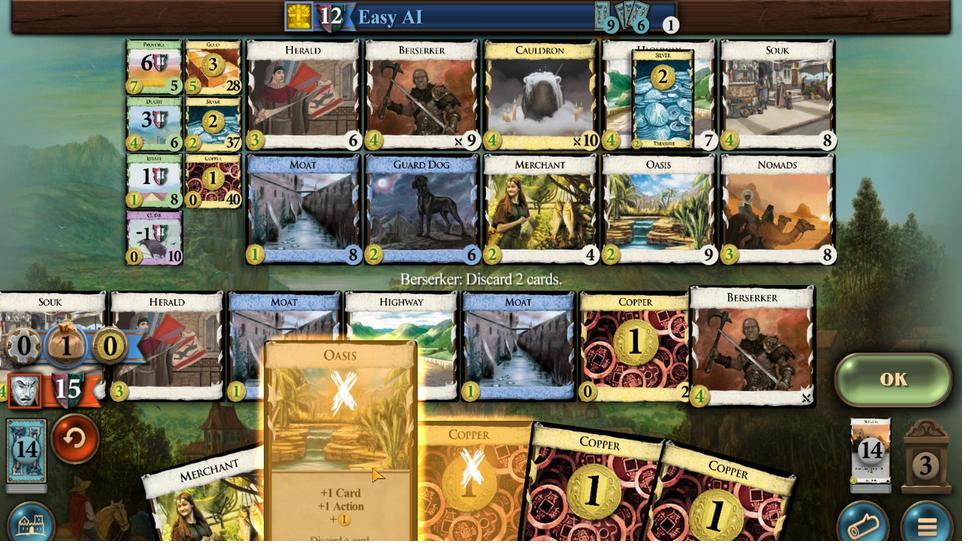 
Action: Mouse scrolled (441, 377) with delta (0, 0)
Screenshot: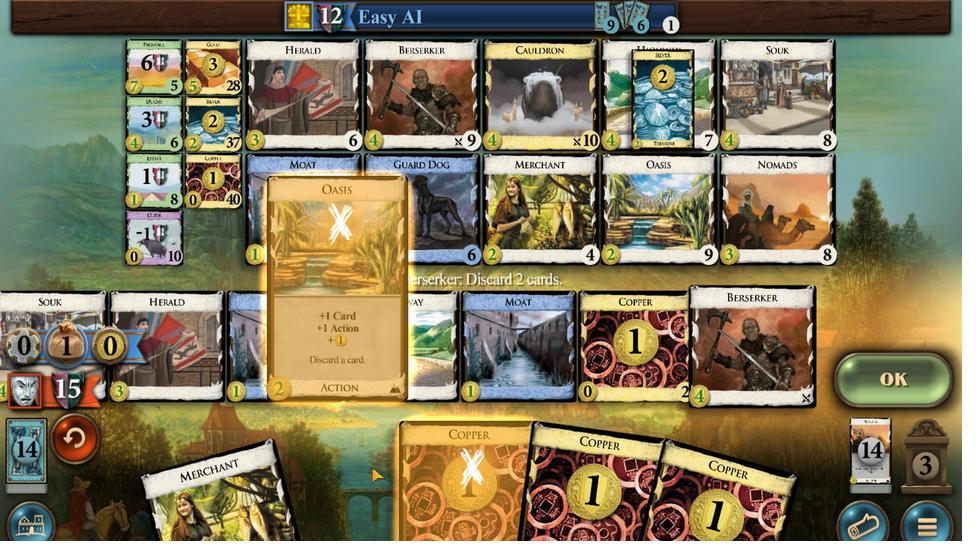 
Action: Mouse scrolled (441, 377) with delta (0, 0)
Screenshot: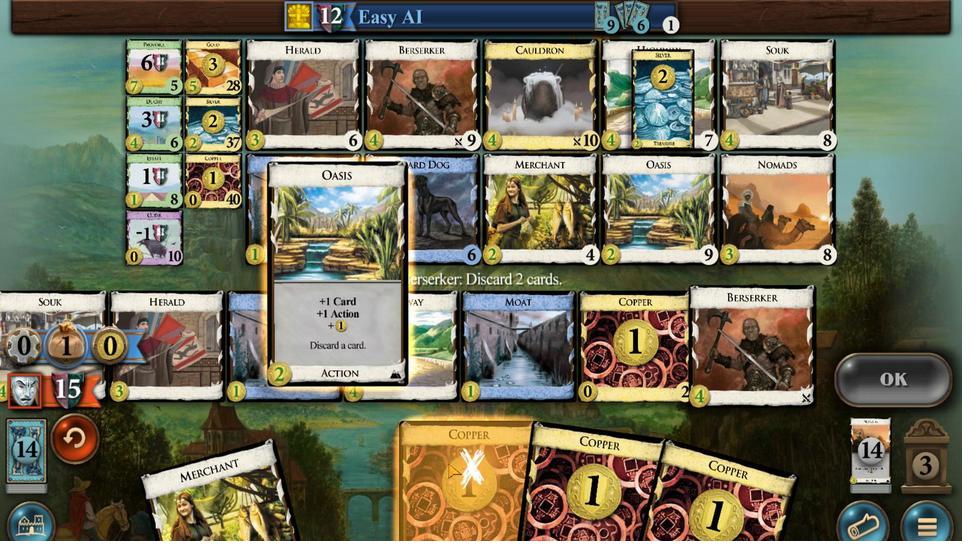 
Action: Mouse scrolled (441, 377) with delta (0, 0)
Screenshot: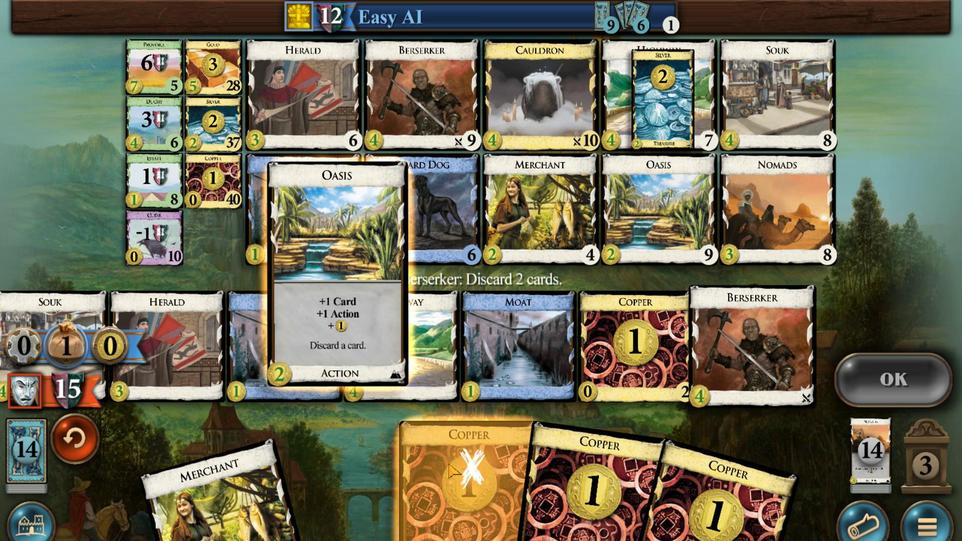 
Action: Mouse moved to (541, 377)
Screenshot: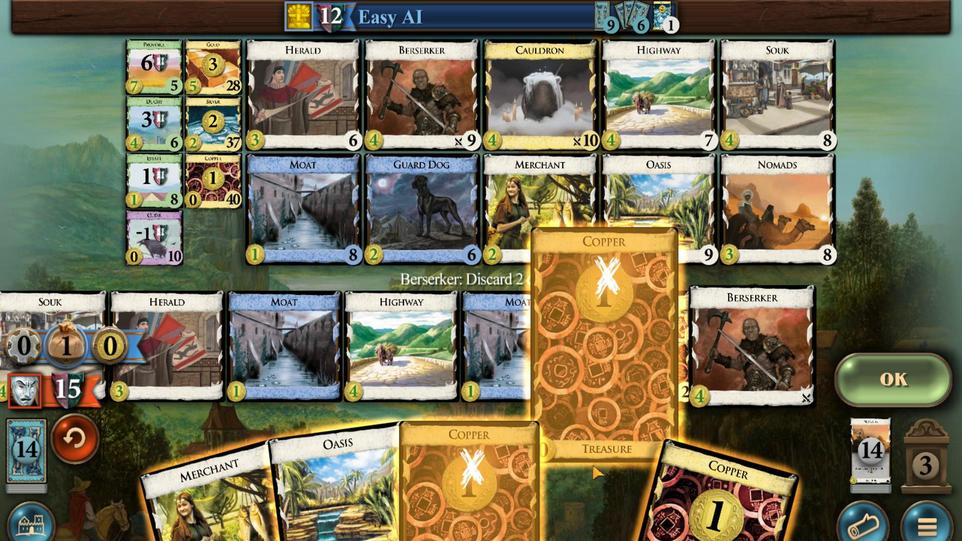 
Action: Mouse scrolled (541, 377) with delta (0, 0)
Screenshot: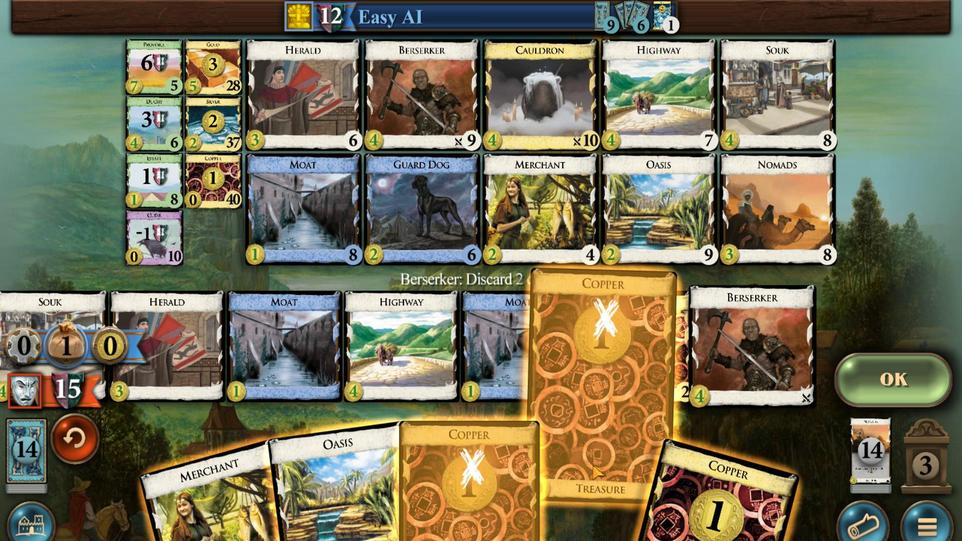 
Action: Mouse moved to (672, 365)
Screenshot: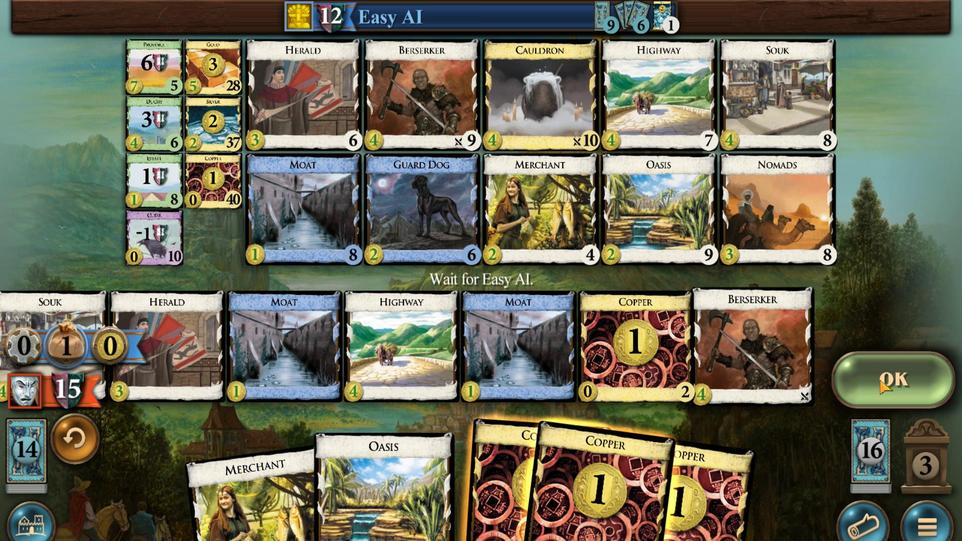 
Action: Mouse pressed left at (672, 365)
Screenshot: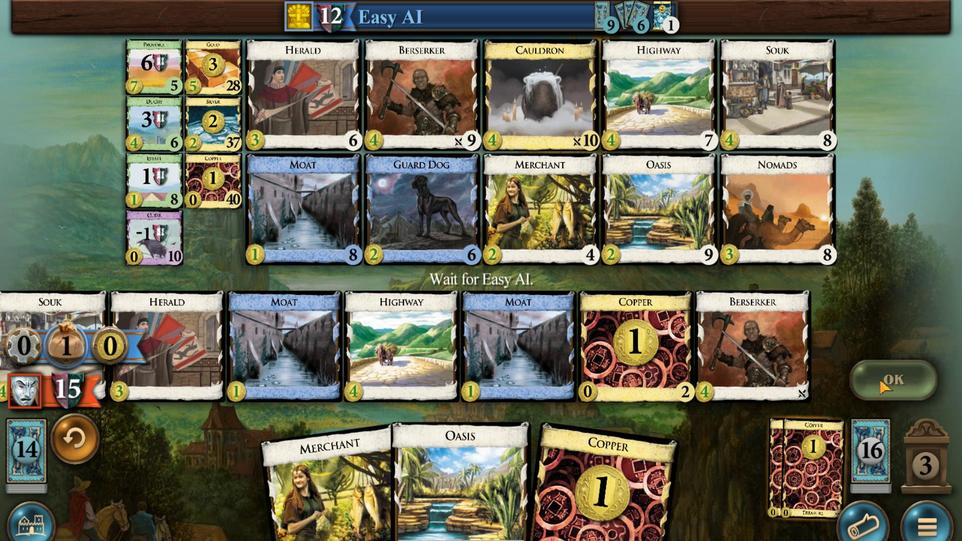 
Action: Mouse moved to (436, 377)
Screenshot: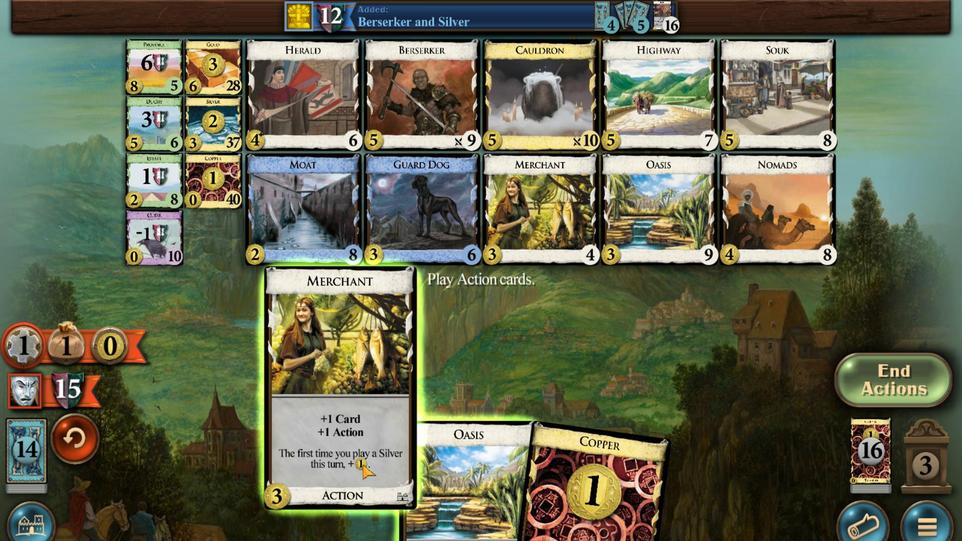 
Action: Mouse scrolled (436, 377) with delta (0, 0)
Screenshot: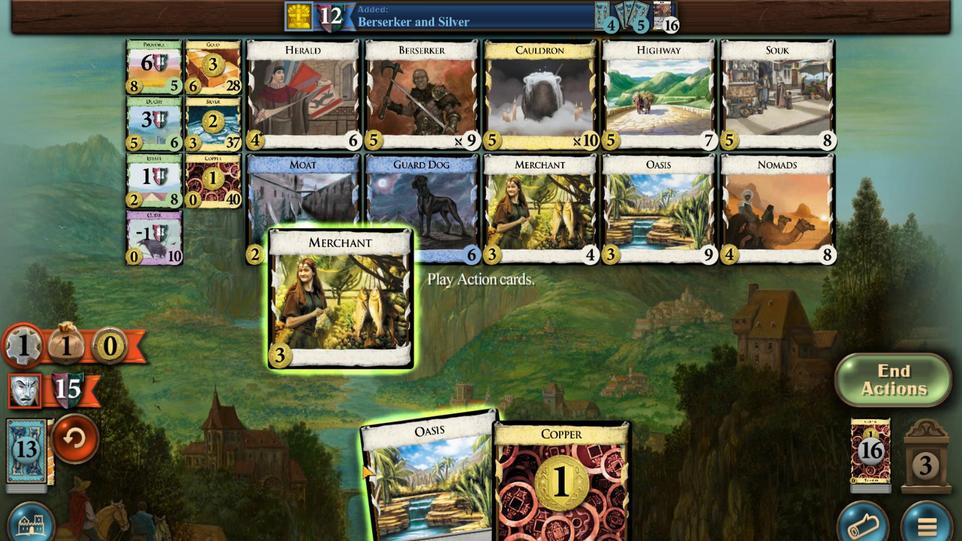 
Action: Mouse moved to (428, 378)
Screenshot: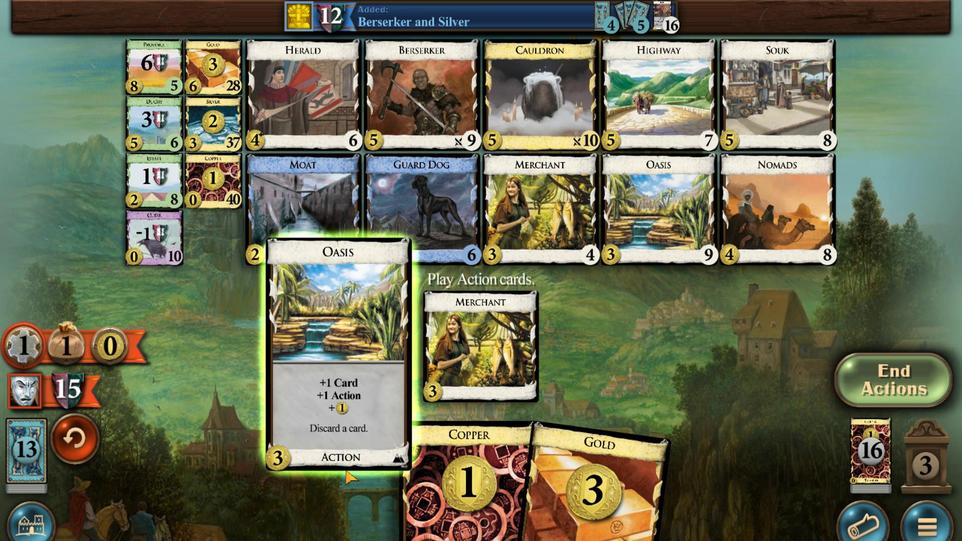 
Action: Mouse scrolled (428, 378) with delta (0, 0)
